 Task: Add an event  with title  Team Outing, date '2024/05/04' & Select Event type as  Group. Add location for the event as  654 Via Veneto, Rome, Italy and add a description: A team outing is a planned event or activity that takes employees out of the usual work environment to engage in recreational and team-building activities. It provides an opportunity for team members to bond, unwind, and strengthen their professional relationships in a more relaxed setting.Create an event link  http-teamoutingcom & Select the event color as  Red. , logged in from the account softage.1@softage.netand send the event invitation to softage.3@softage.net and softage.4@softage.net
Action: Mouse moved to (792, 106)
Screenshot: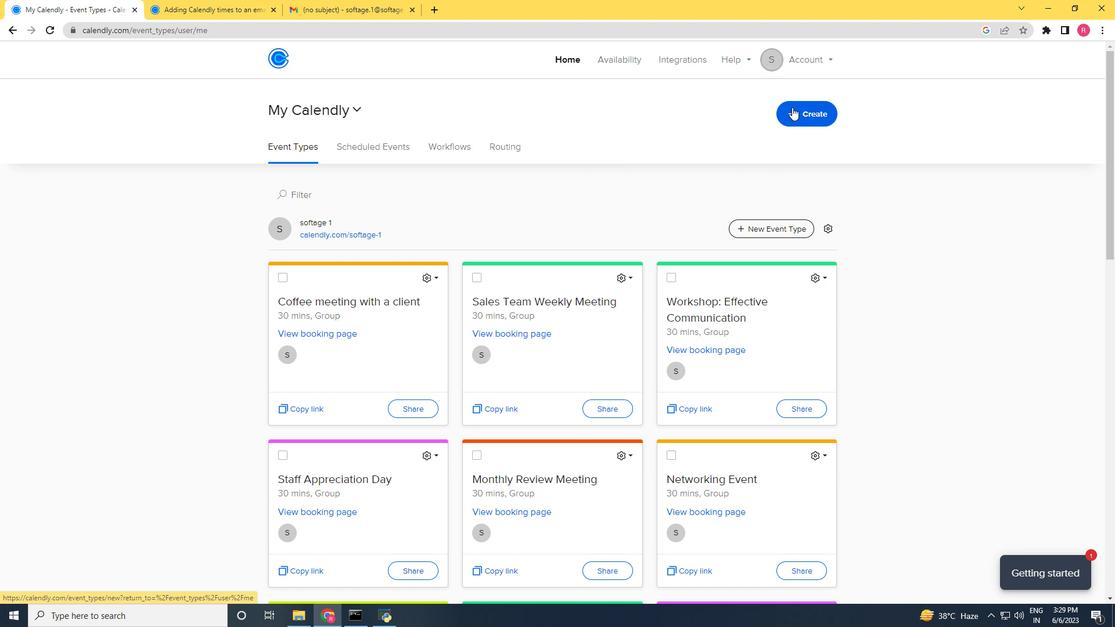 
Action: Mouse pressed left at (792, 106)
Screenshot: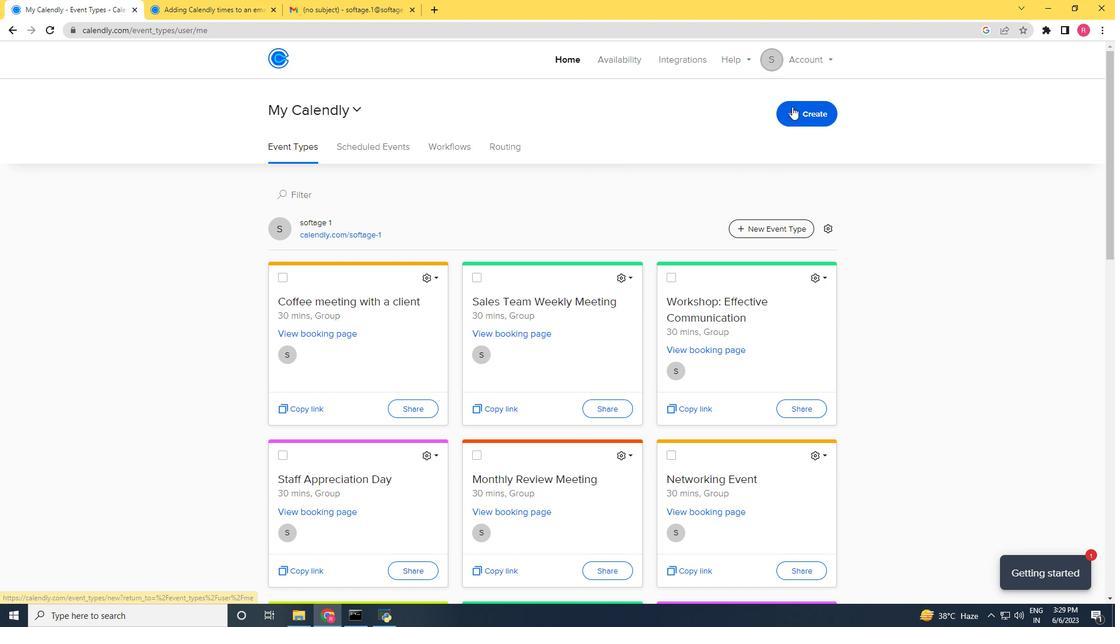 
Action: Mouse moved to (709, 160)
Screenshot: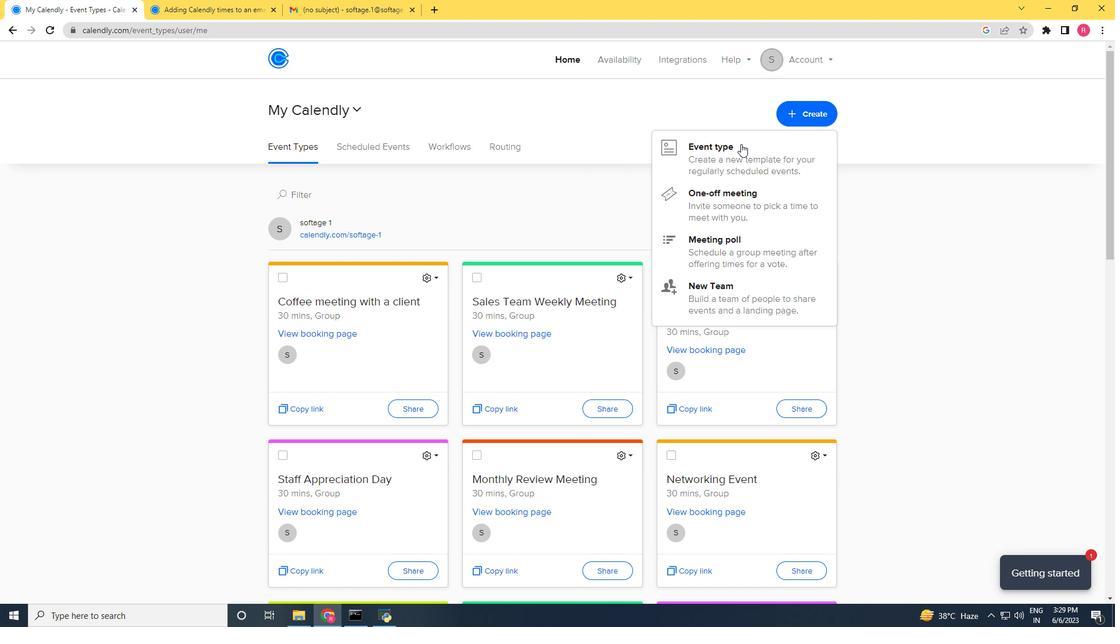 
Action: Mouse pressed left at (709, 160)
Screenshot: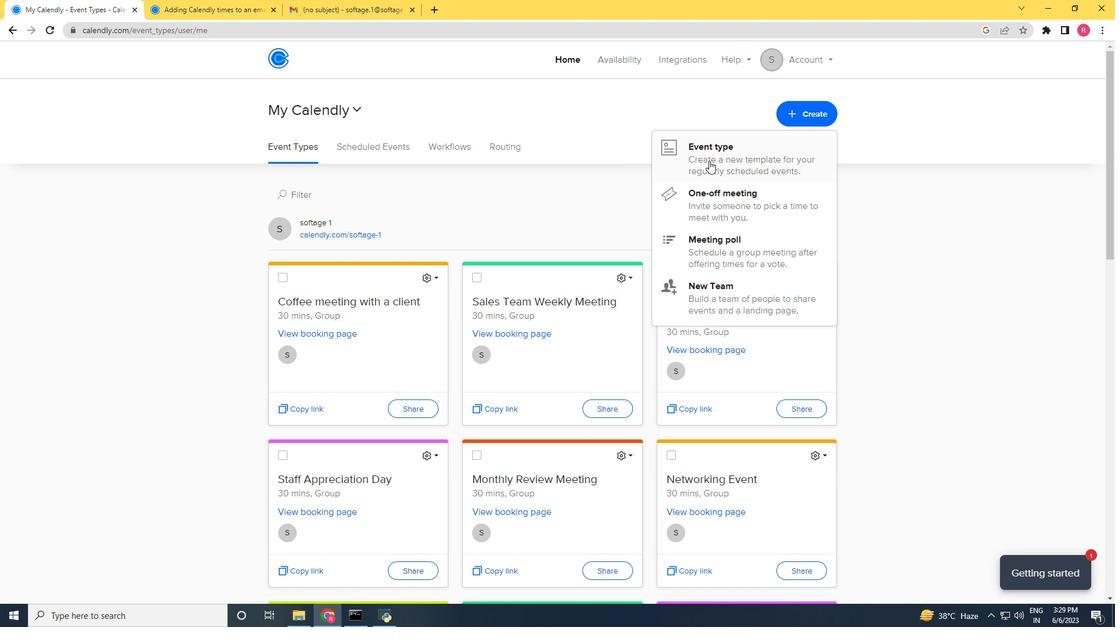 
Action: Mouse moved to (508, 280)
Screenshot: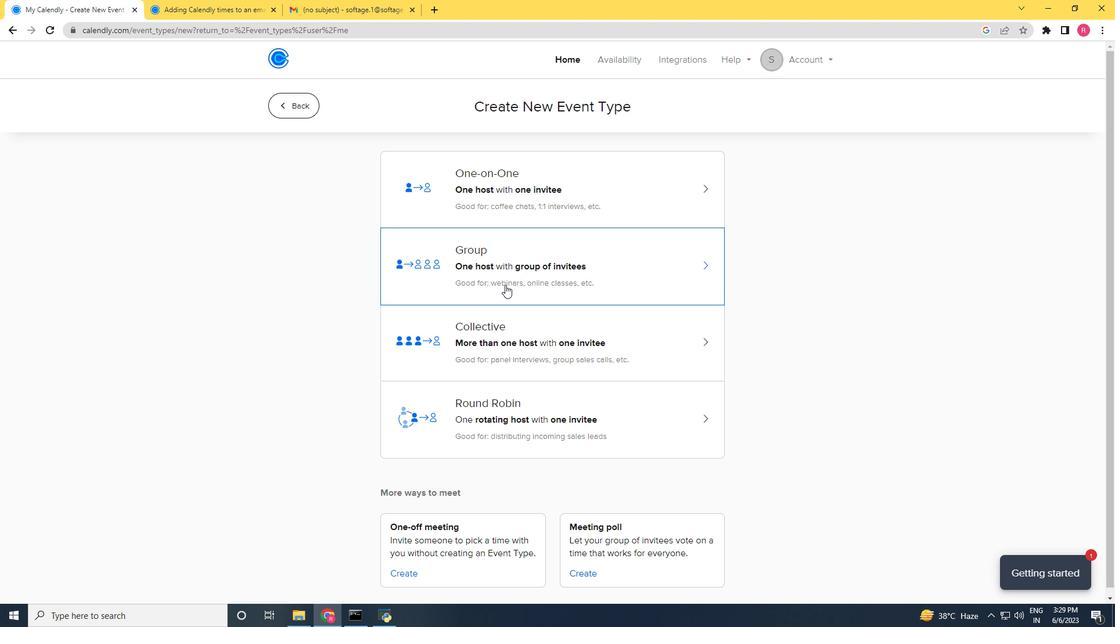 
Action: Mouse pressed left at (508, 280)
Screenshot: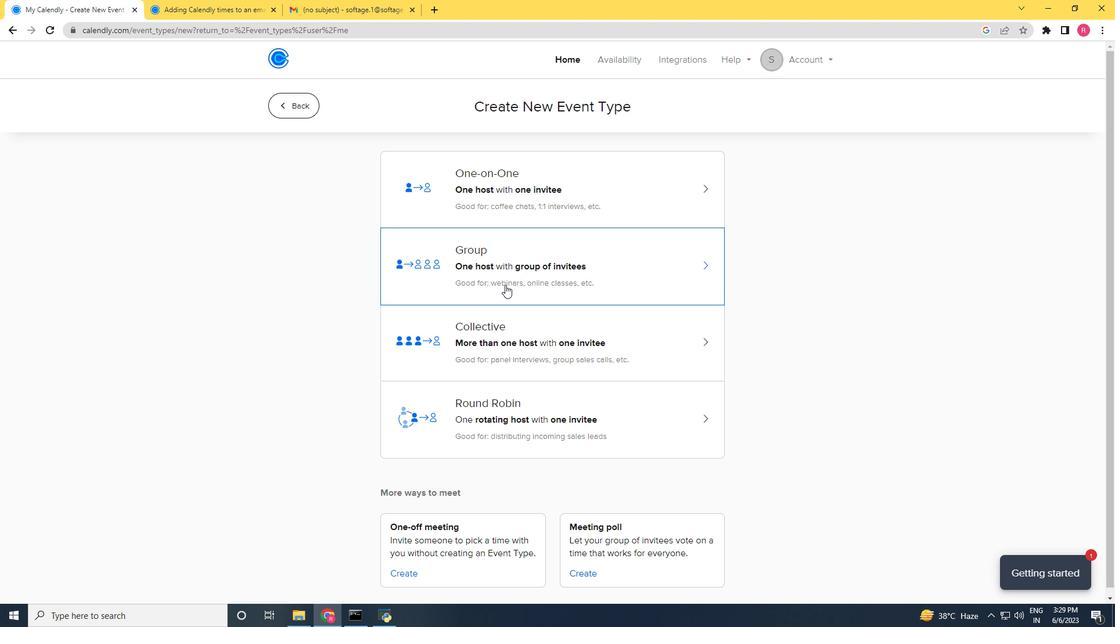 
Action: Mouse moved to (466, 312)
Screenshot: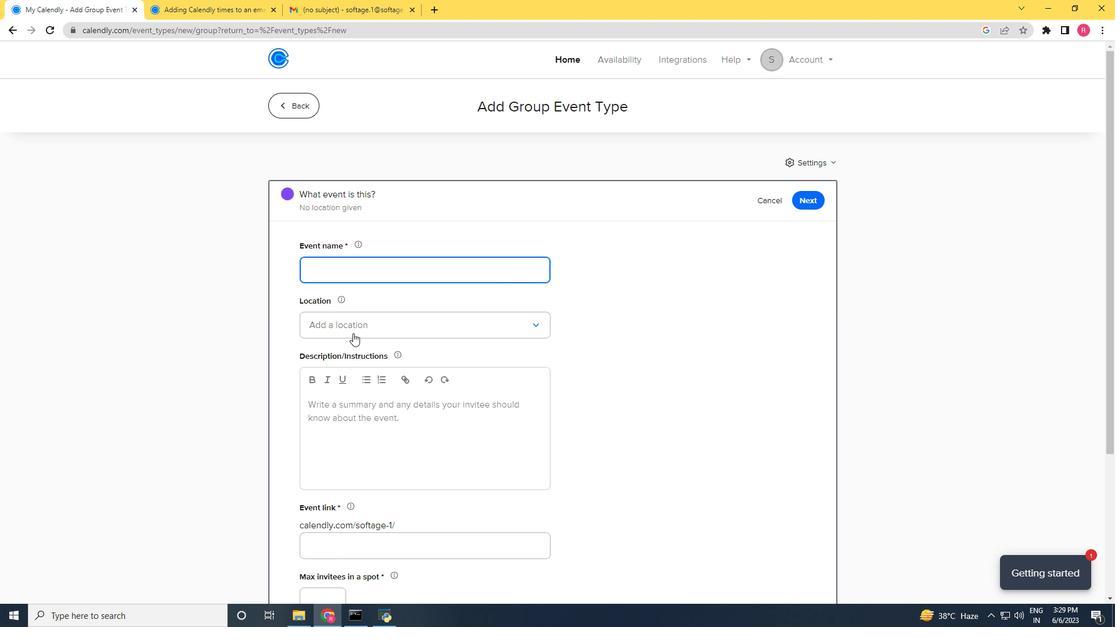 
Action: Key pressed <Key.shift>Teamm<Key.space><Key.backspace><Key.backspace><Key.space><Key.shift><Key.shift><Key.shift><Key.shift><Key.shift><Key.shift><Key.shift><Key.shift><Key.shift><Key.shift><Key.shift><Key.shift><Key.shift><Key.shift><Key.shift><Key.shift>Outing
Screenshot: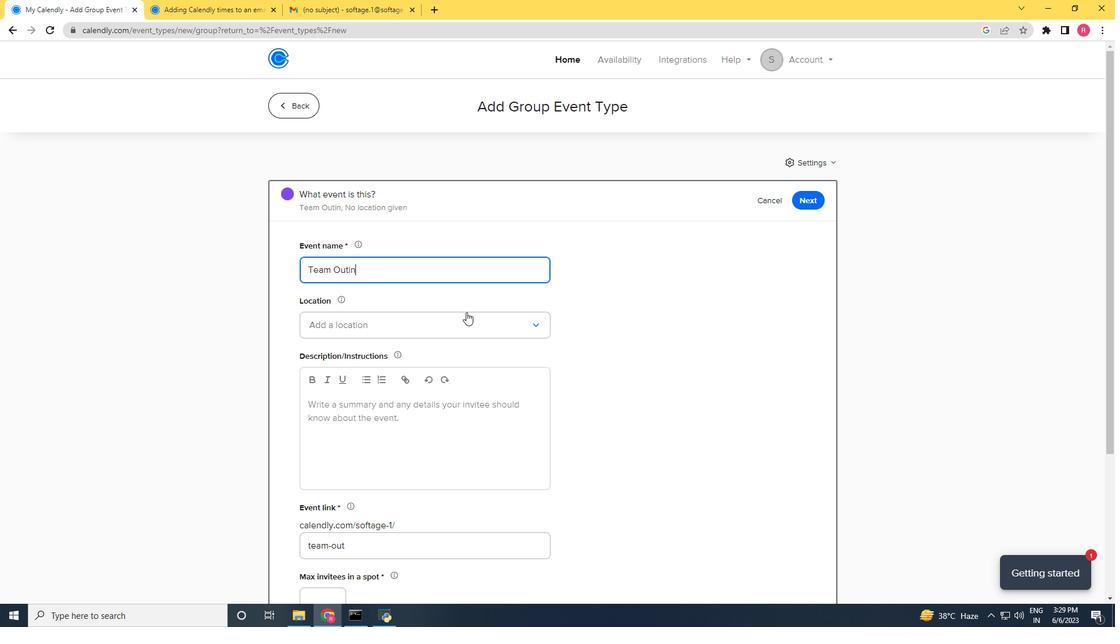 
Action: Mouse moved to (446, 318)
Screenshot: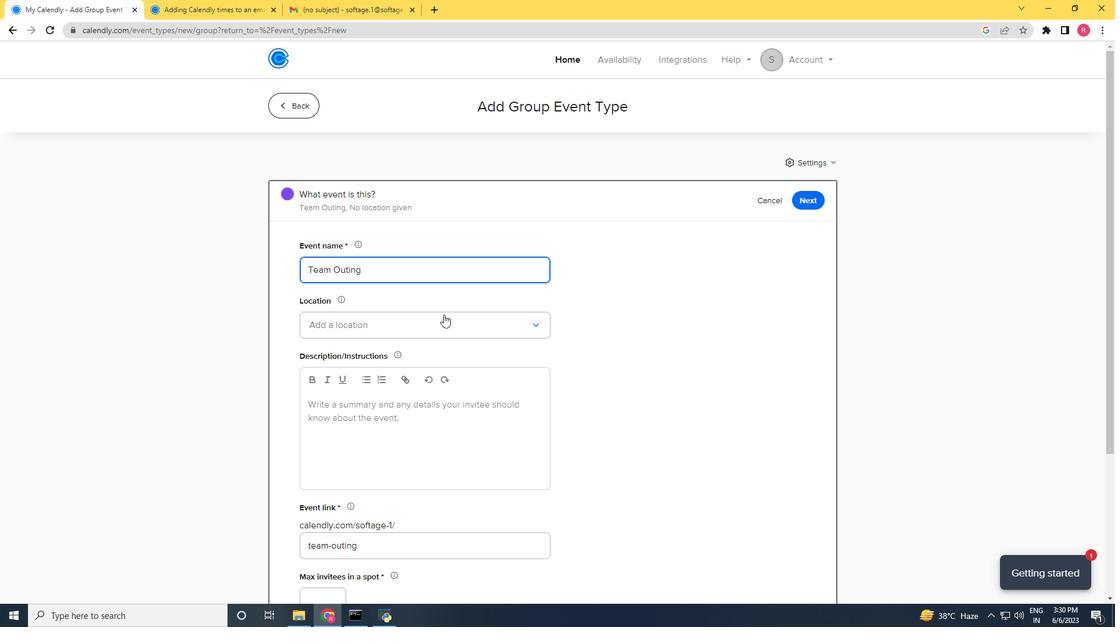 
Action: Mouse pressed left at (446, 318)
Screenshot: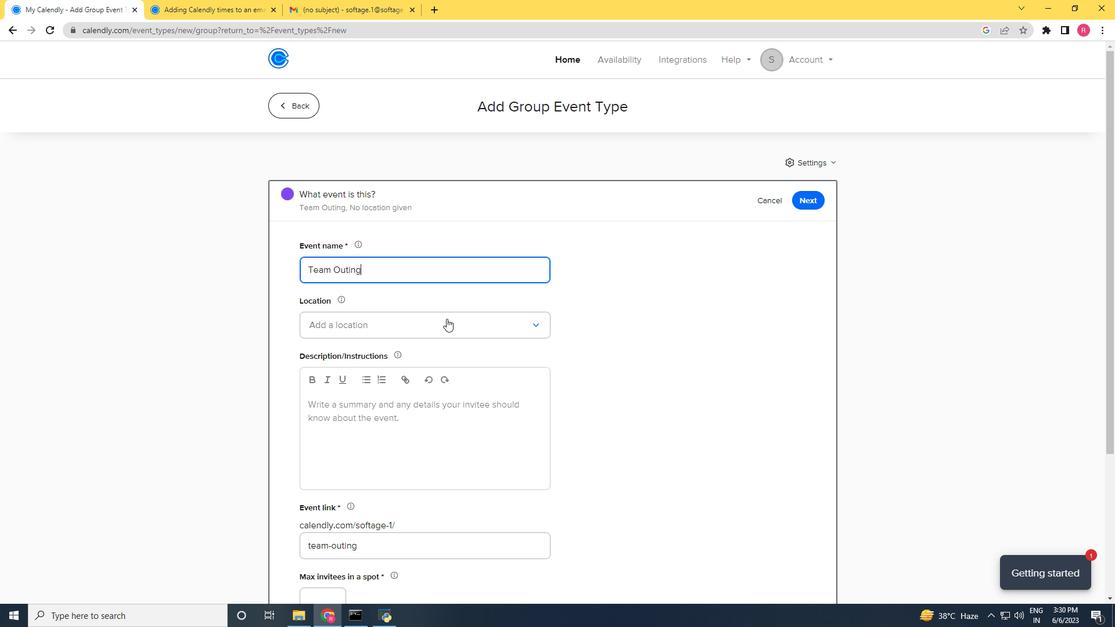 
Action: Mouse moved to (370, 361)
Screenshot: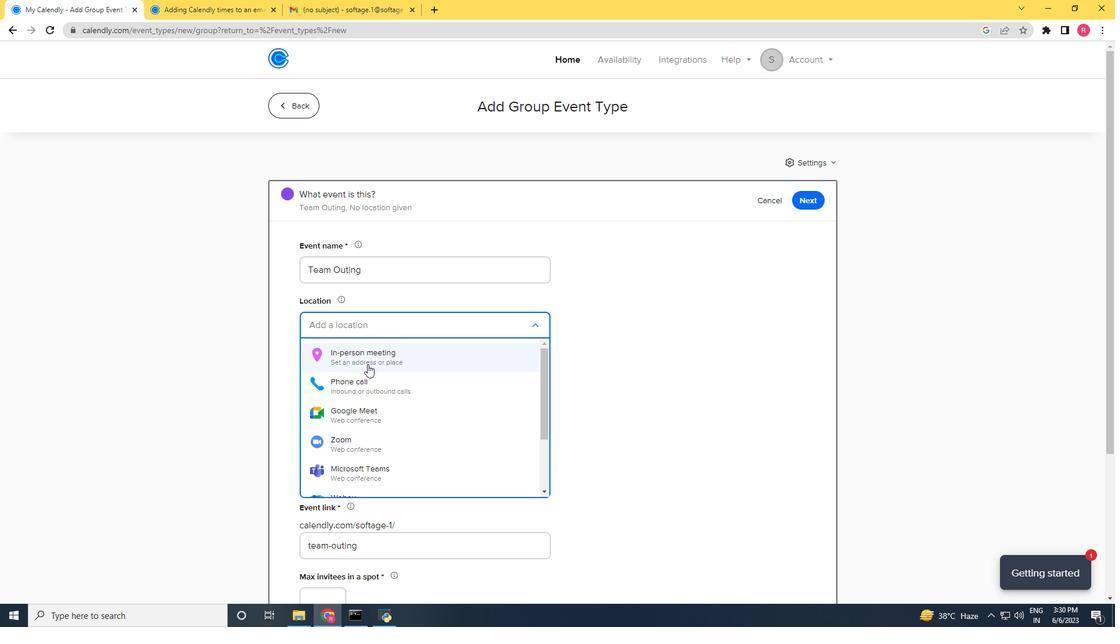 
Action: Mouse pressed left at (370, 361)
Screenshot: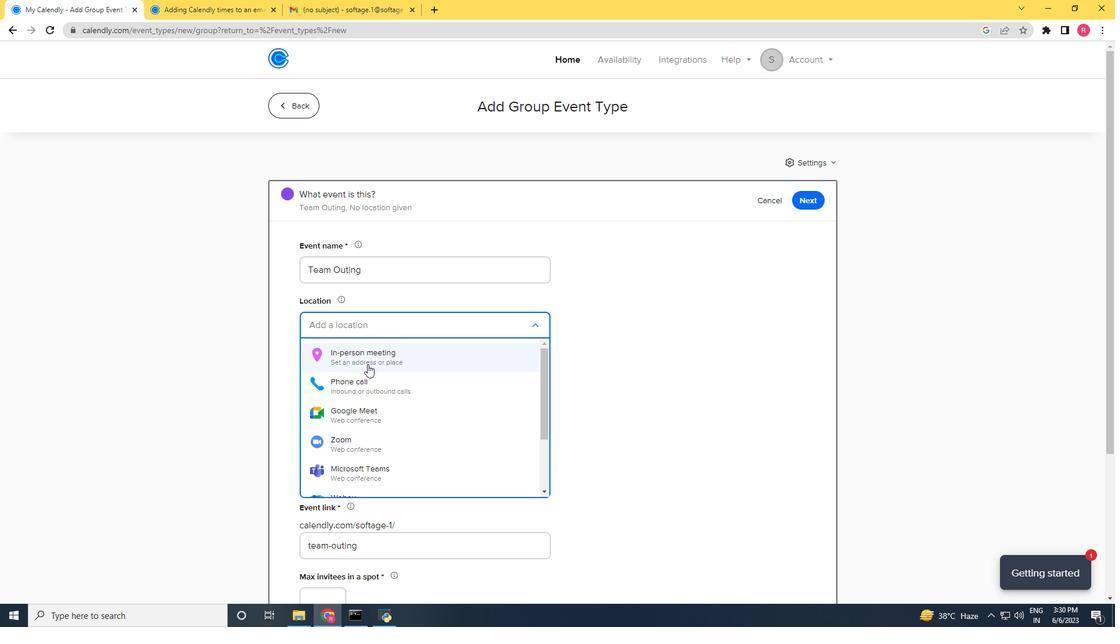 
Action: Mouse moved to (507, 188)
Screenshot: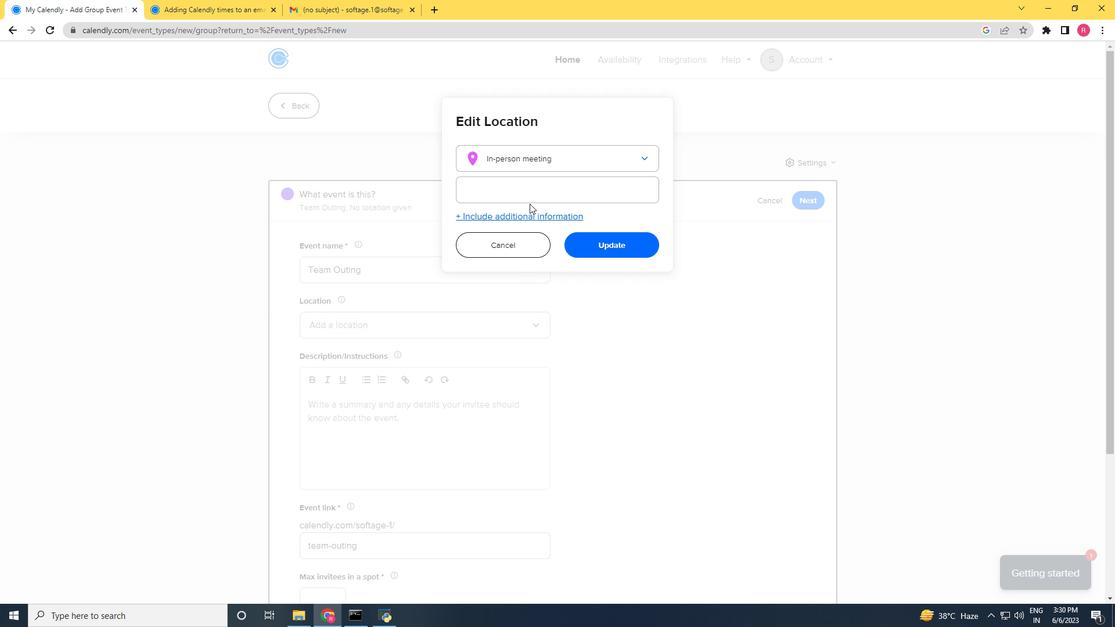 
Action: Mouse pressed left at (507, 188)
Screenshot: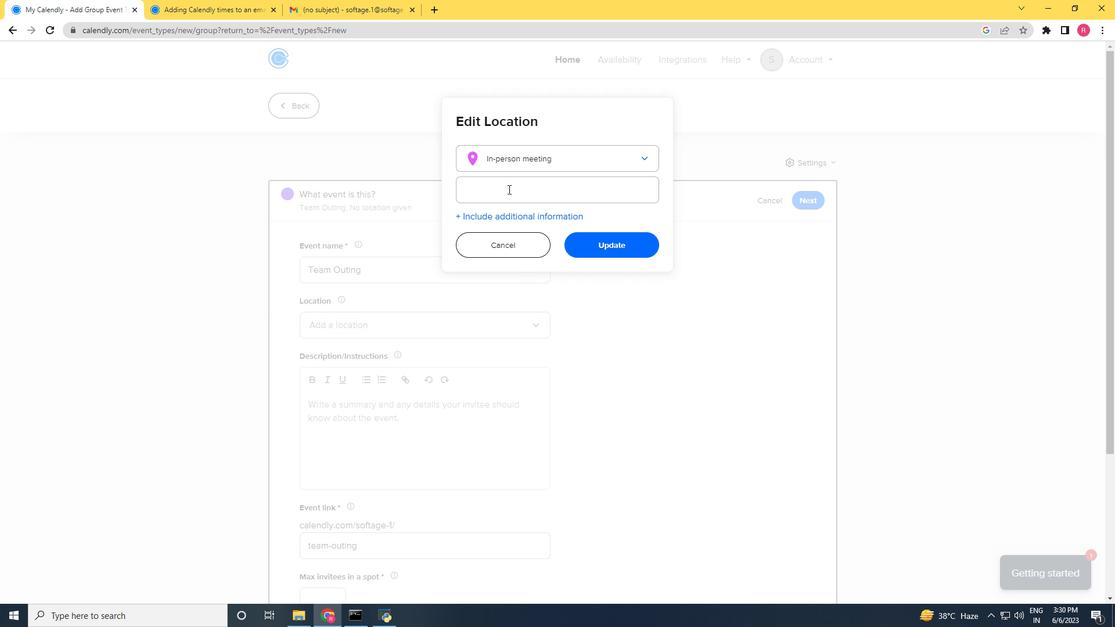 
Action: Key pressed 6554<Key.space><Key.space><Key.shift>Via<Key.space><Key.shift>Veneto<Key.space><Key.backspace>,<Key.space><Key.shift>Rome,<Key.space><Key.shift>Italy<Key.space>
Screenshot: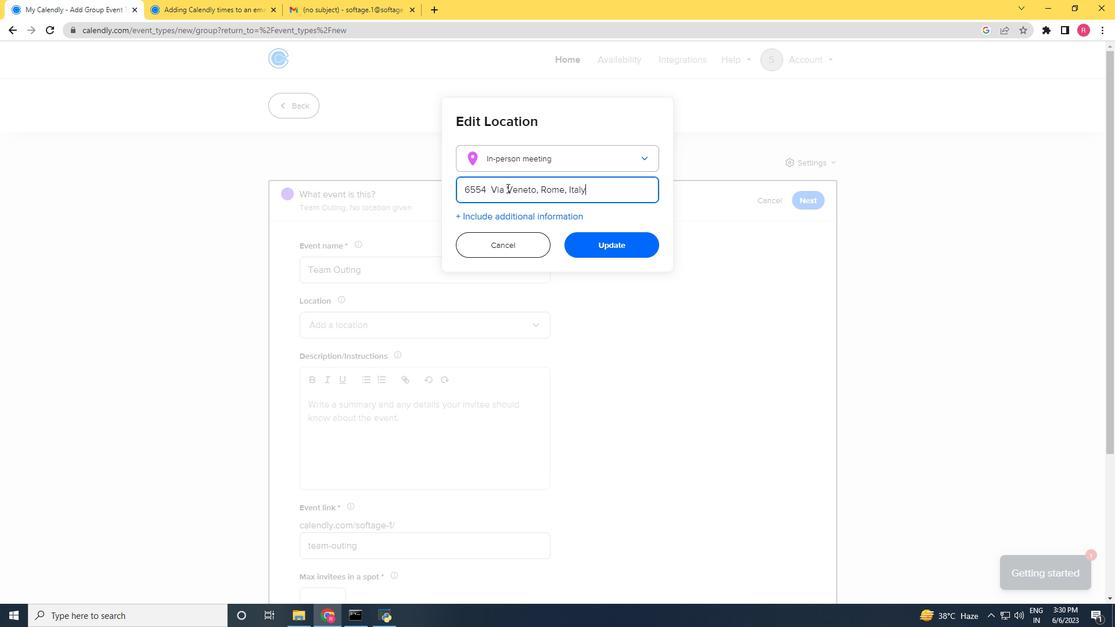 
Action: Mouse moved to (609, 243)
Screenshot: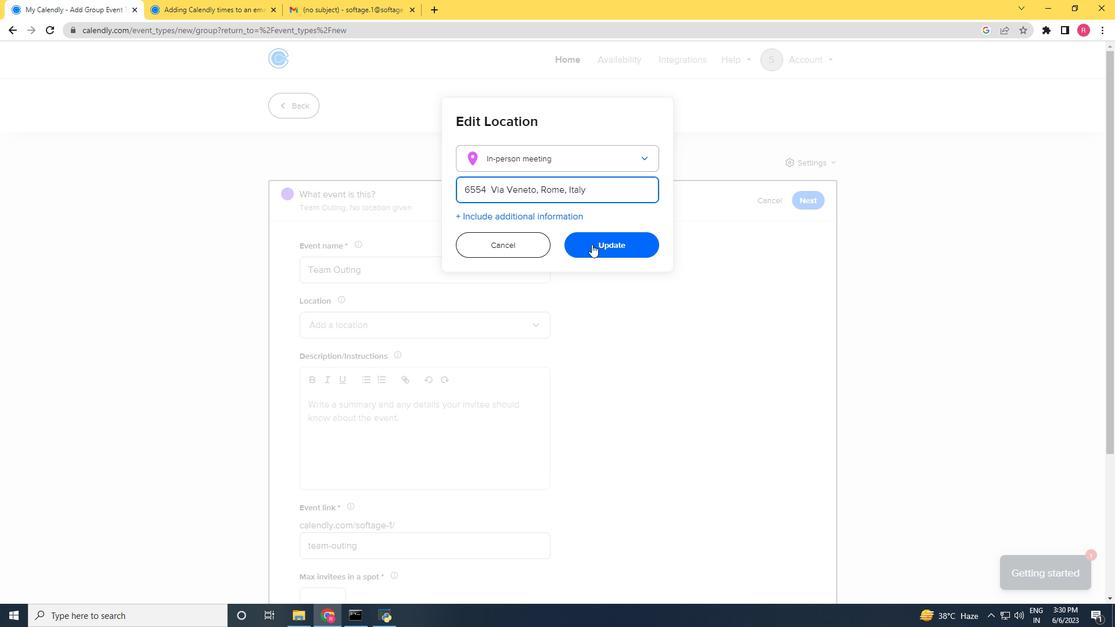 
Action: Mouse pressed left at (609, 243)
Screenshot: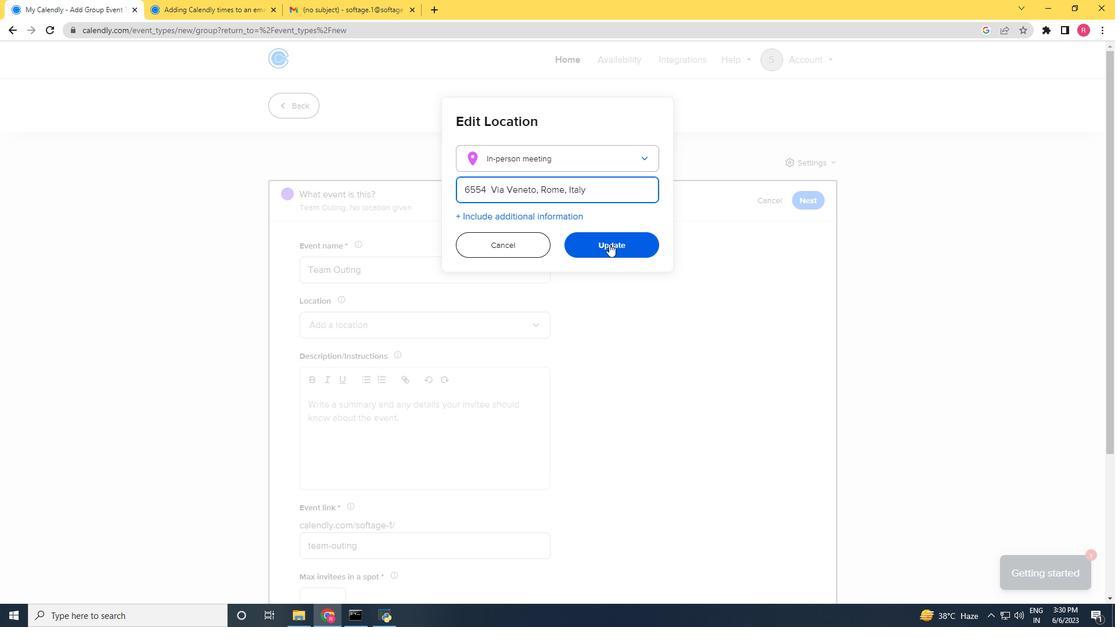 
Action: Mouse moved to (367, 439)
Screenshot: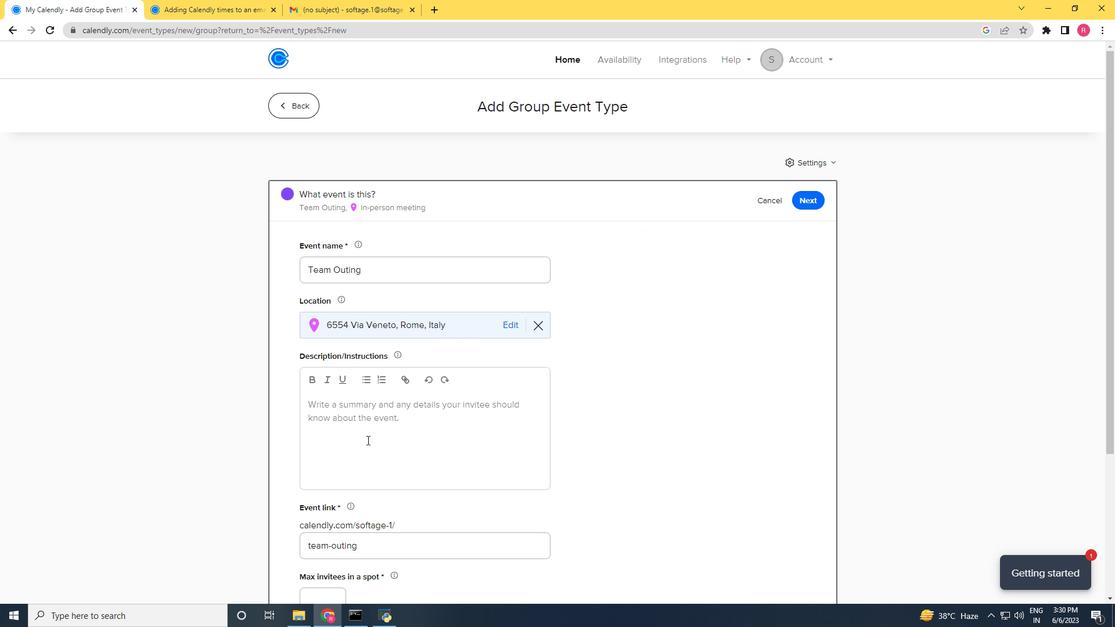 
Action: Mouse pressed left at (367, 439)
Screenshot: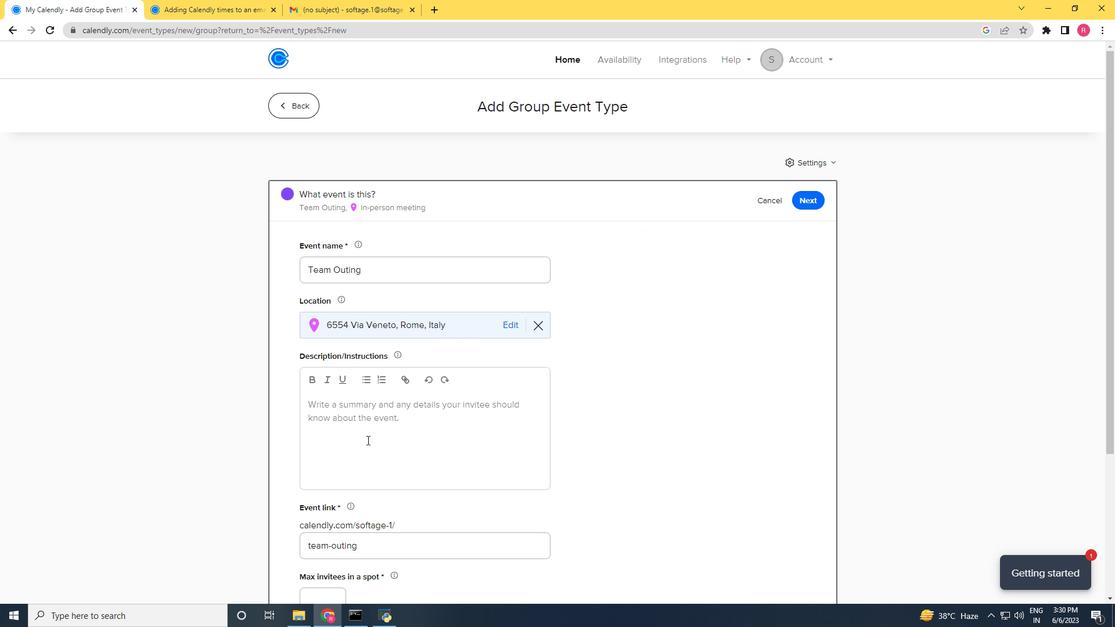 
Action: Key pressed <Key.shift>A<Key.space>team<Key.space>outing<Key.space>is<Key.space>a<Key.space>planned<Key.space>event<Key.space>or<Key.space>activity<Key.backspace><Key.backspace>ty<Key.space>thet<Key.backspace><Key.backspace>at<Key.space>takes<Key.space>en<Key.backspace>mployees<Key.space>u<Key.space><Key.backspace><Key.backspace>out<Key.space>of<Key.space>the<Key.space>usual<Key.space>work<Key.space>environments<Key.space>t<Key.space>engage<Key.space><Key.left><Key.left><Key.left><Key.left><Key.left><Key.left><Key.left><Key.left>o<Key.right><Key.right><Key.right><Key.right><Key.right><Key.right><Key.right><Key.right>in<Key.space>recreational<Key.space>and<Key.space>team-building<Key.space>activities<Key.space><Key.backspace>,<Key.space><Key.backspace><Key.backspace>.<Key.space><Key.shift>It<Key.space>provides<Key.space>an<Key.space>opptimi<Key.backspace><Key.backspace><Key.backspace><Key.backspace>ortunity<Key.space>for<Key.space>team<Key.space>memv<Key.backspace>ber<Key.space>to<Key.space>bond,<Key.space>unwind<Key.space><Key.backspace>,<Key.space>and<Key.space>strengh<Key.backspace>thrn<Key.backspace><Key.backspace>en<Key.space>their<Key.space>profssional<Key.space><Key.backspace><Key.backspace><Key.backspace><Key.backspace><Key.backspace><Key.backspace><Key.backspace><Key.backspace>essional<Key.space>relationships<Key.space>in<Key.space>a<Key.space>more<Key.space>relaxed<Key.backspace><Key.backspace>ed<Key.space>d<Key.backspace>setting.
Screenshot: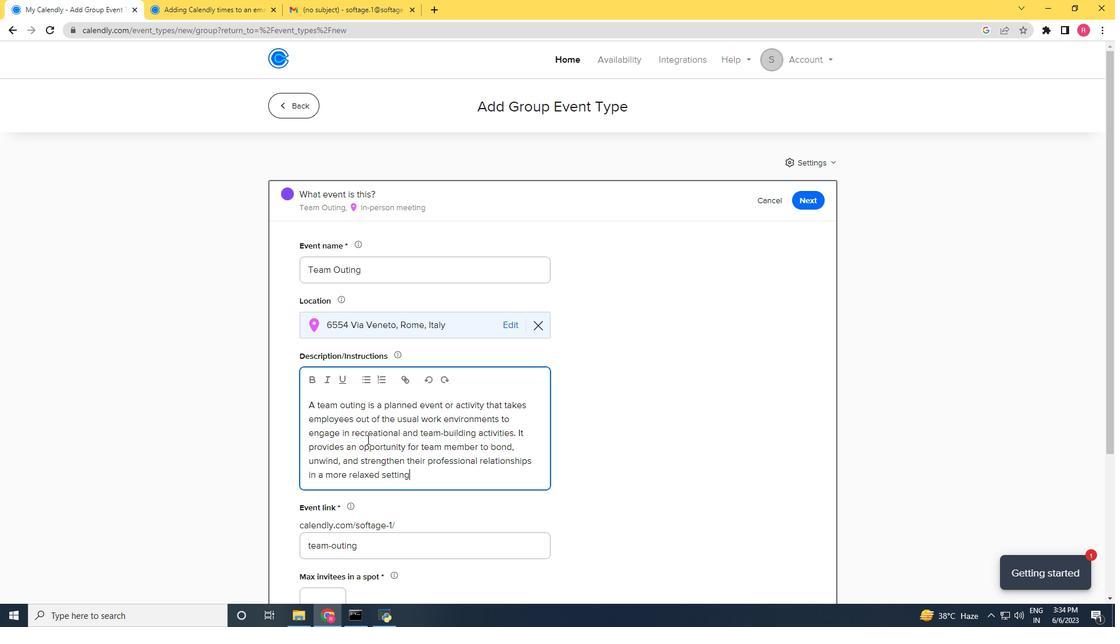 
Action: Mouse moved to (396, 461)
Screenshot: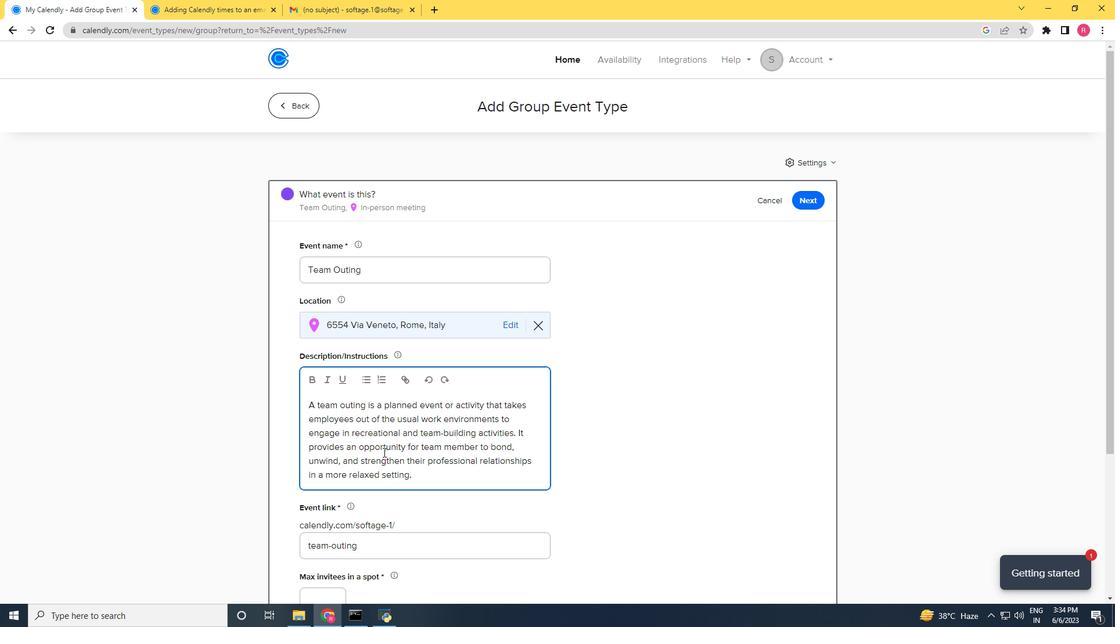 
Action: Mouse scrolled (396, 461) with delta (0, 0)
Screenshot: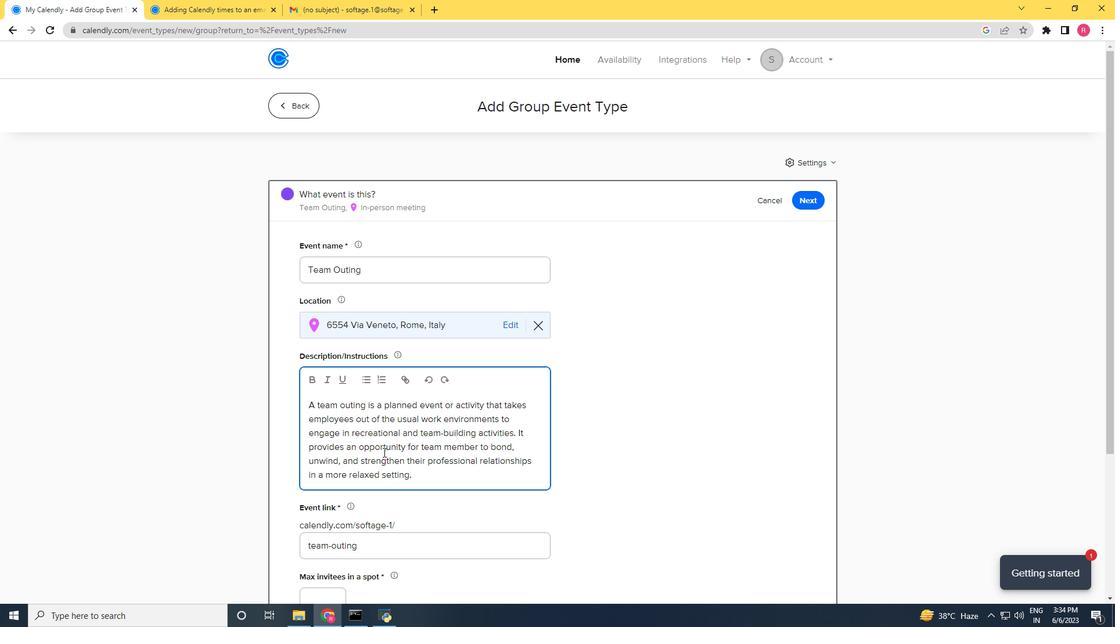 
Action: Mouse moved to (397, 464)
Screenshot: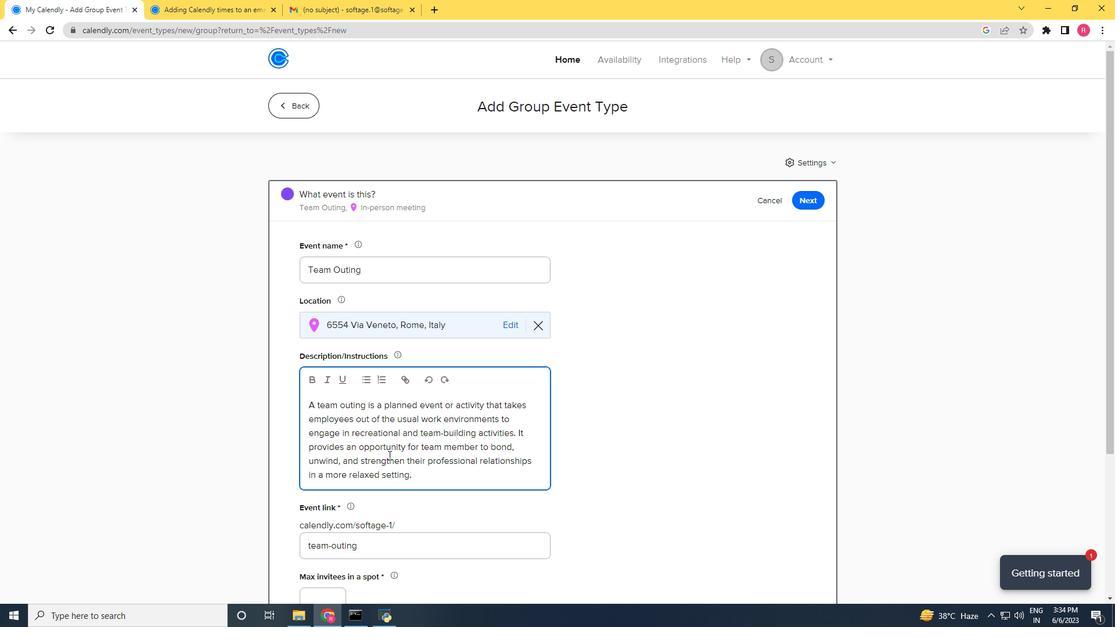 
Action: Mouse scrolled (397, 463) with delta (0, 0)
Screenshot: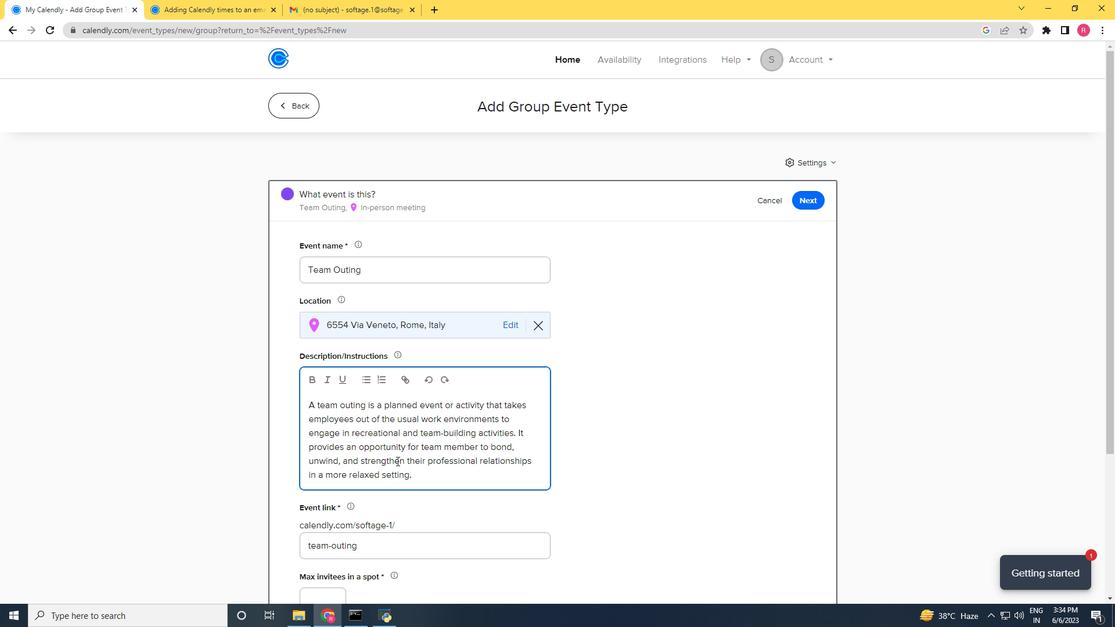 
Action: Mouse moved to (381, 432)
Screenshot: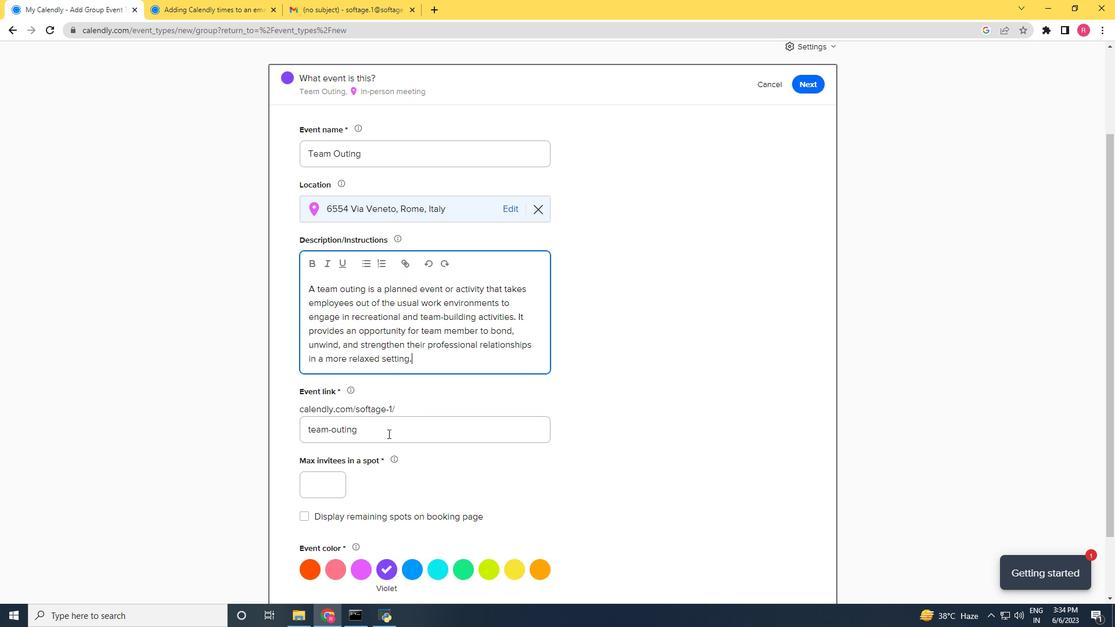 
Action: Mouse pressed left at (381, 432)
Screenshot: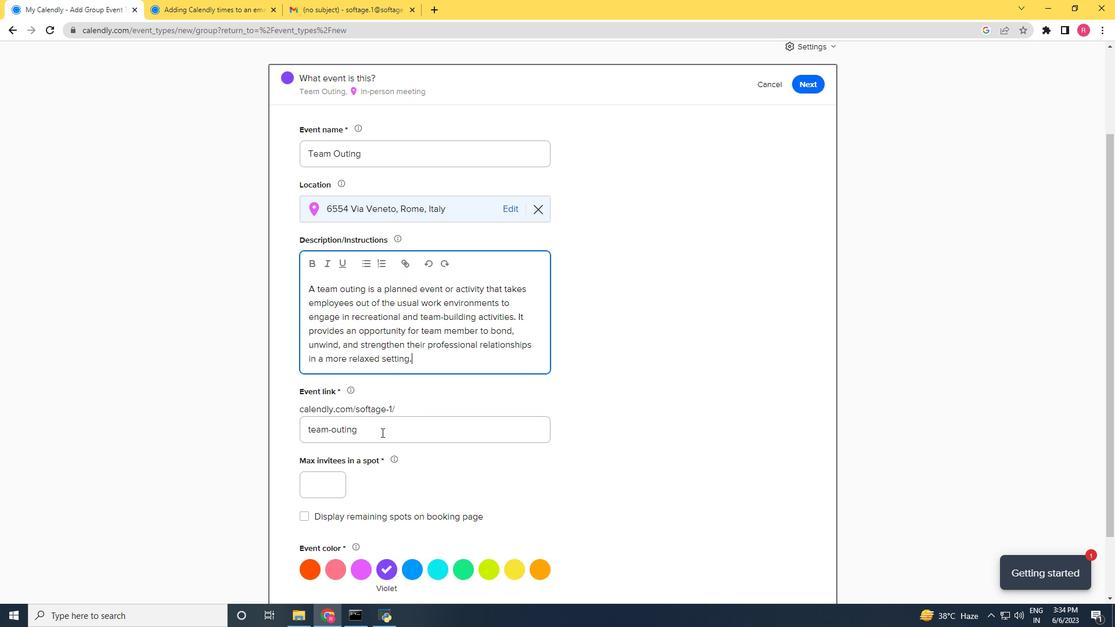 
Action: Mouse moved to (368, 399)
Screenshot: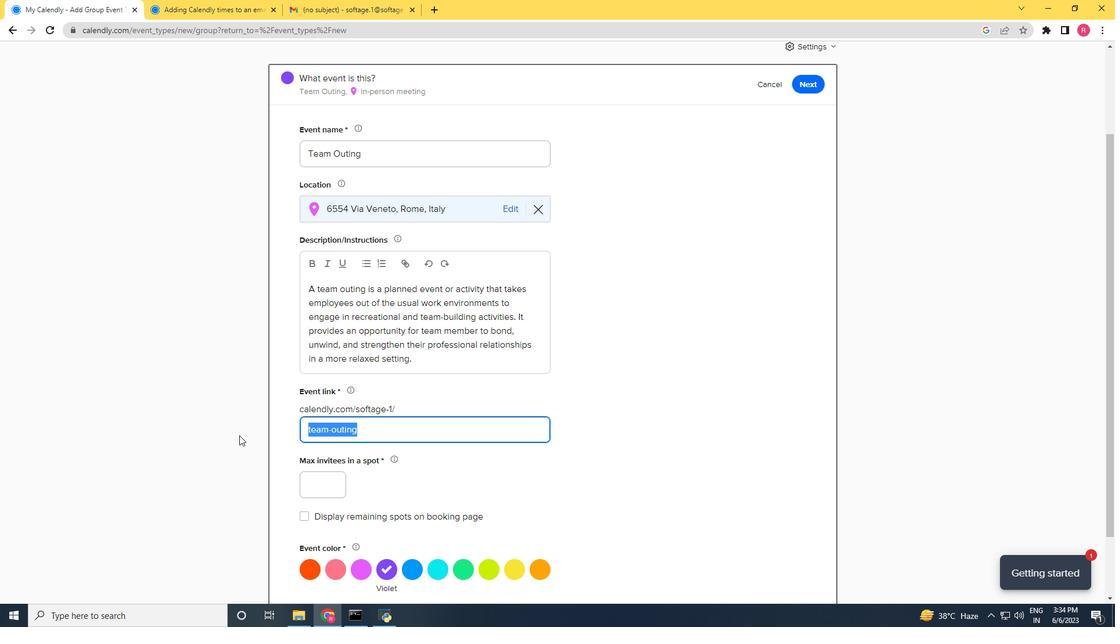 
Action: Key pressed http-teamout
Screenshot: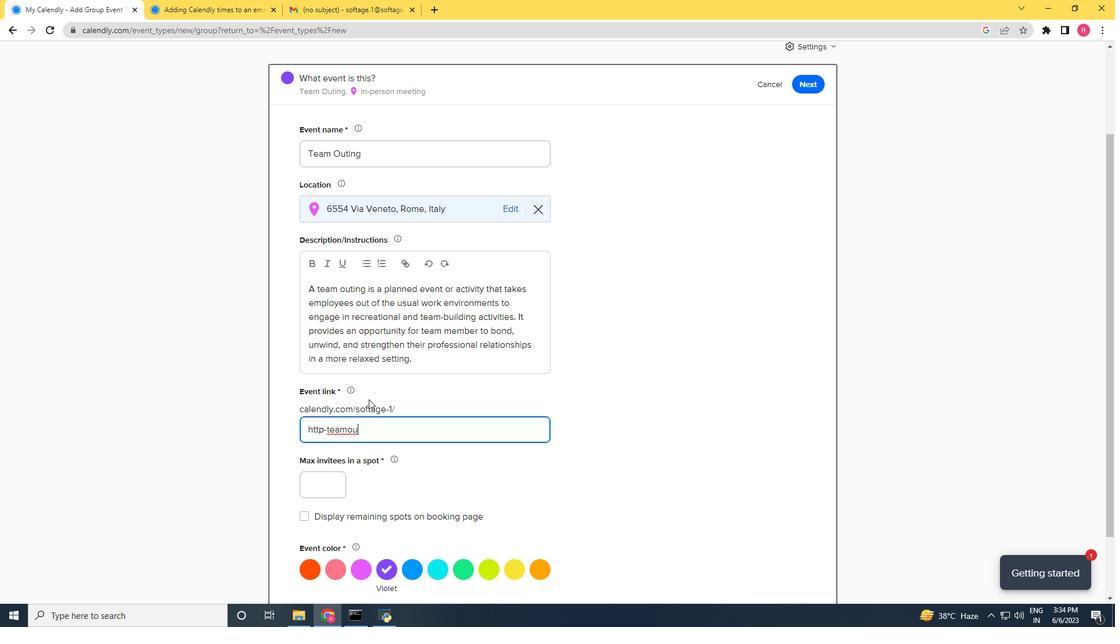 
Action: Mouse moved to (433, 372)
Screenshot: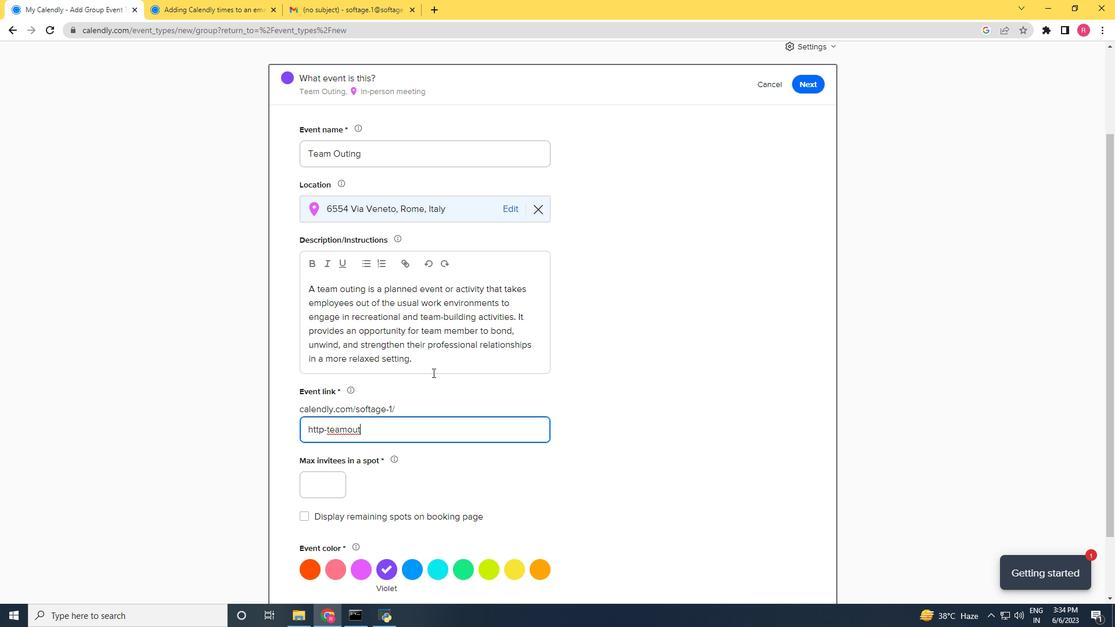 
Action: Key pressed i
Screenshot: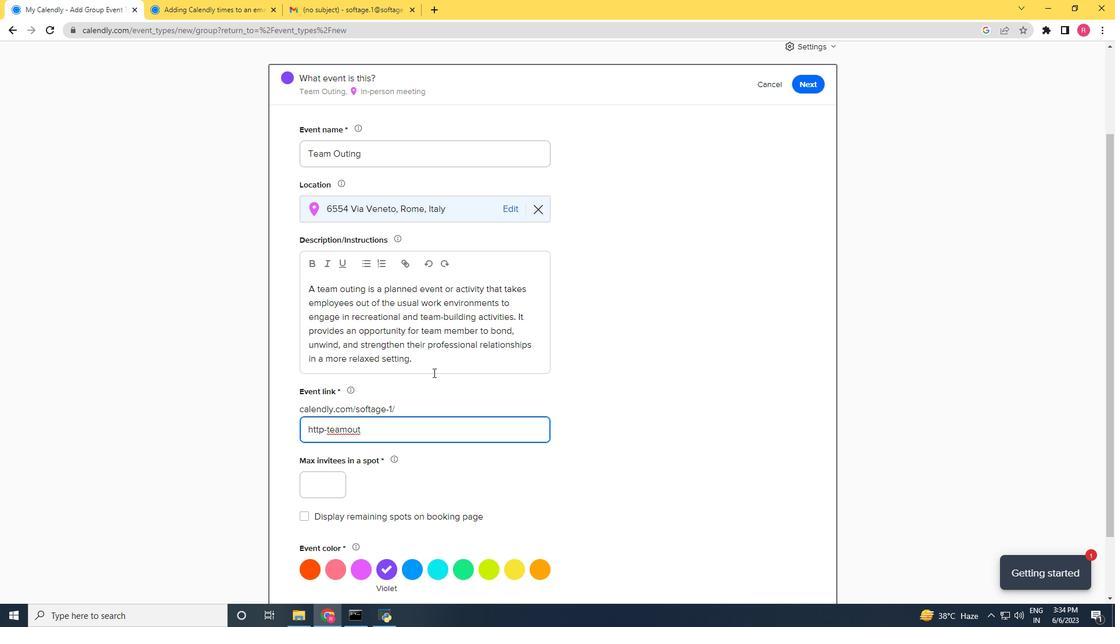 
Action: Mouse moved to (433, 372)
Screenshot: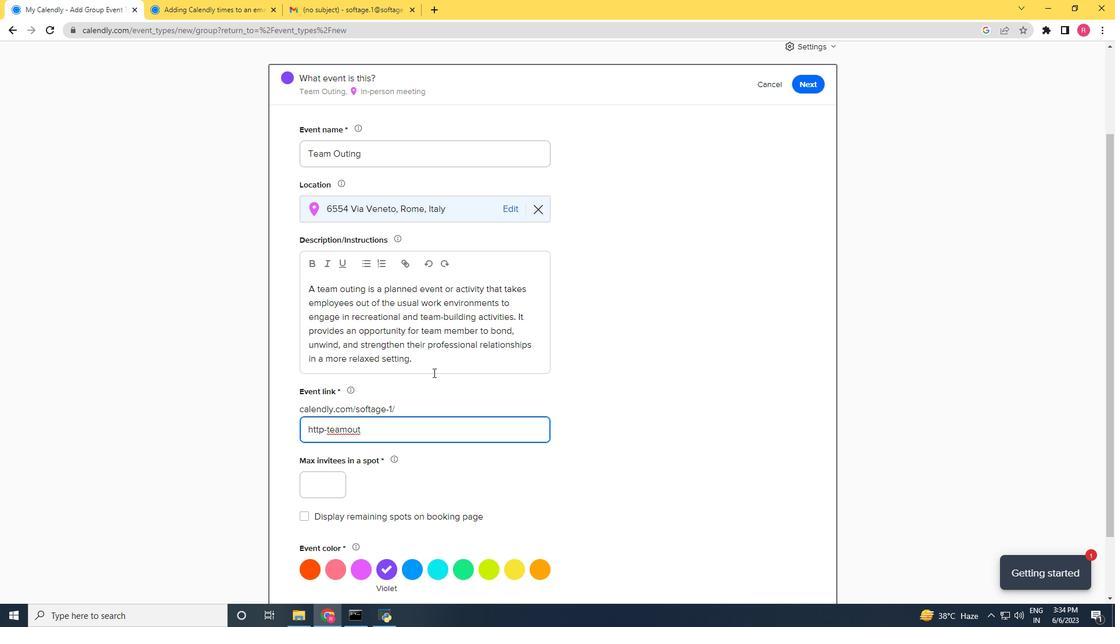 
Action: Key pressed ngcom
Screenshot: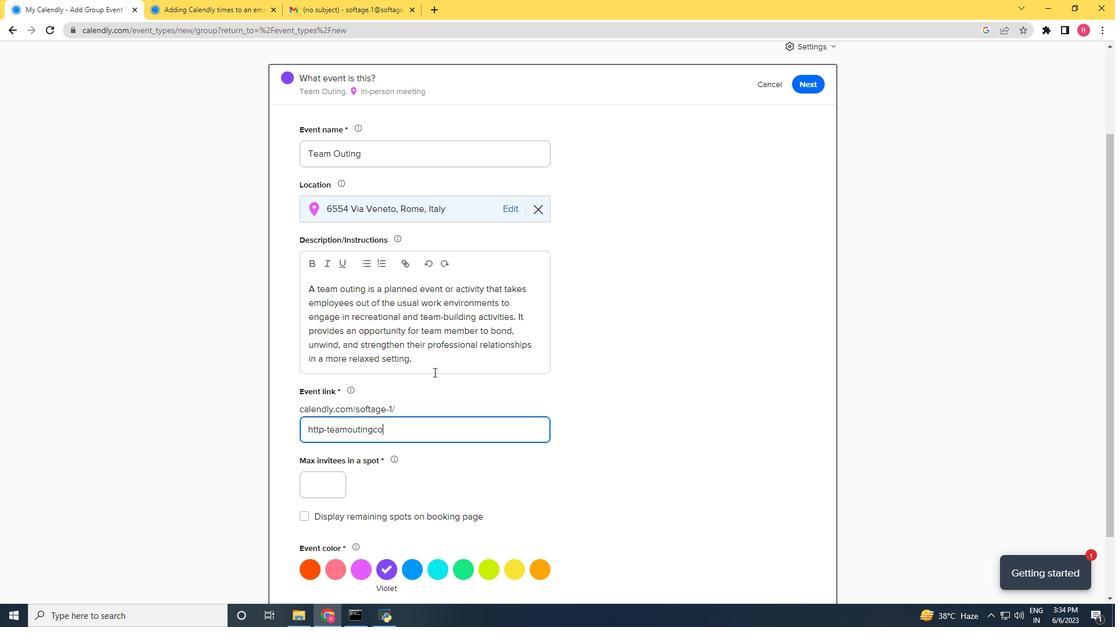 
Action: Mouse moved to (321, 480)
Screenshot: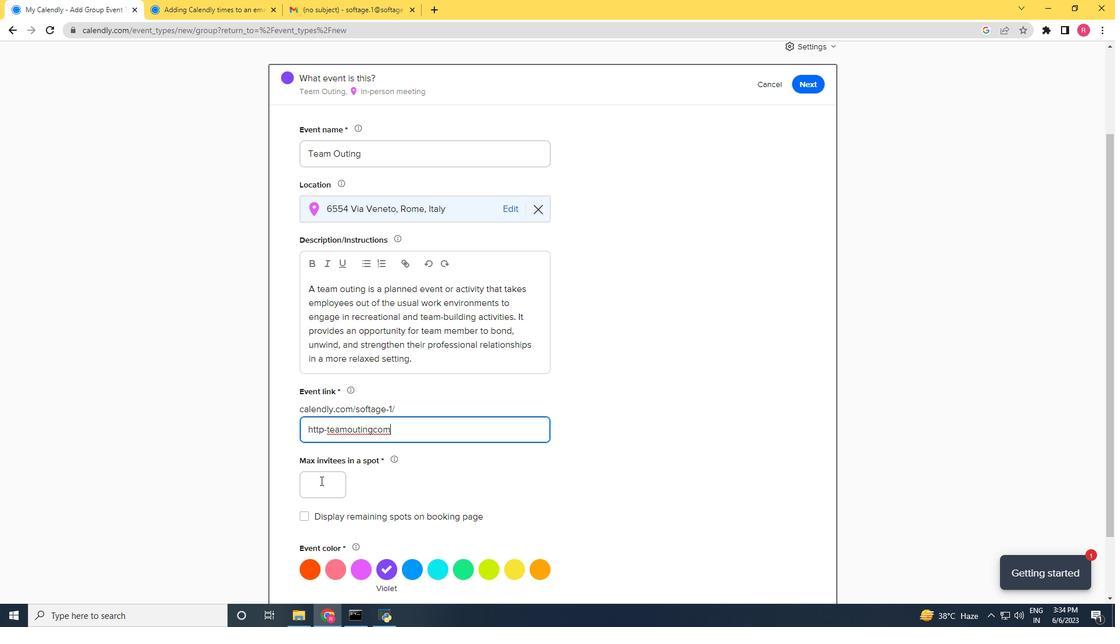 
Action: Mouse pressed left at (321, 480)
Screenshot: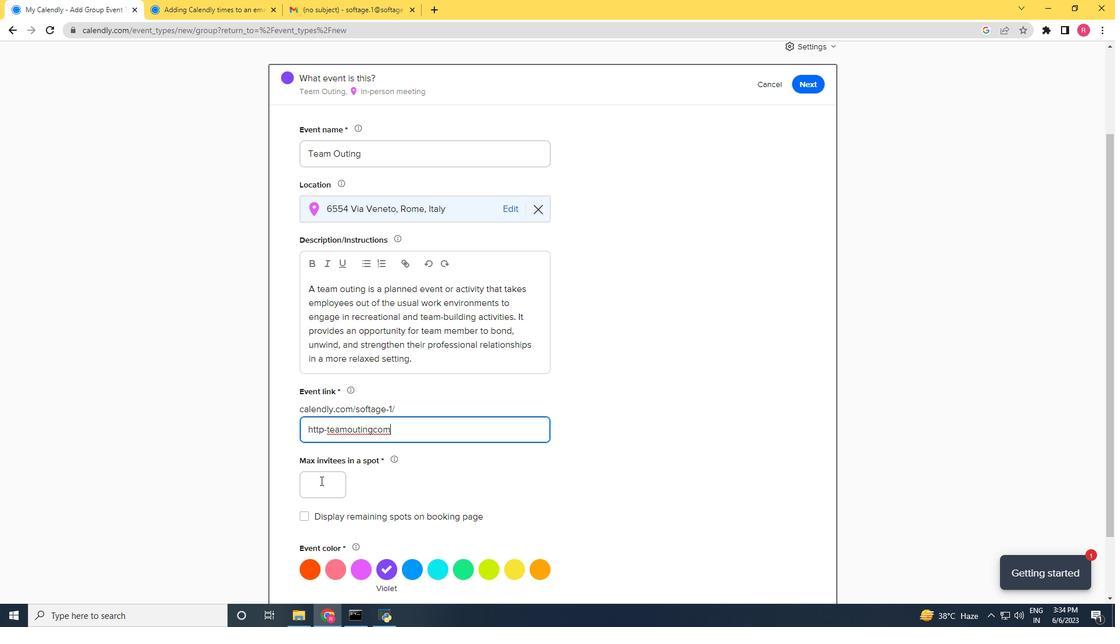 
Action: Mouse moved to (321, 486)
Screenshot: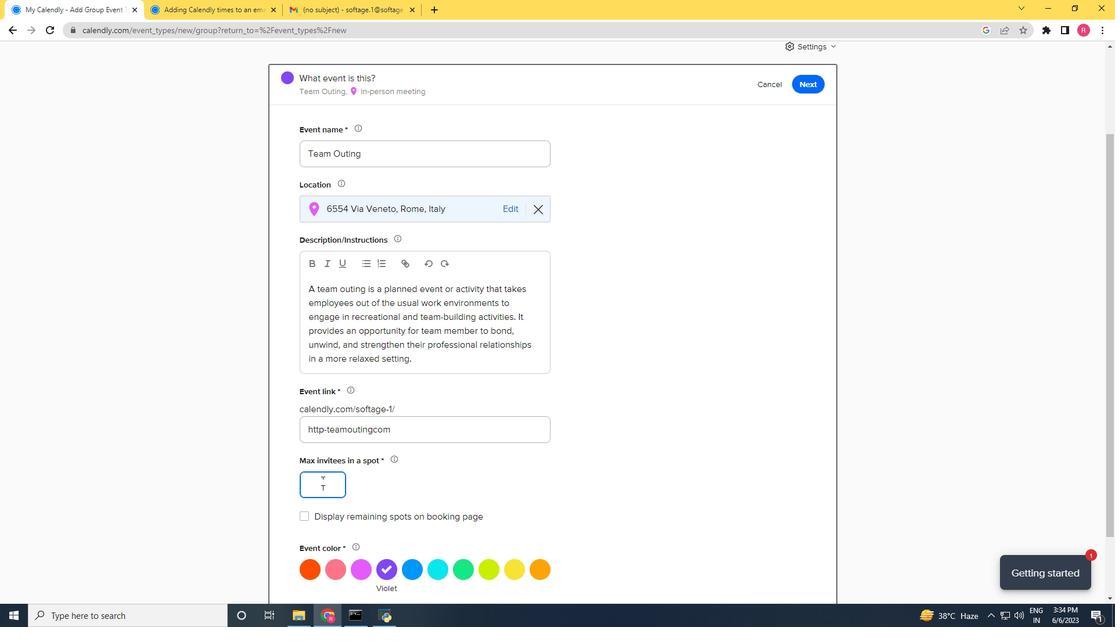 
Action: Key pressed 2
Screenshot: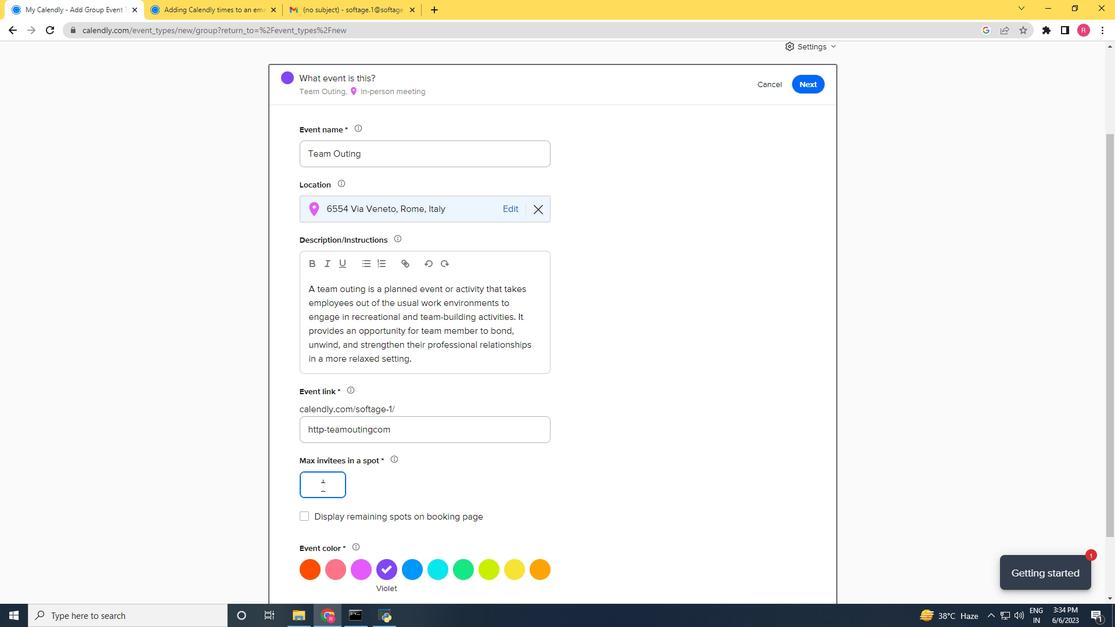 
Action: Mouse moved to (432, 476)
Screenshot: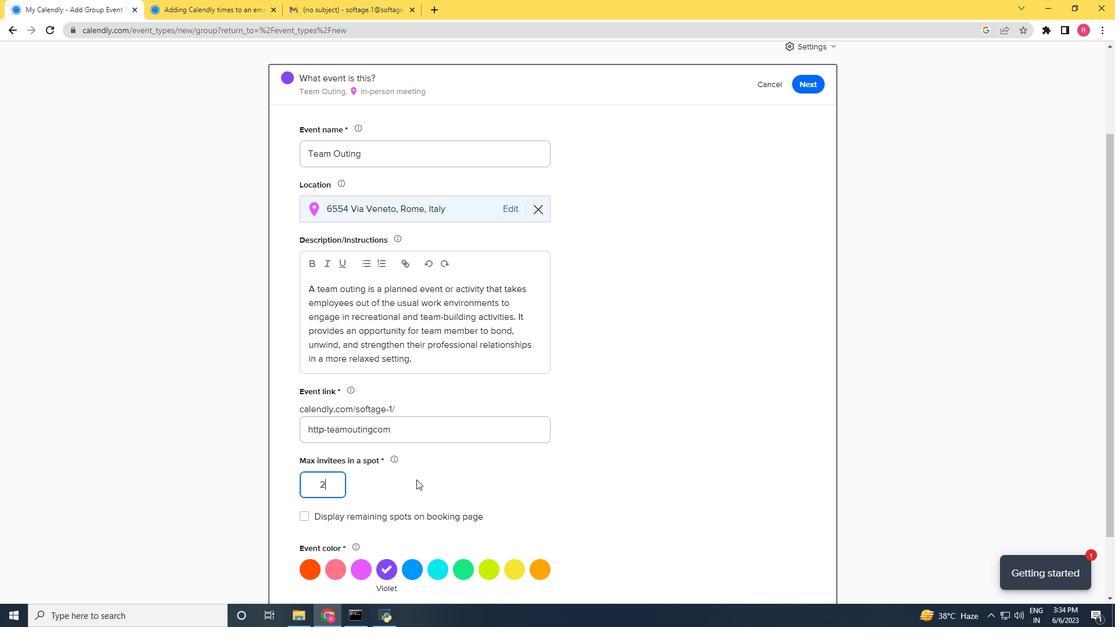 
Action: Mouse scrolled (432, 475) with delta (0, 0)
Screenshot: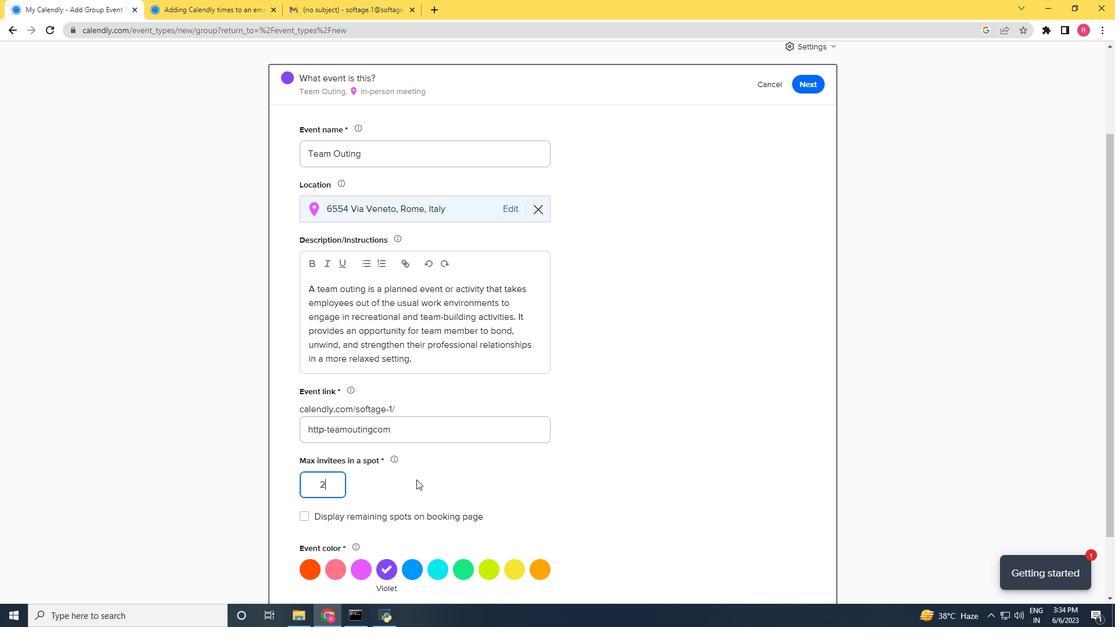 
Action: Mouse moved to (432, 476)
Screenshot: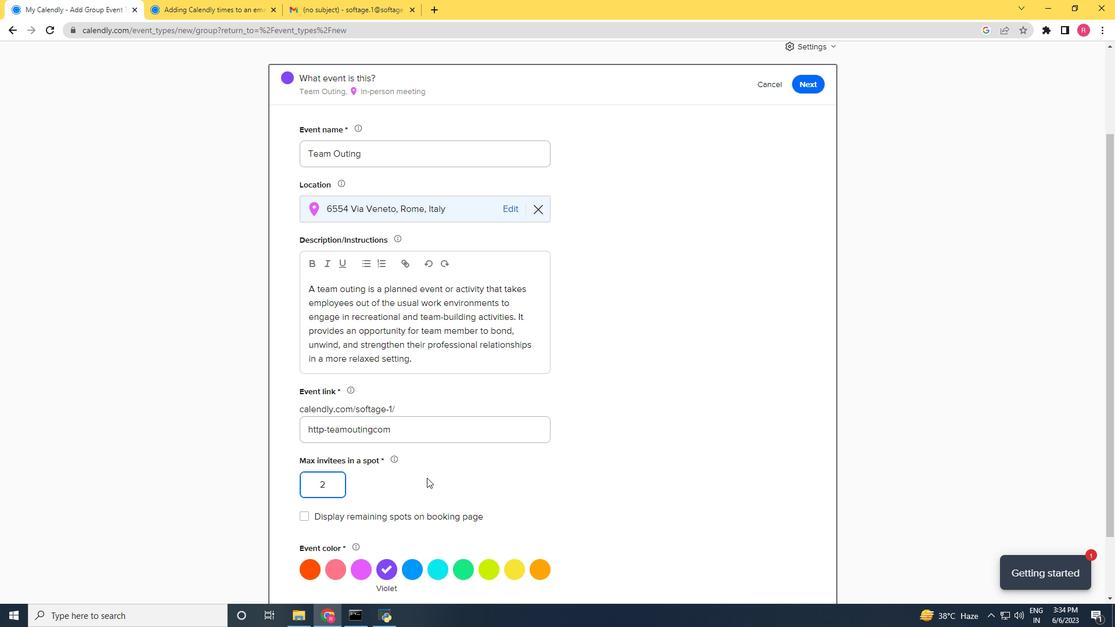
Action: Mouse scrolled (432, 475) with delta (0, 0)
Screenshot: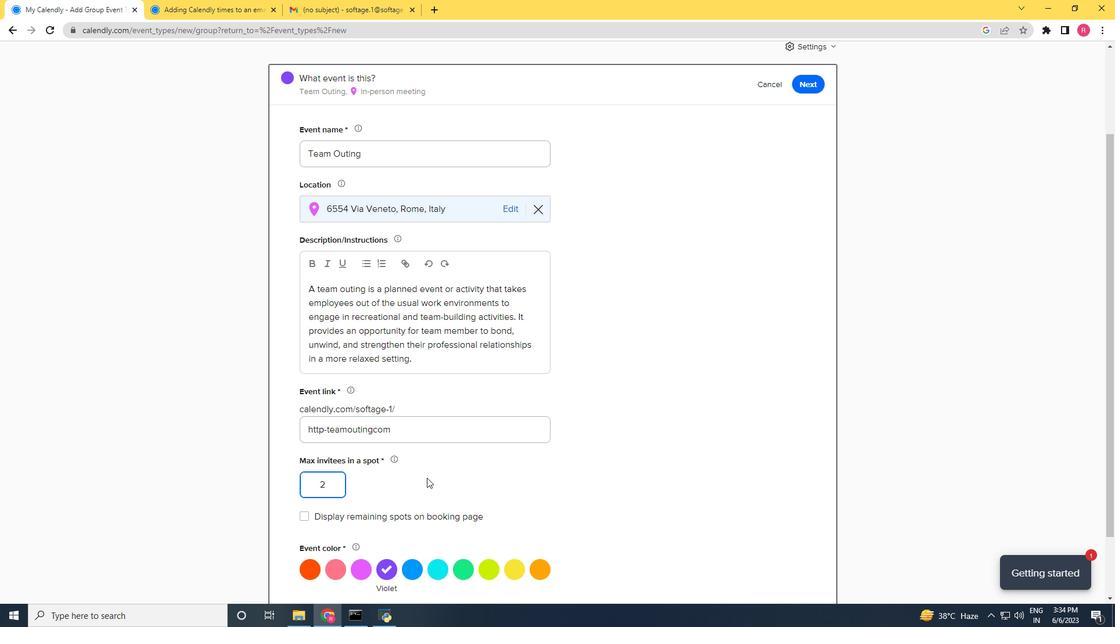 
Action: Mouse scrolled (432, 475) with delta (0, 0)
Screenshot: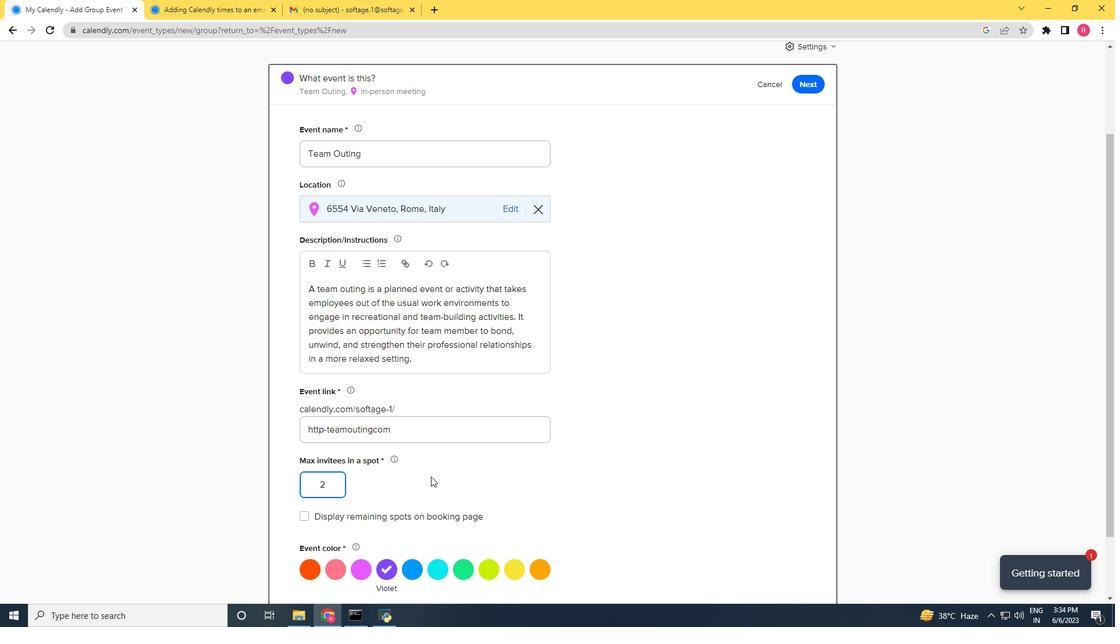 
Action: Mouse moved to (433, 476)
Screenshot: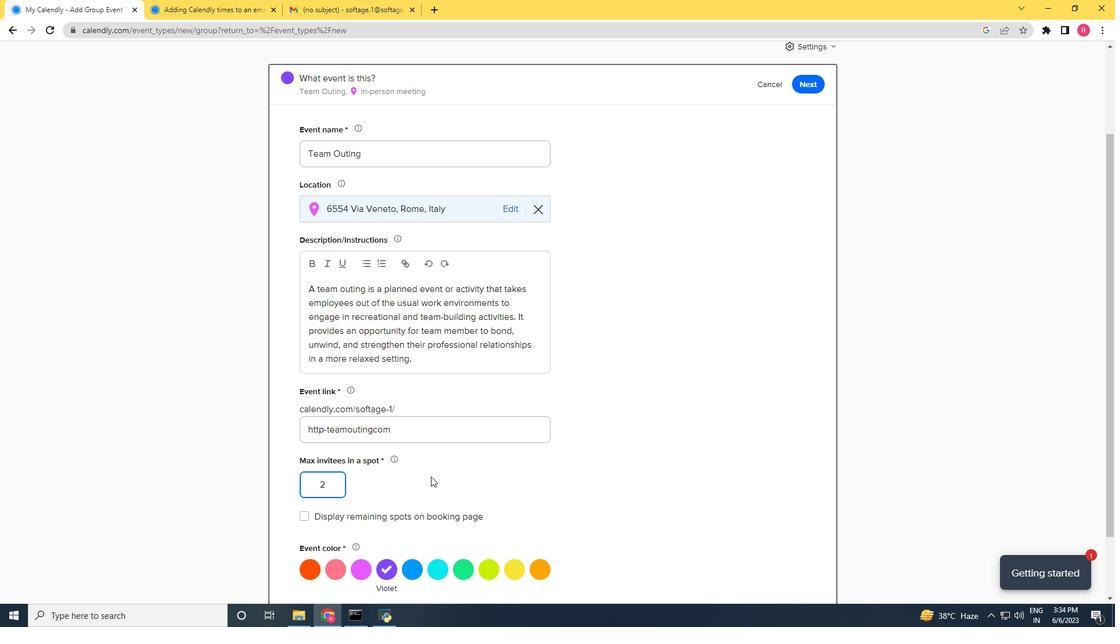 
Action: Mouse scrolled (433, 475) with delta (0, 0)
Screenshot: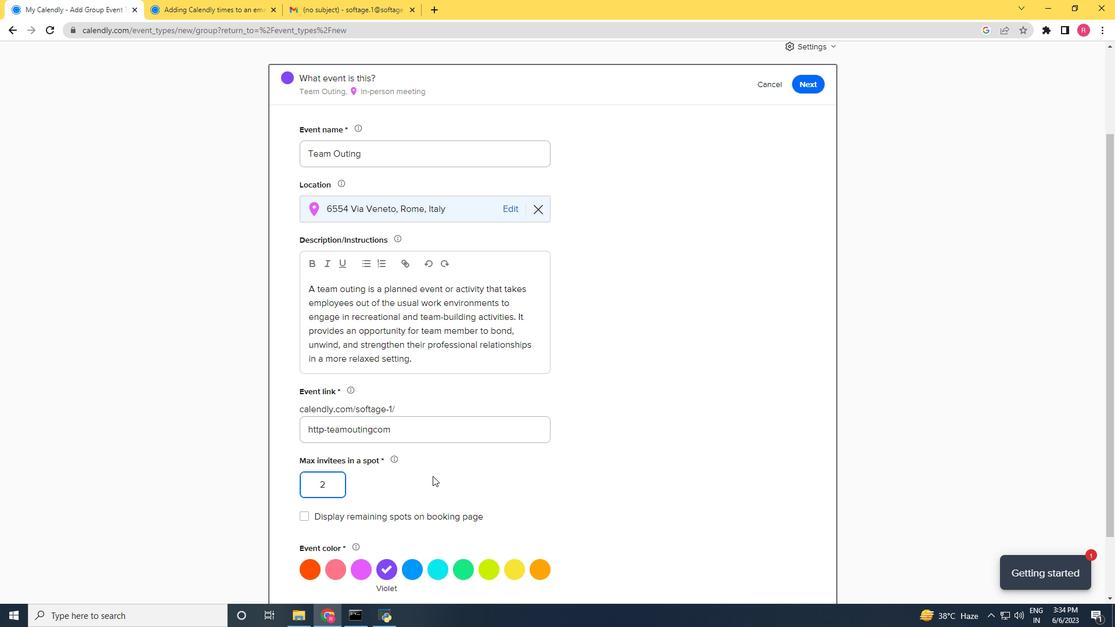 
Action: Mouse moved to (312, 494)
Screenshot: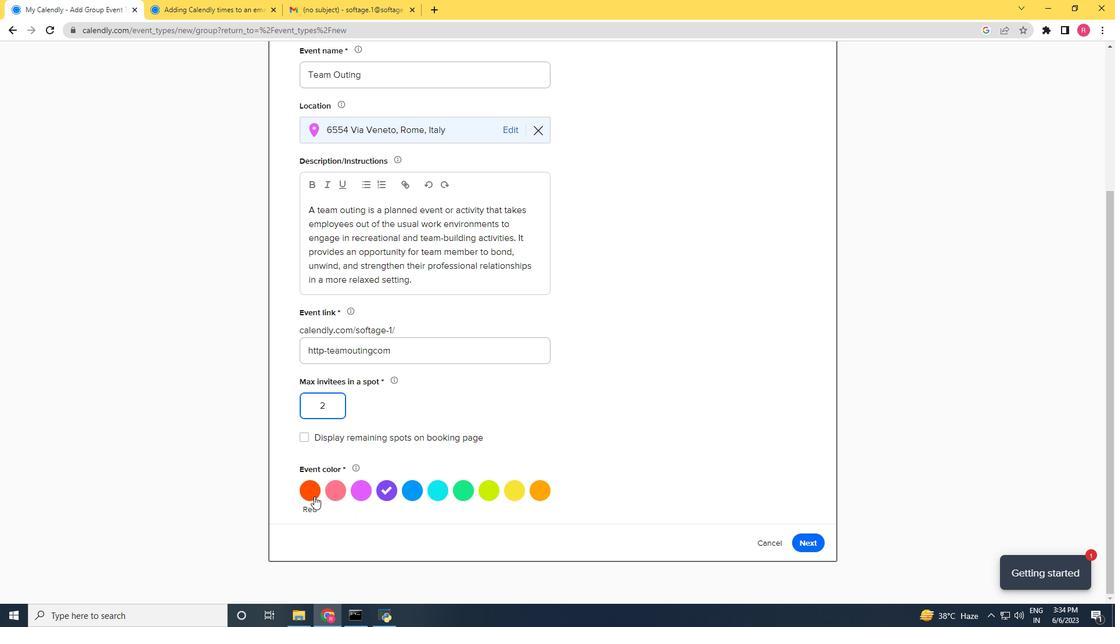 
Action: Mouse pressed left at (312, 494)
Screenshot: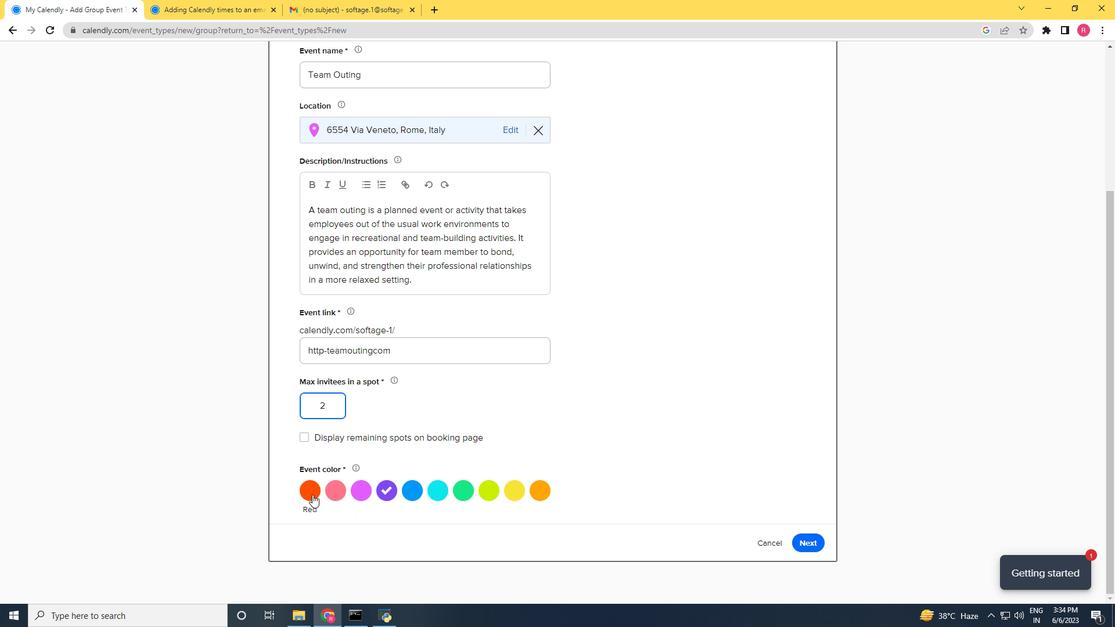 
Action: Mouse moved to (798, 543)
Screenshot: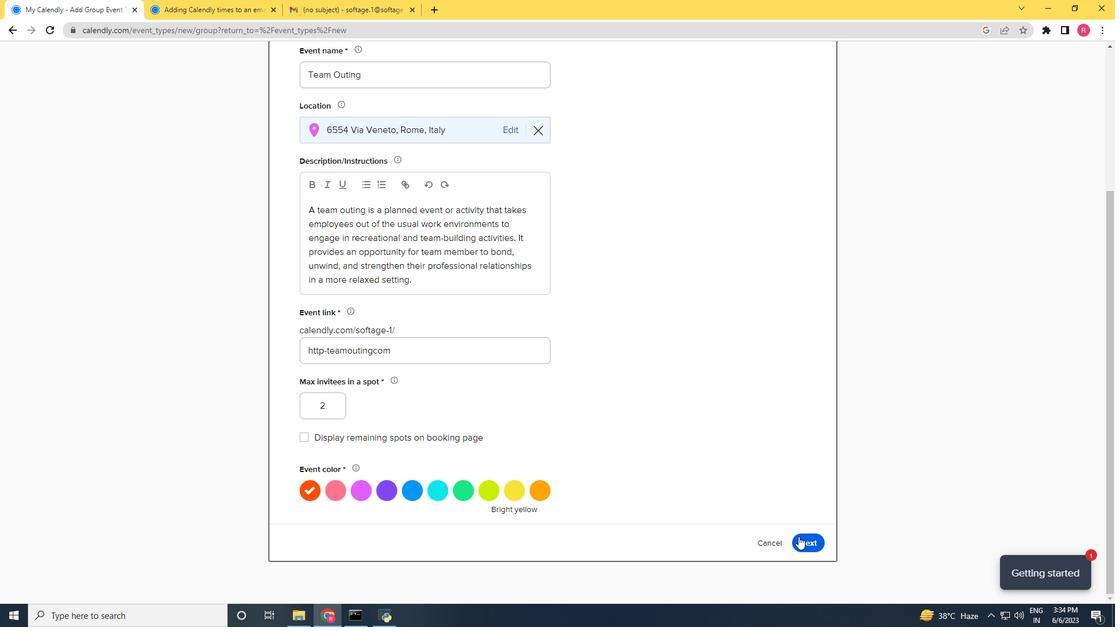
Action: Mouse pressed left at (798, 543)
Screenshot: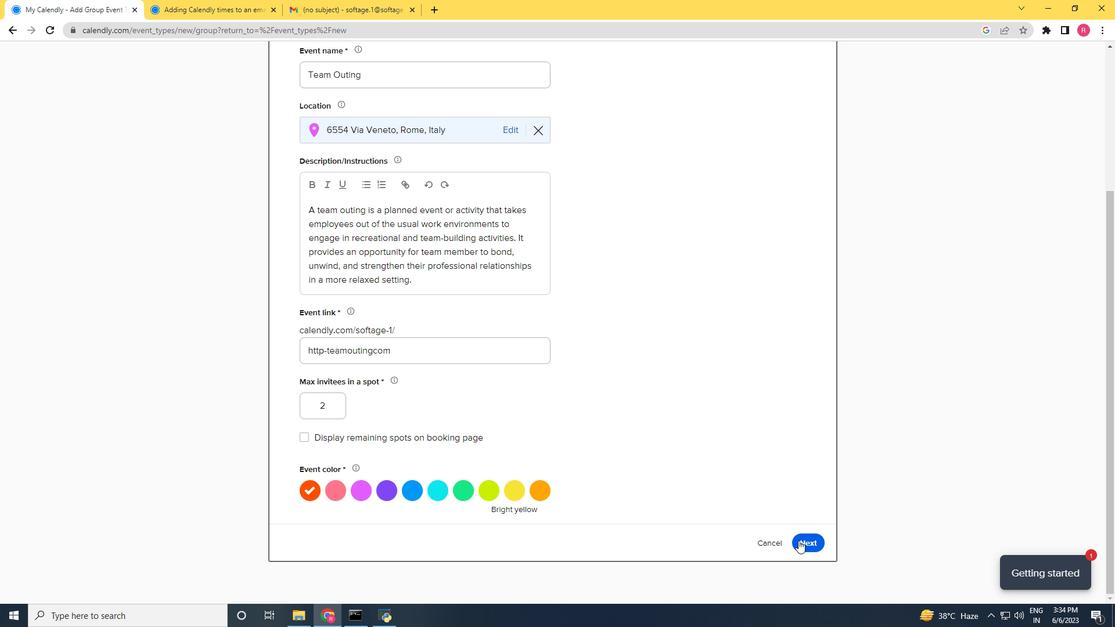
Action: Mouse moved to (304, 178)
Screenshot: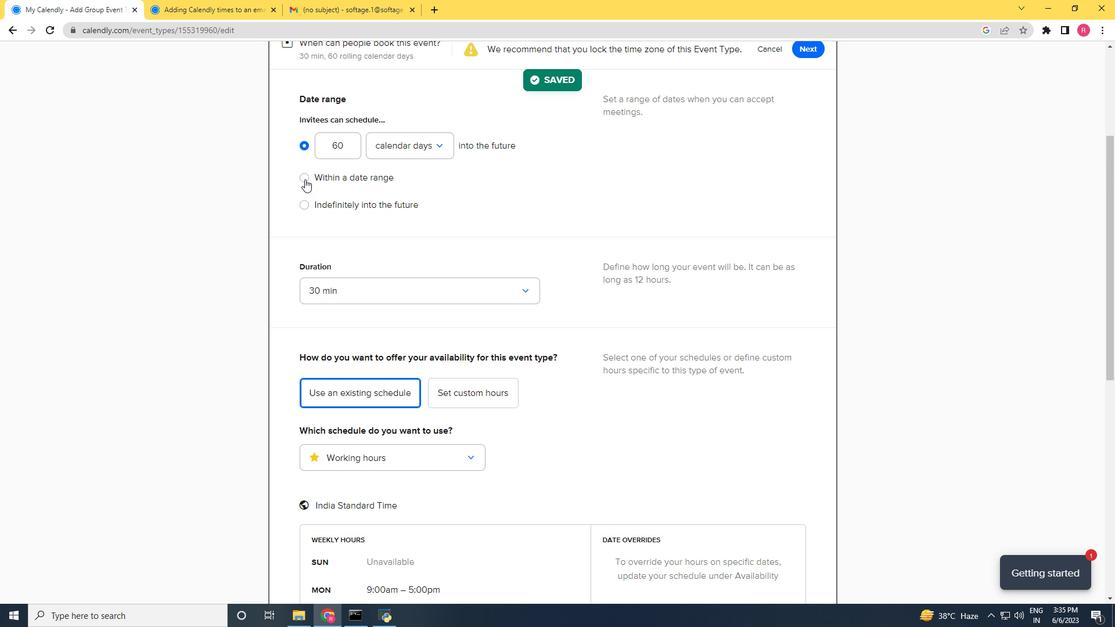 
Action: Mouse pressed left at (304, 178)
Screenshot: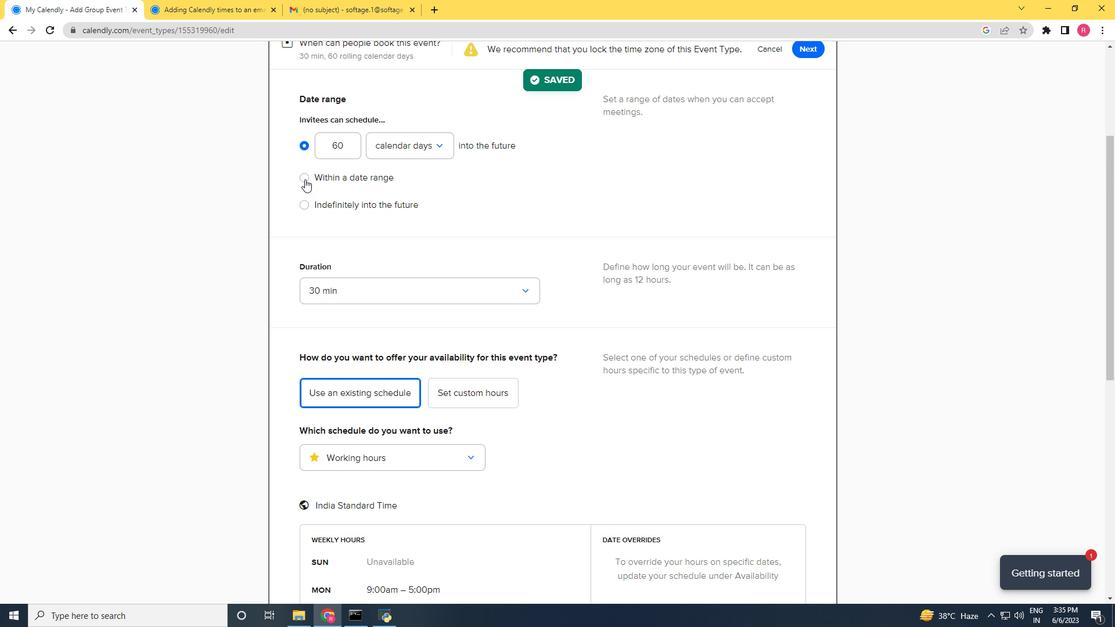 
Action: Mouse moved to (415, 180)
Screenshot: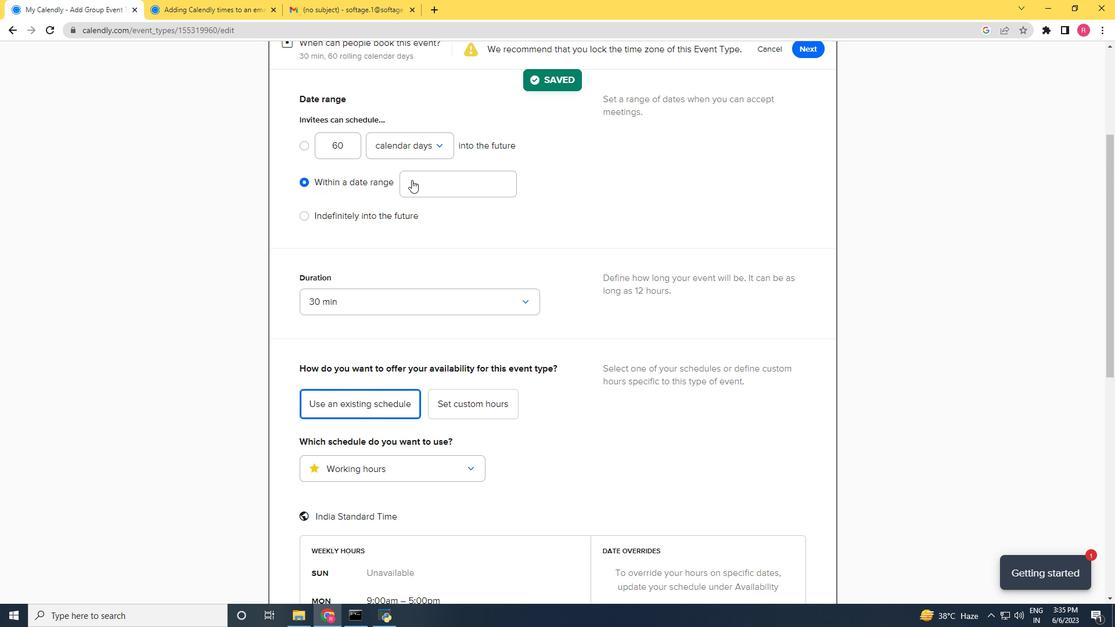 
Action: Mouse pressed left at (415, 180)
Screenshot: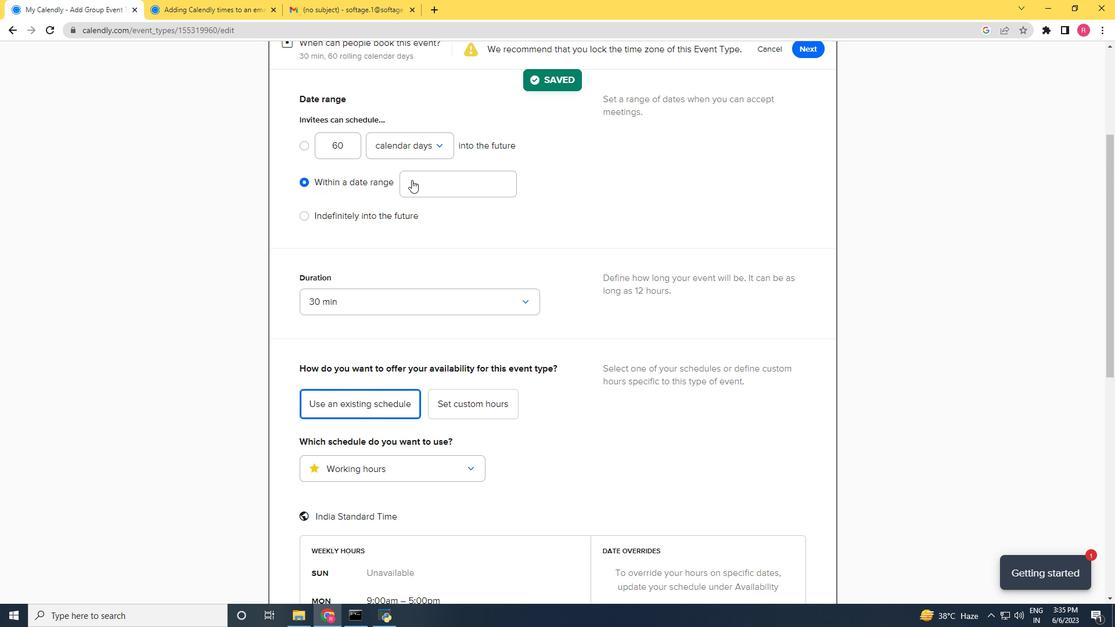 
Action: Mouse moved to (496, 226)
Screenshot: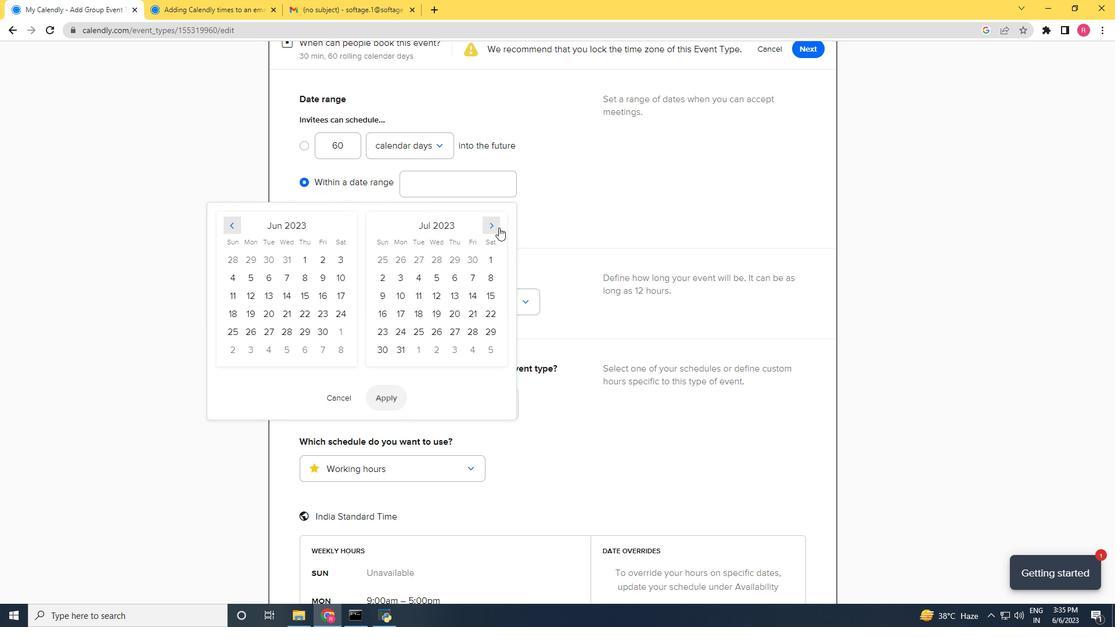 
Action: Mouse pressed left at (496, 226)
Screenshot: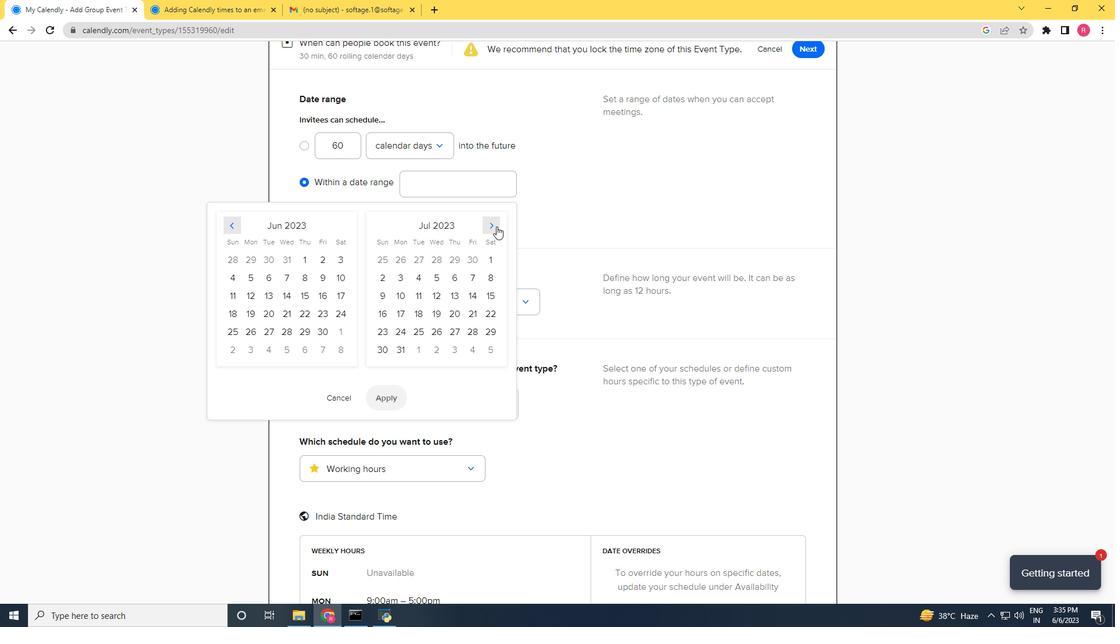
Action: Mouse pressed left at (496, 226)
Screenshot: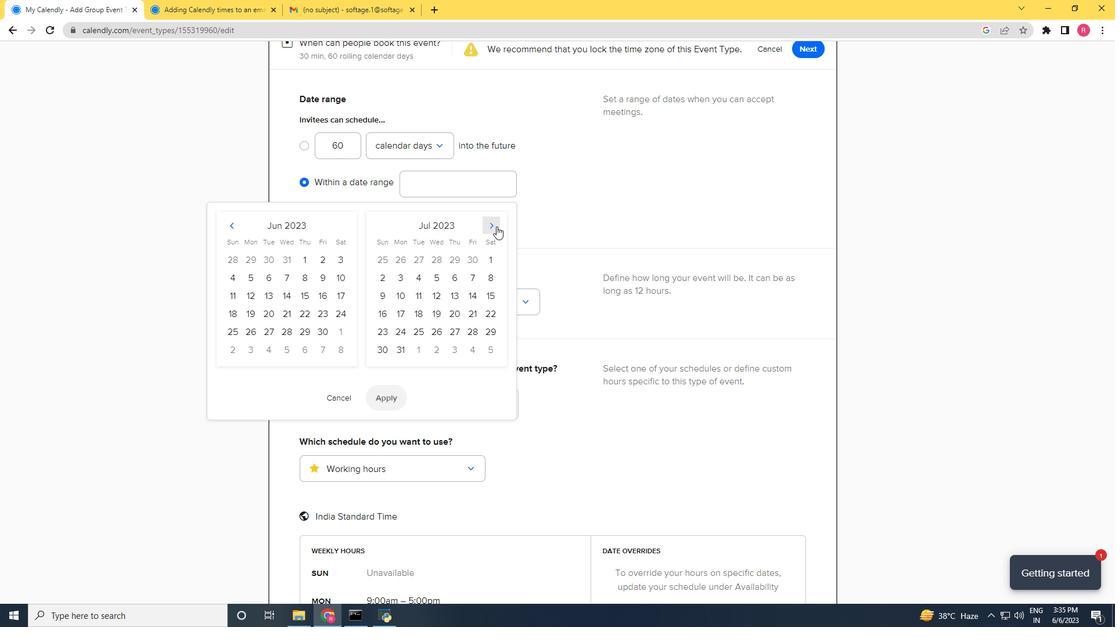 
Action: Mouse pressed left at (496, 226)
Screenshot: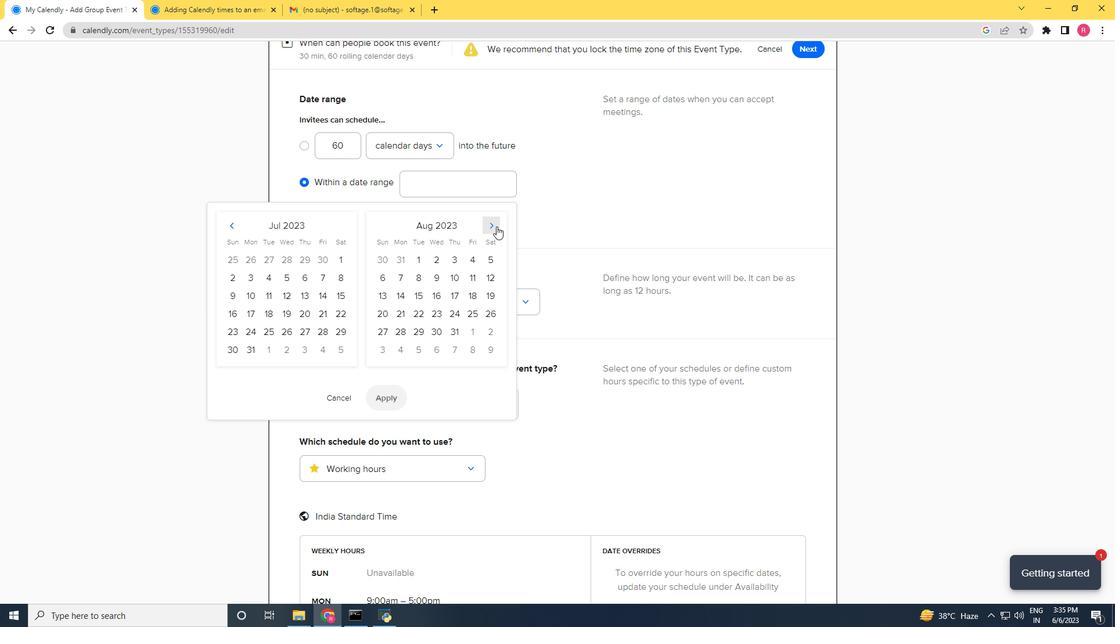 
Action: Mouse pressed left at (496, 226)
Screenshot: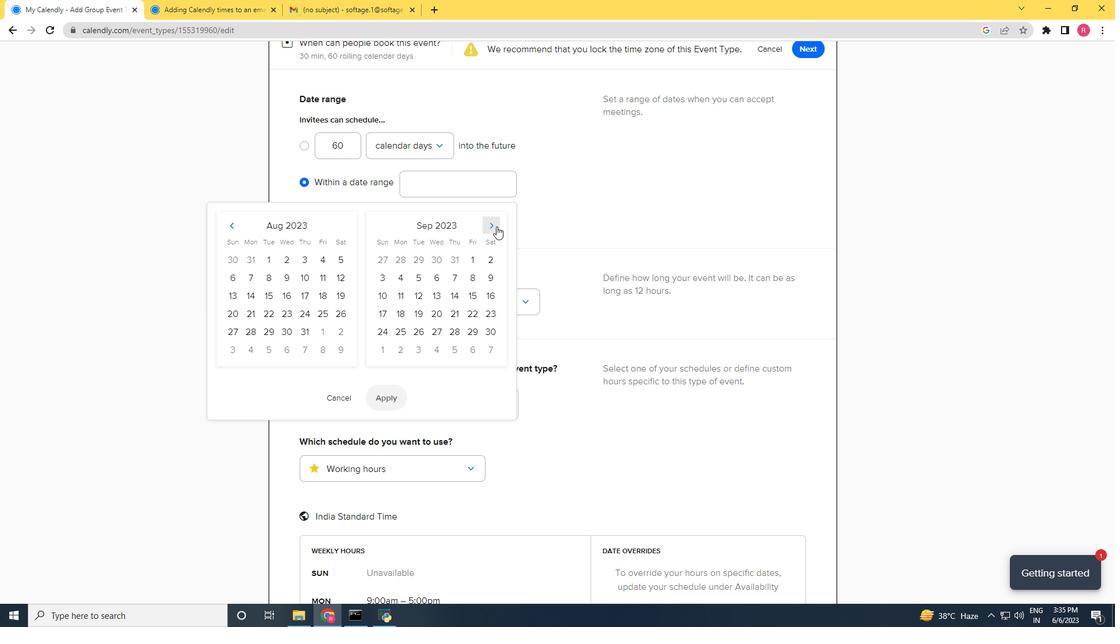 
Action: Mouse pressed left at (496, 226)
Screenshot: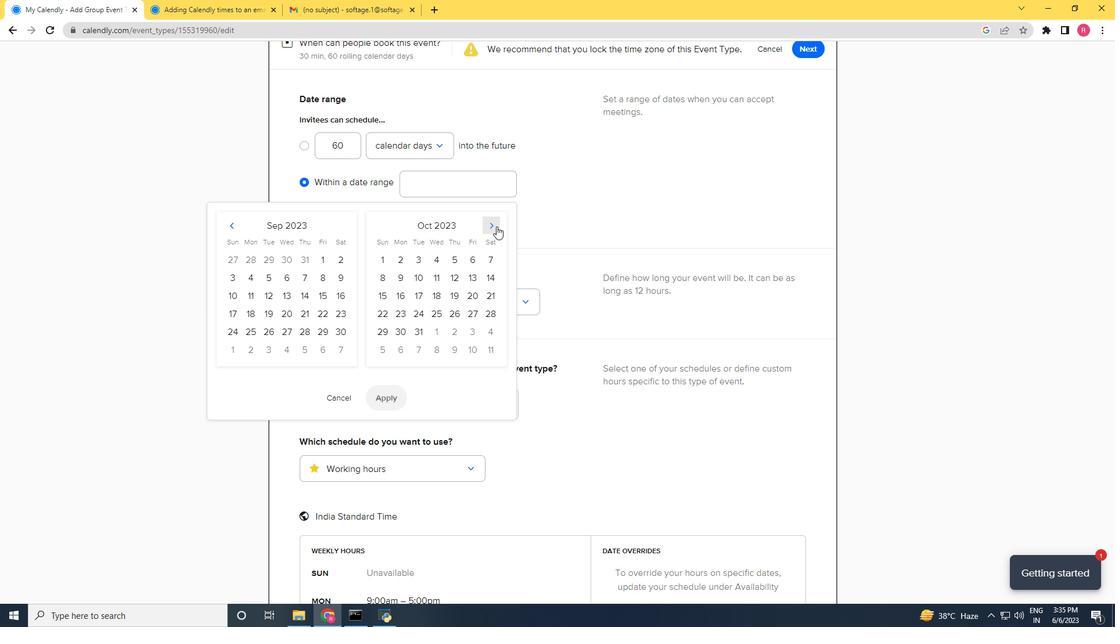 
Action: Mouse pressed left at (496, 226)
Screenshot: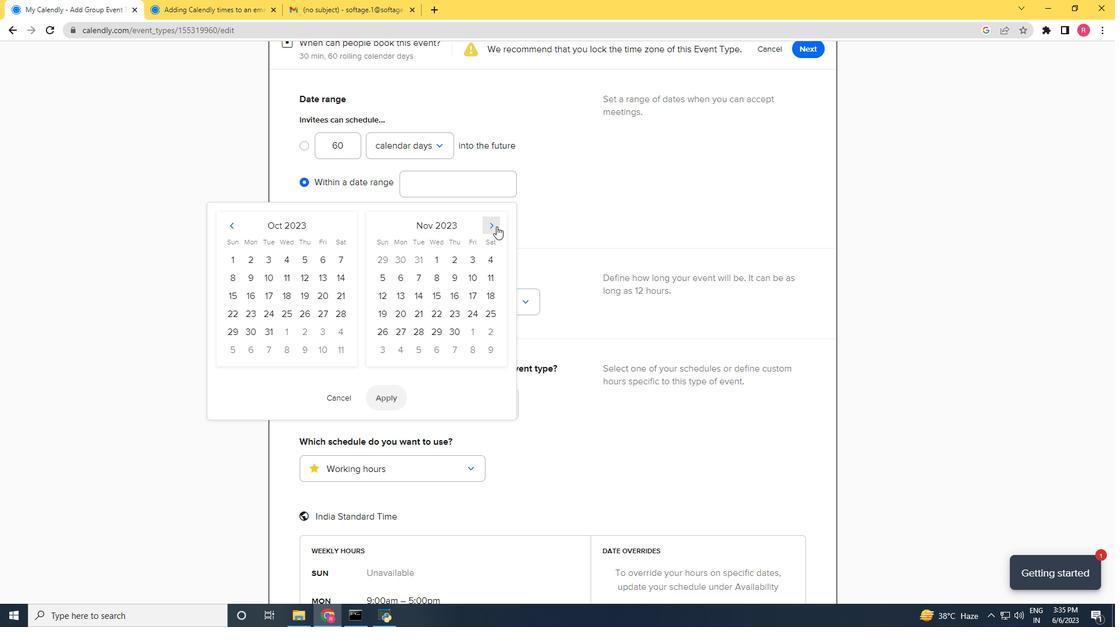 
Action: Mouse pressed left at (496, 226)
Screenshot: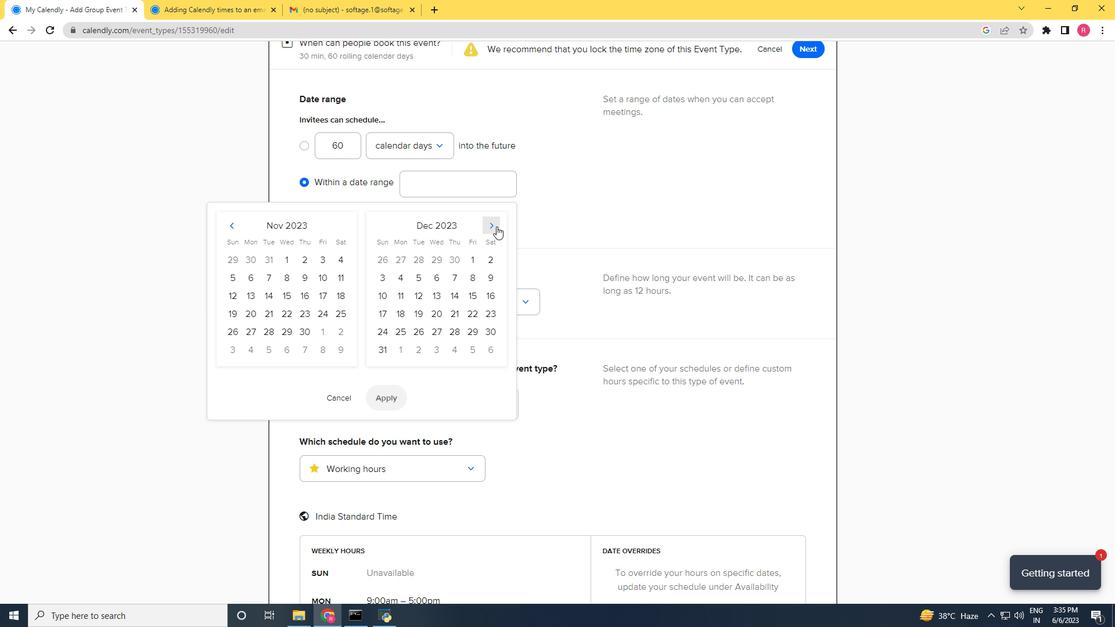 
Action: Mouse pressed left at (496, 226)
Screenshot: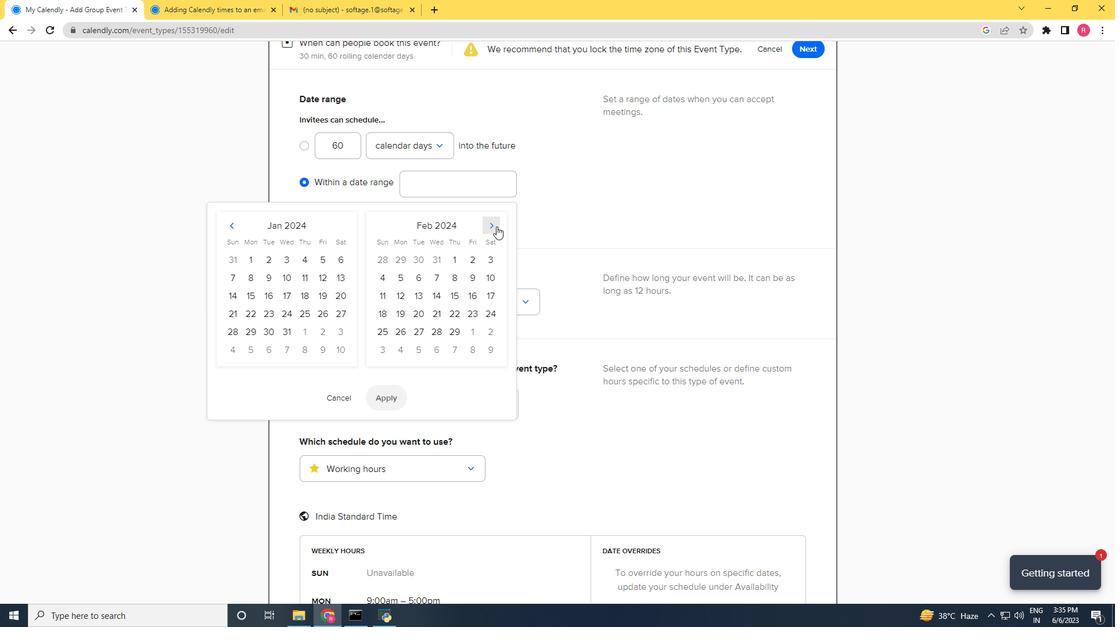 
Action: Mouse moved to (498, 226)
Screenshot: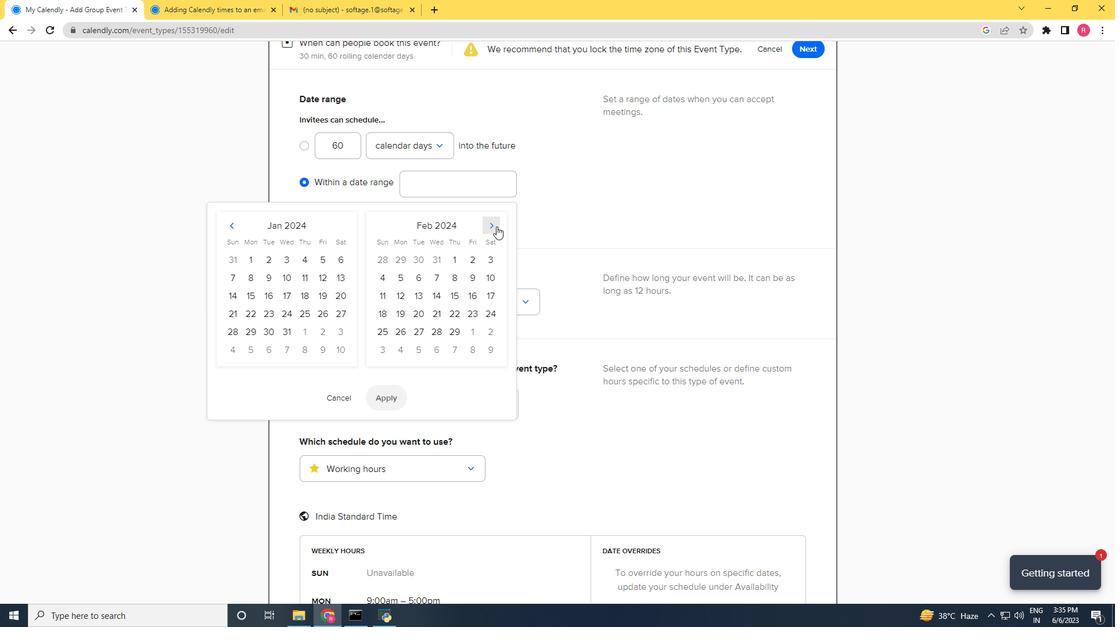 
Action: Mouse pressed left at (498, 226)
Screenshot: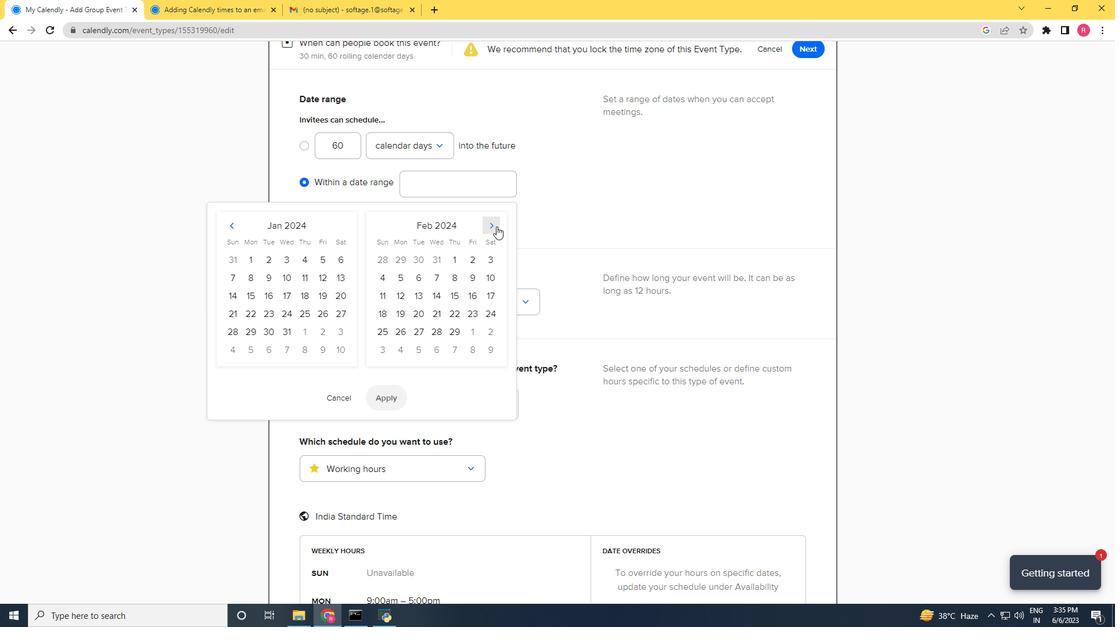 
Action: Mouse moved to (496, 227)
Screenshot: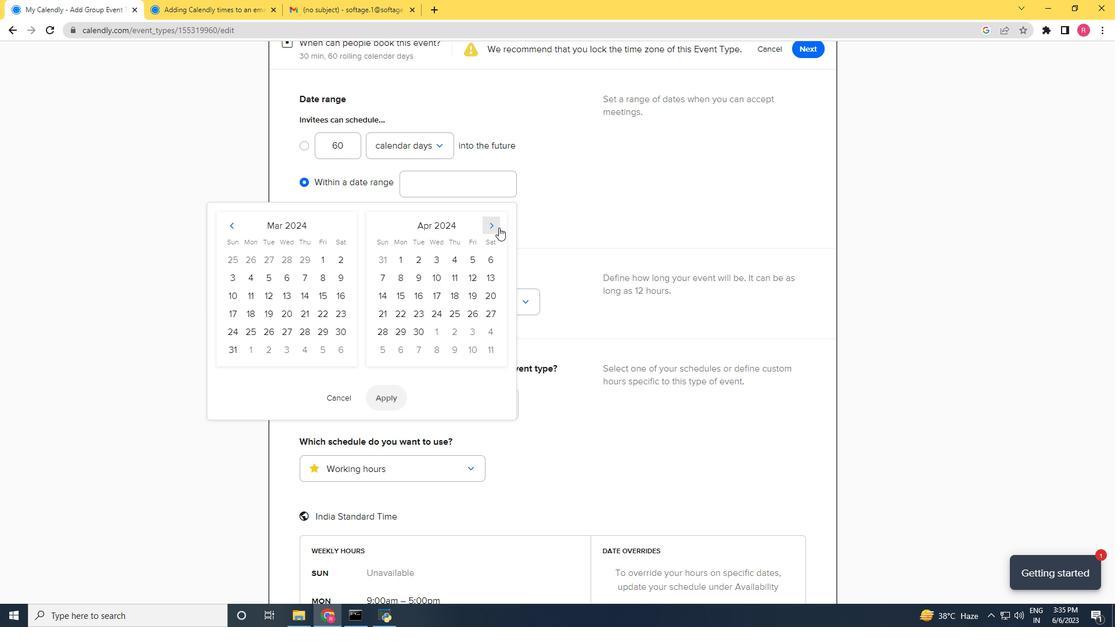
Action: Mouse pressed left at (496, 227)
Screenshot: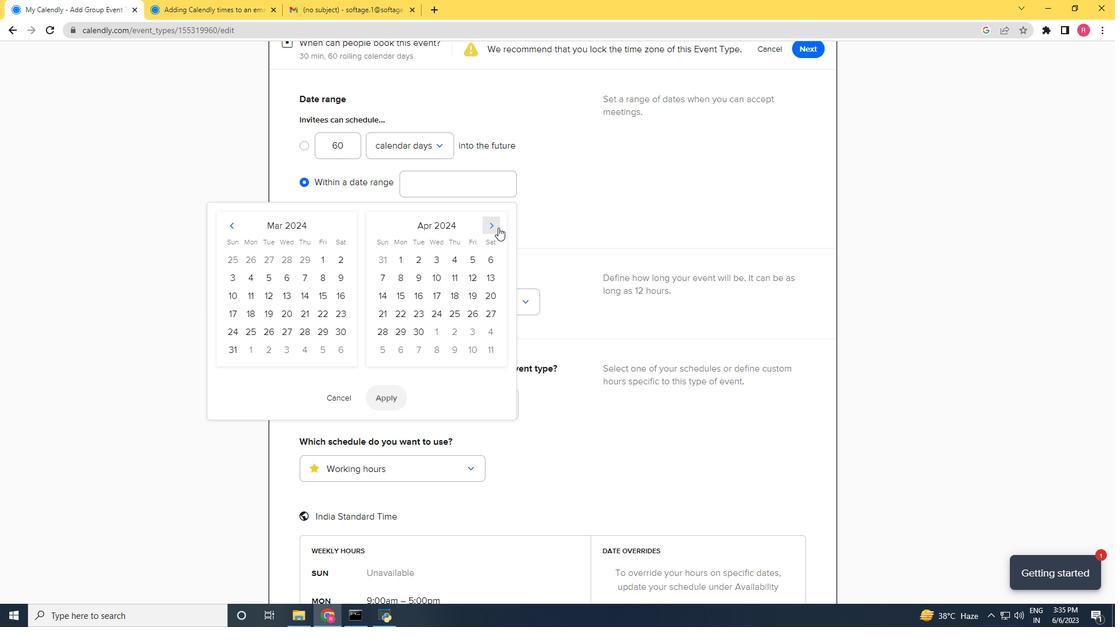 
Action: Mouse moved to (486, 260)
Screenshot: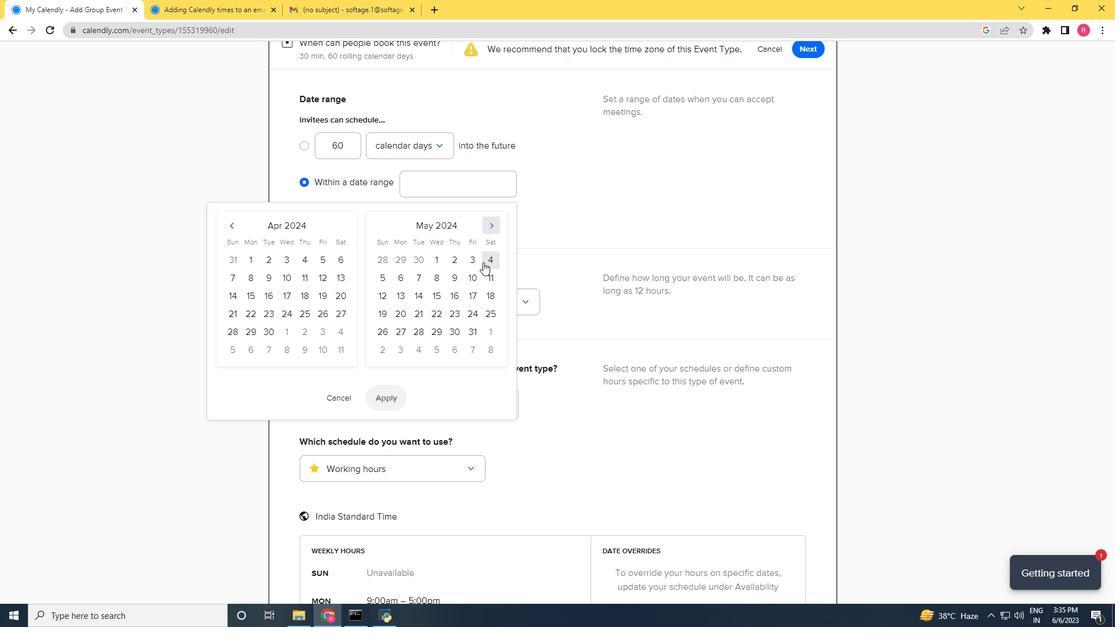 
Action: Mouse pressed left at (486, 260)
Screenshot: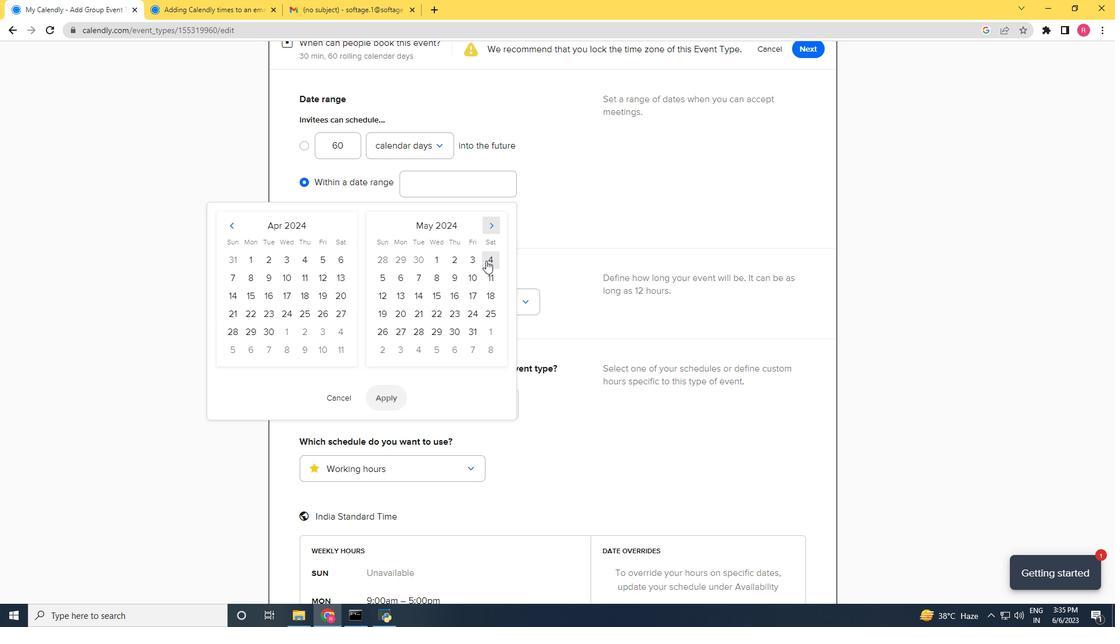 
Action: Mouse moved to (469, 275)
Screenshot: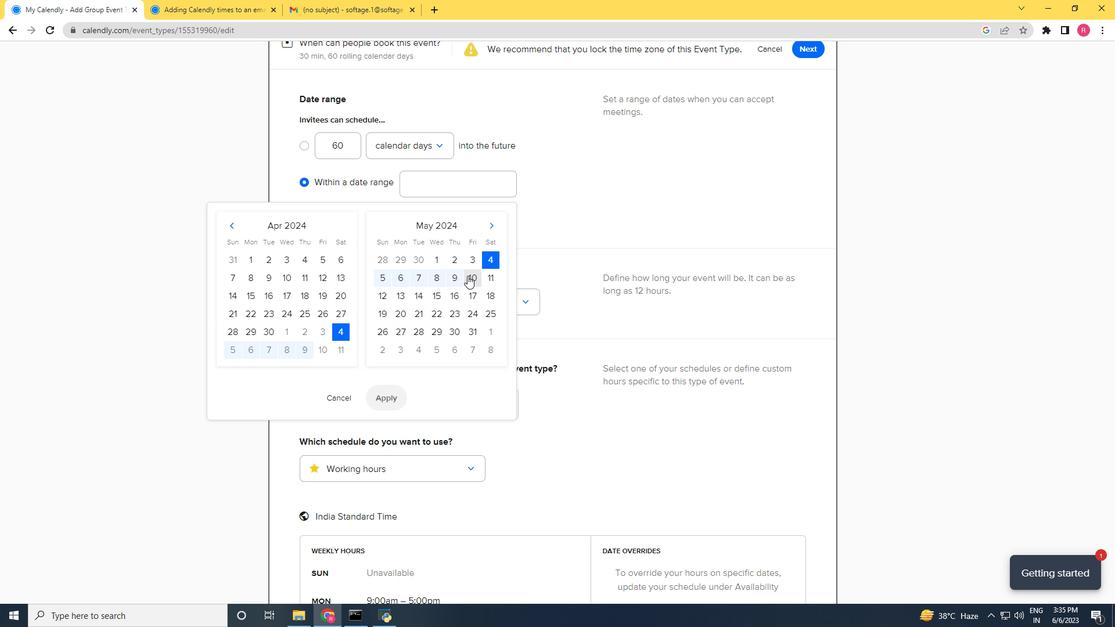 
Action: Mouse pressed left at (469, 275)
Screenshot: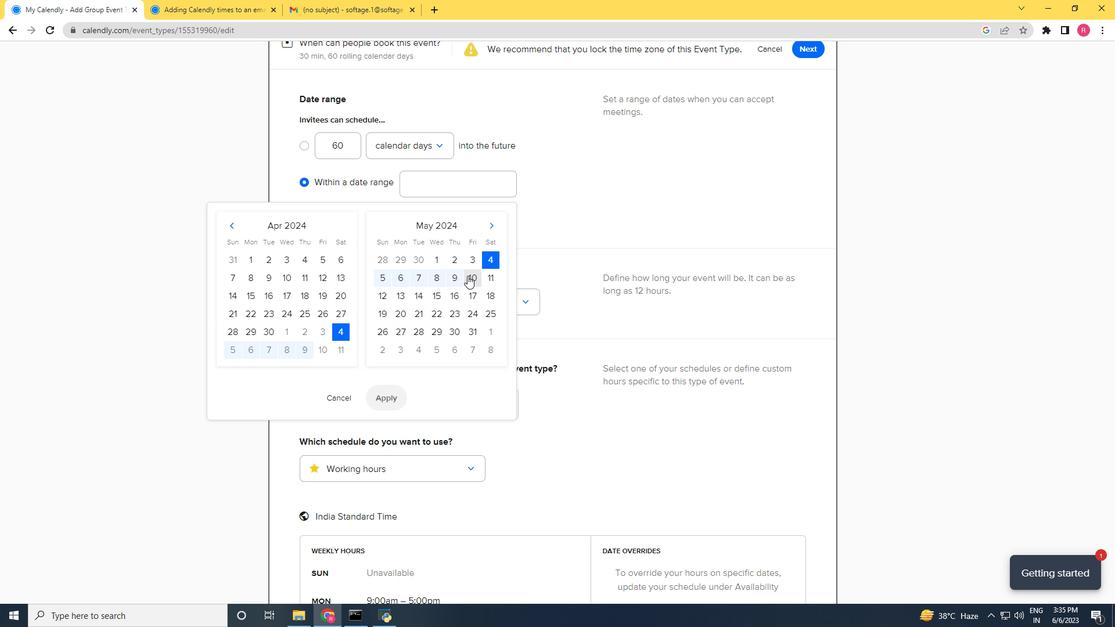 
Action: Mouse moved to (386, 399)
Screenshot: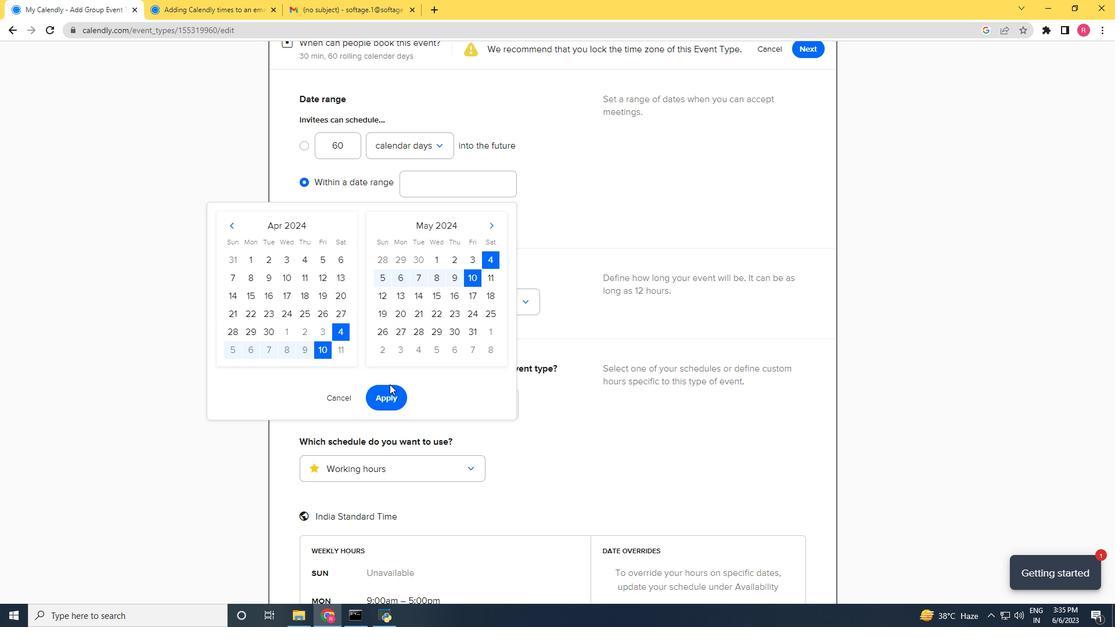
Action: Mouse pressed left at (386, 399)
Screenshot: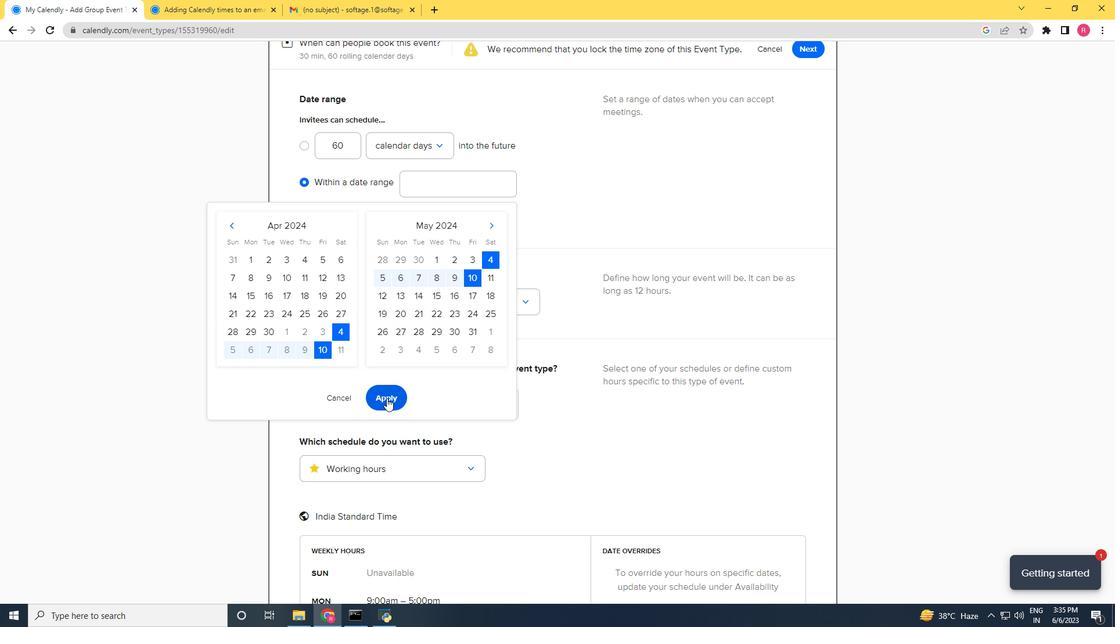 
Action: Mouse moved to (590, 366)
Screenshot: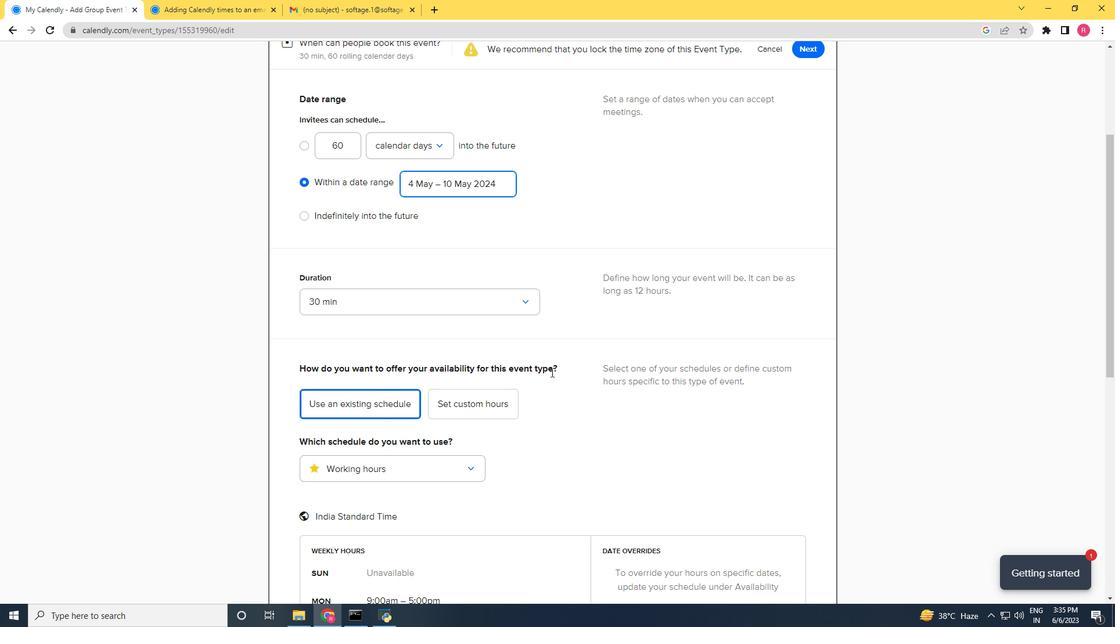 
Action: Mouse scrolled (590, 365) with delta (0, 0)
Screenshot: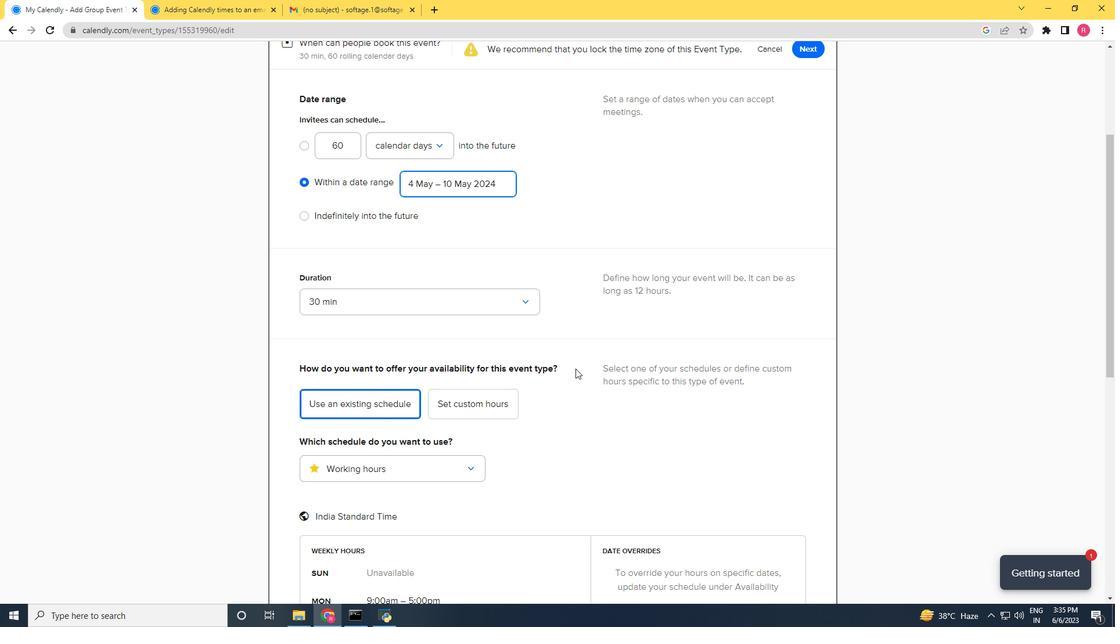
Action: Mouse scrolled (590, 365) with delta (0, 0)
Screenshot: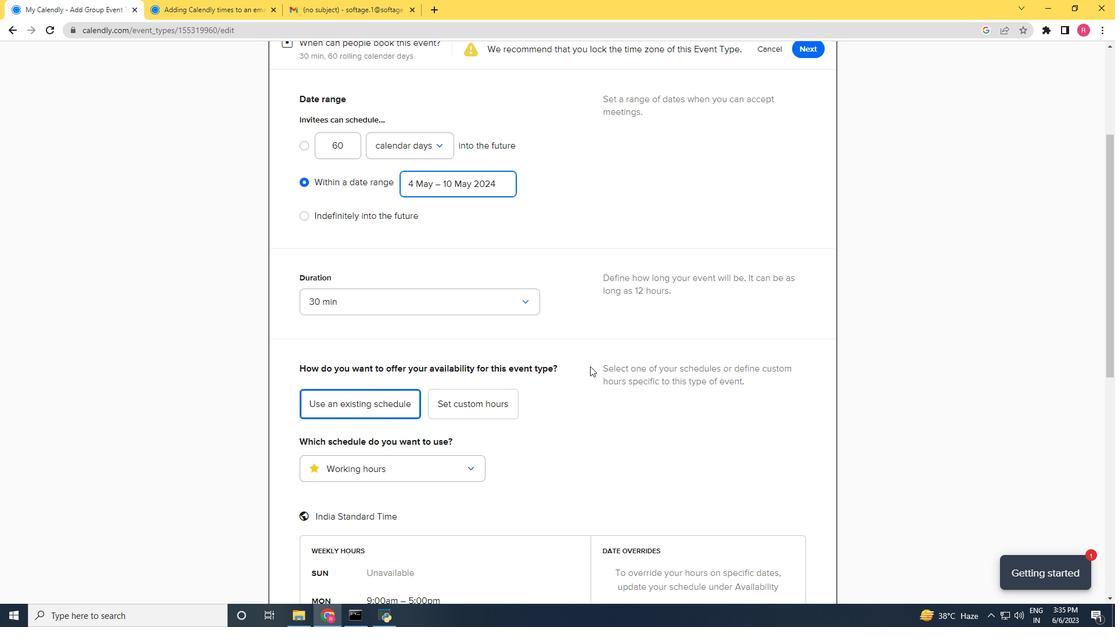 
Action: Mouse moved to (590, 366)
Screenshot: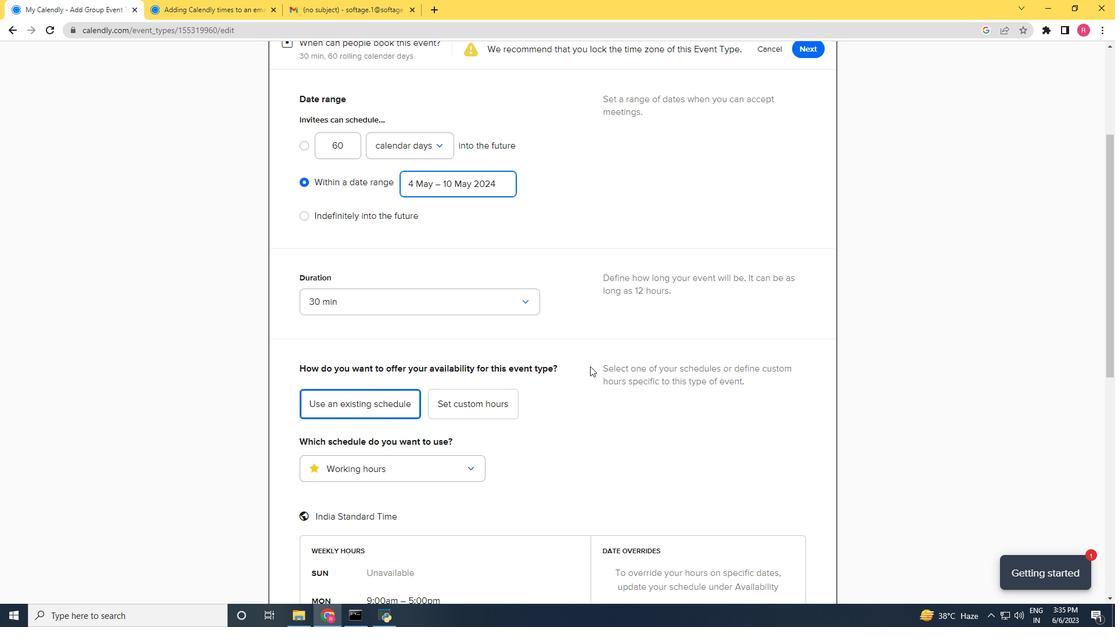 
Action: Mouse scrolled (590, 365) with delta (0, 0)
Screenshot: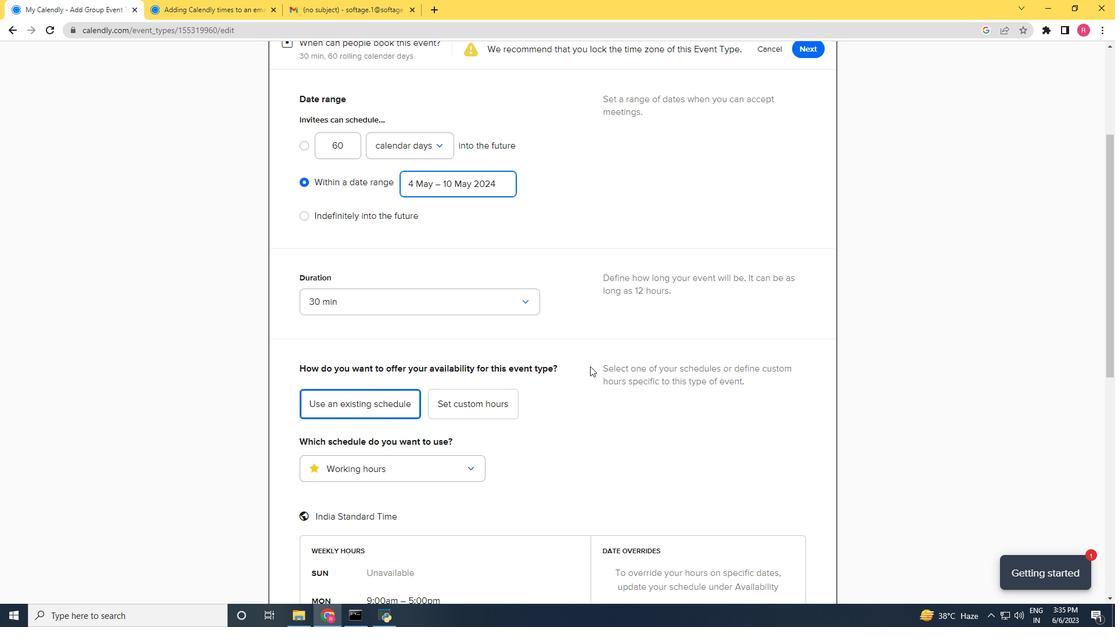 
Action: Mouse scrolled (590, 365) with delta (0, 0)
Screenshot: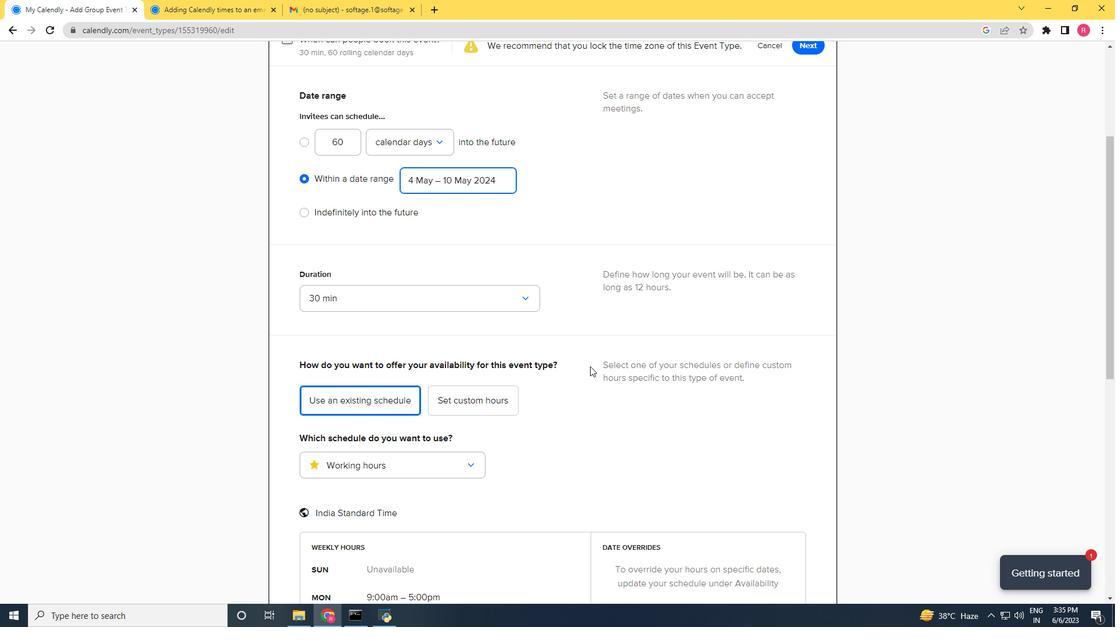 
Action: Mouse scrolled (590, 365) with delta (0, 0)
Screenshot: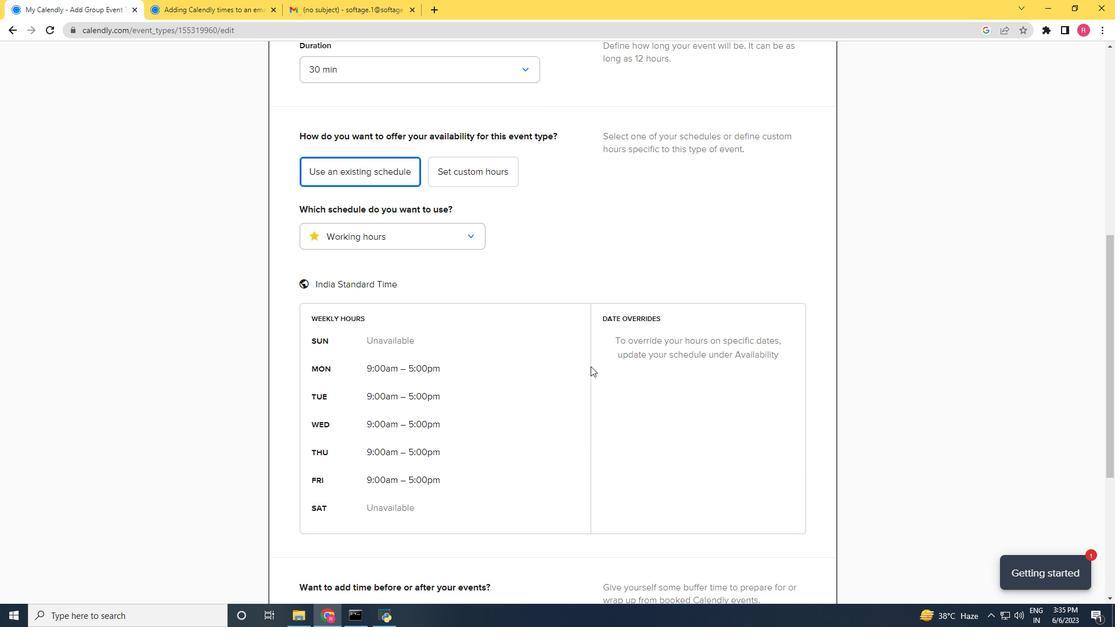 
Action: Mouse scrolled (590, 365) with delta (0, 0)
Screenshot: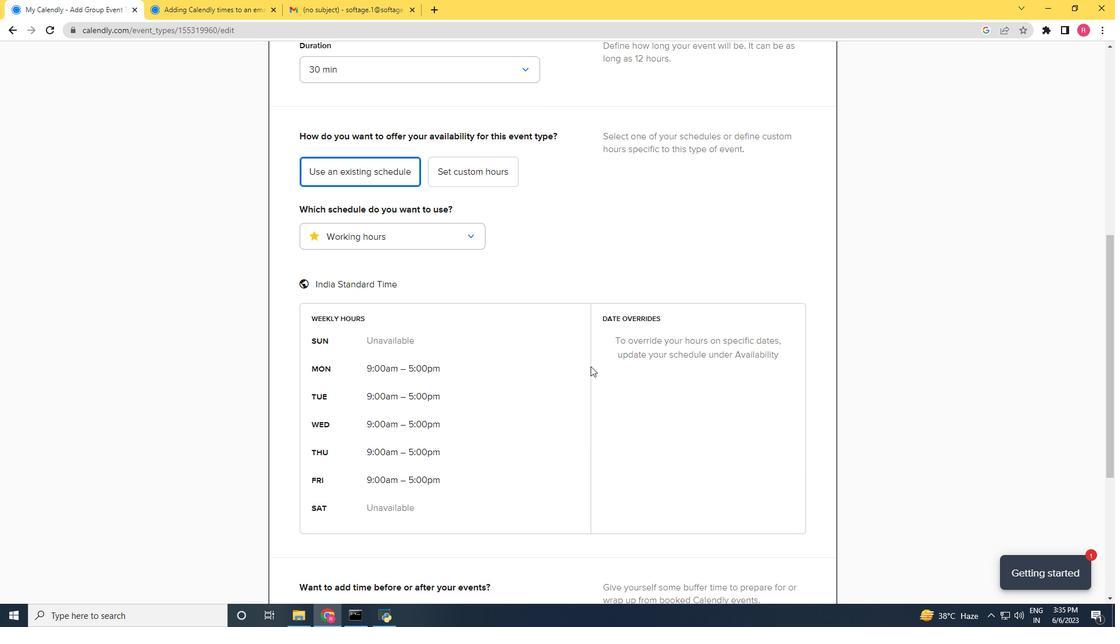 
Action: Mouse scrolled (590, 365) with delta (0, 0)
Screenshot: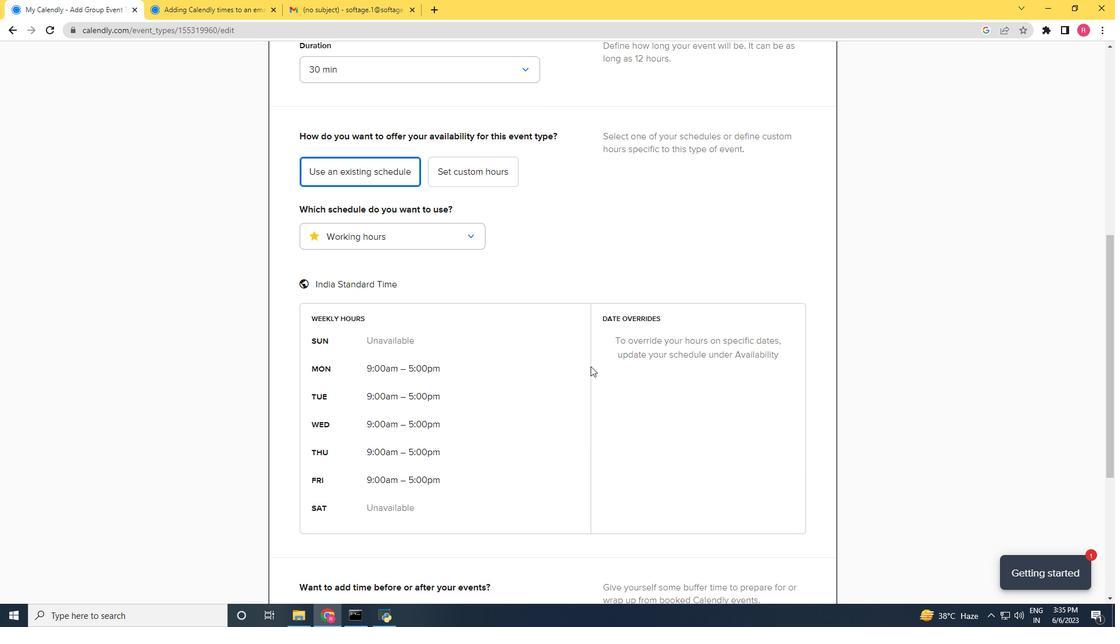 
Action: Mouse scrolled (590, 365) with delta (0, 0)
Screenshot: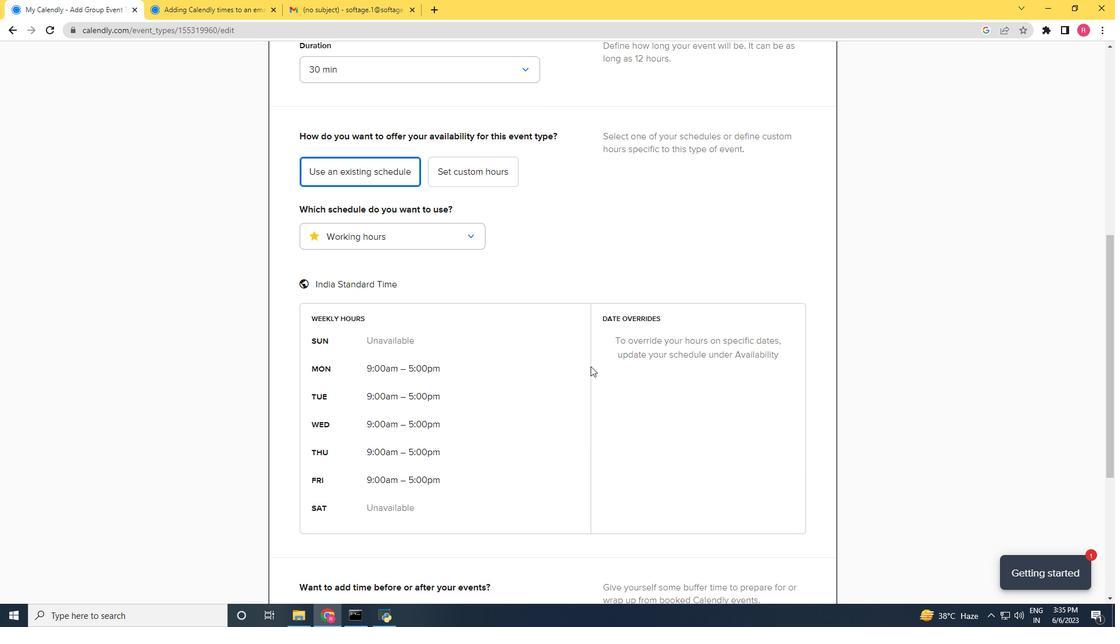 
Action: Mouse scrolled (590, 365) with delta (0, 0)
Screenshot: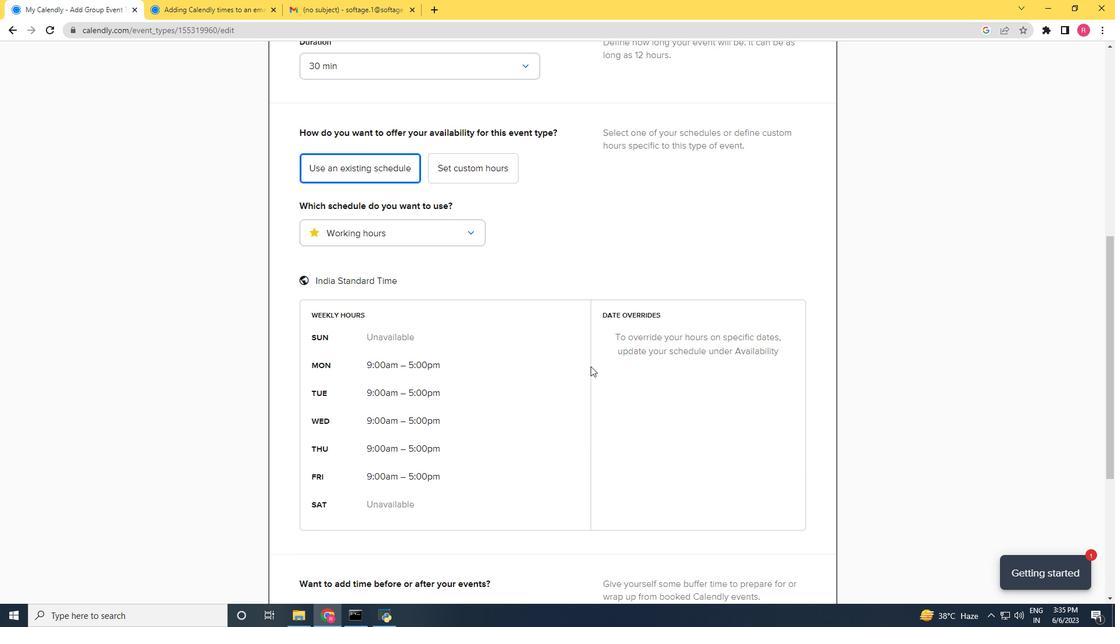 
Action: Mouse moved to (811, 546)
Screenshot: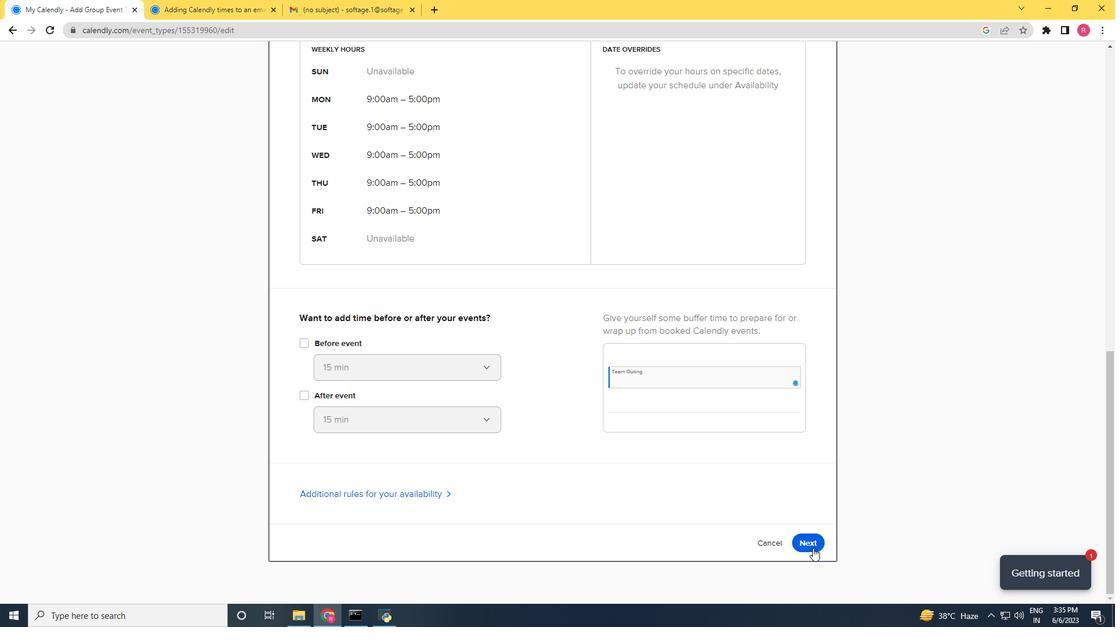 
Action: Mouse pressed left at (811, 546)
Screenshot: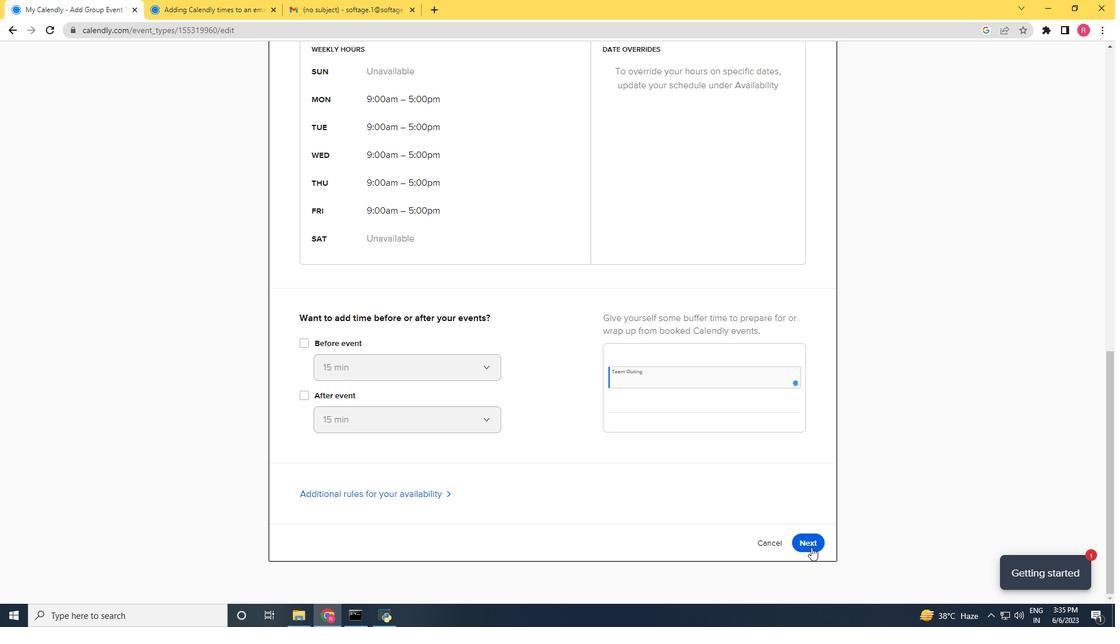 
Action: Mouse moved to (579, 291)
Screenshot: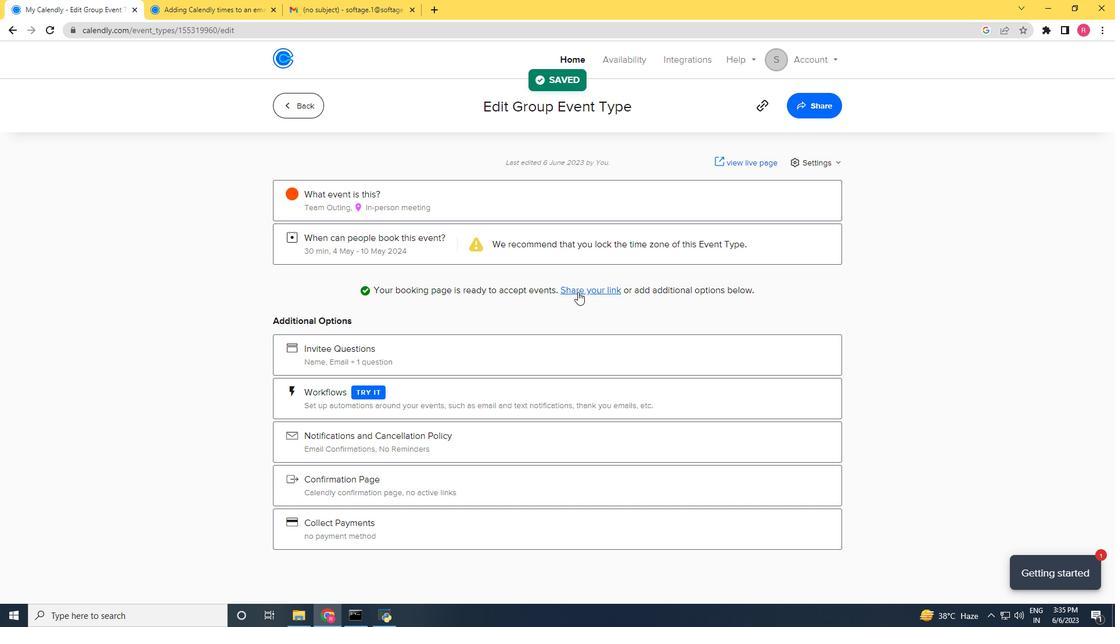 
Action: Mouse pressed left at (579, 291)
Screenshot: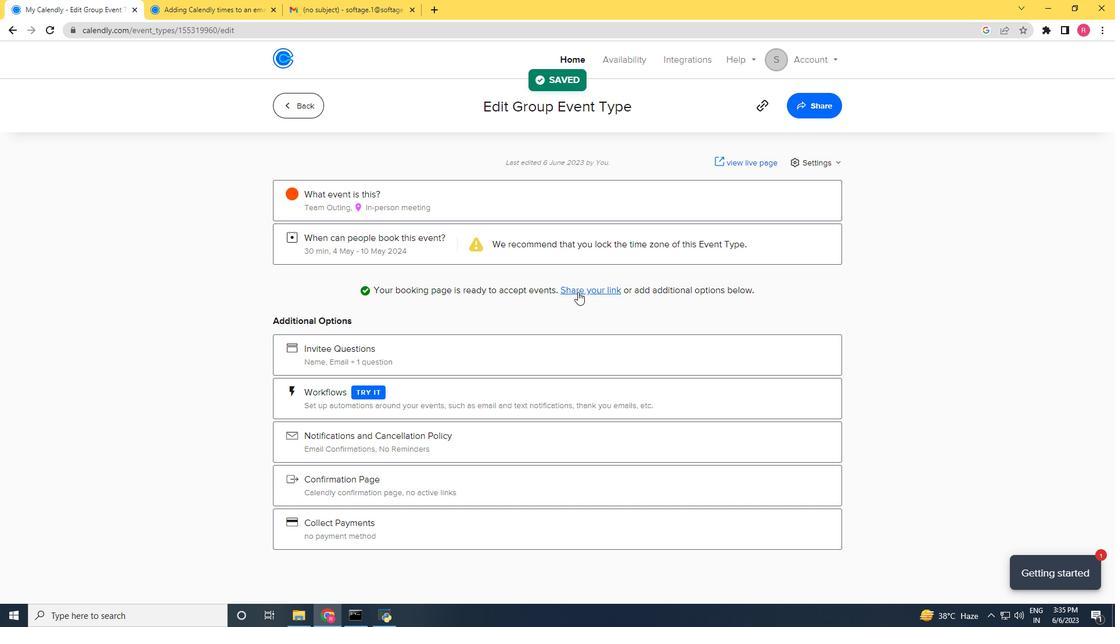 
Action: Mouse moved to (680, 218)
Screenshot: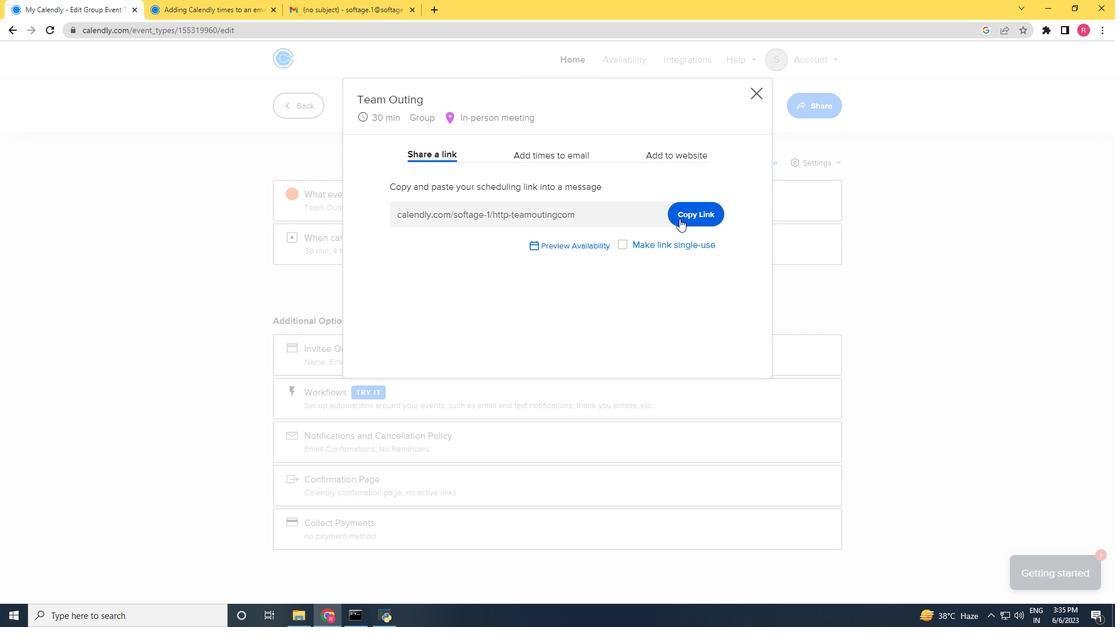
Action: Mouse pressed left at (680, 218)
Screenshot: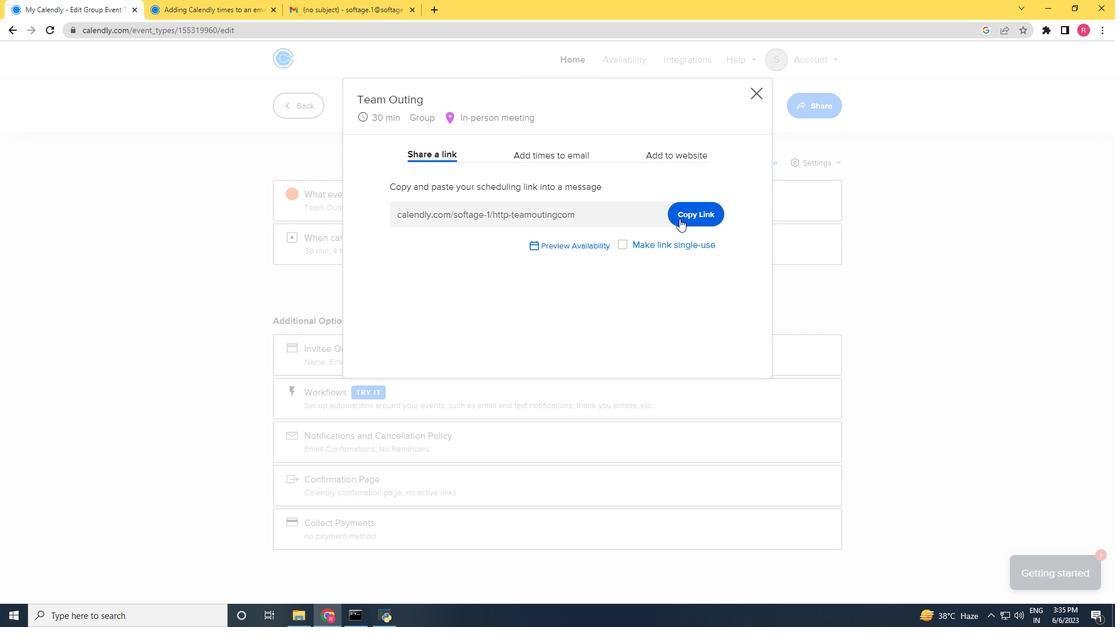 
Action: Mouse moved to (339, 6)
Screenshot: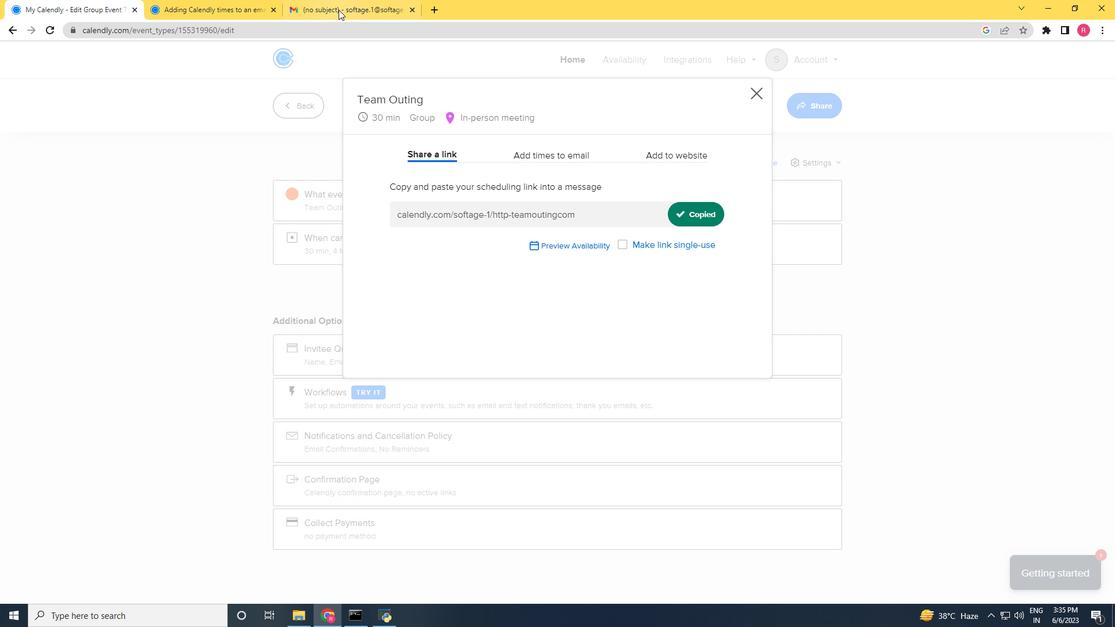 
Action: Mouse pressed left at (339, 6)
Screenshot: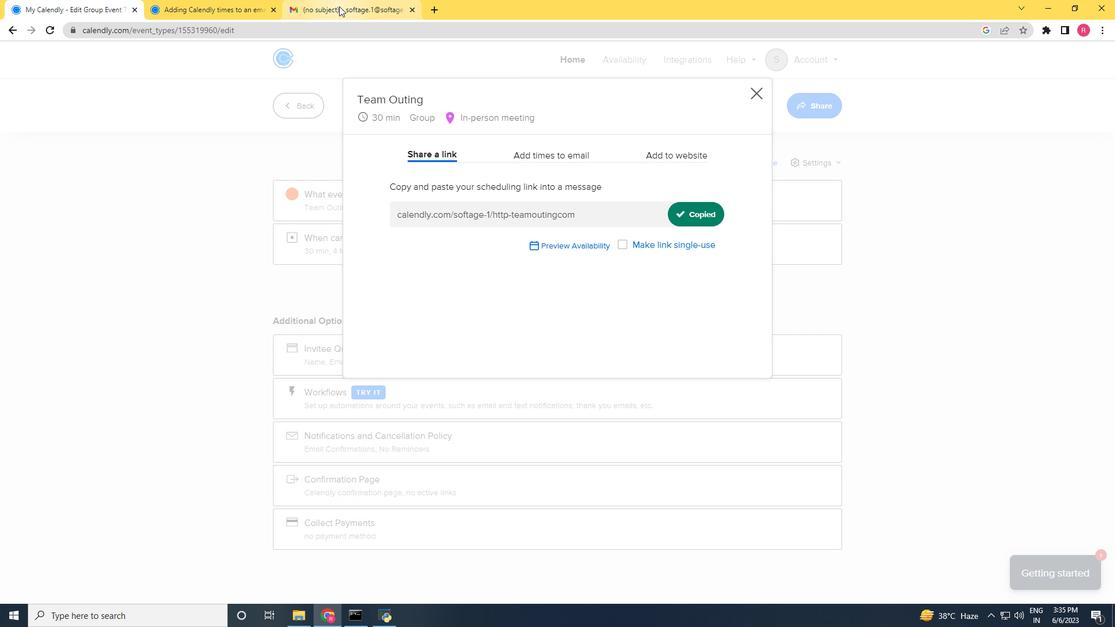 
Action: Mouse moved to (207, 566)
Screenshot: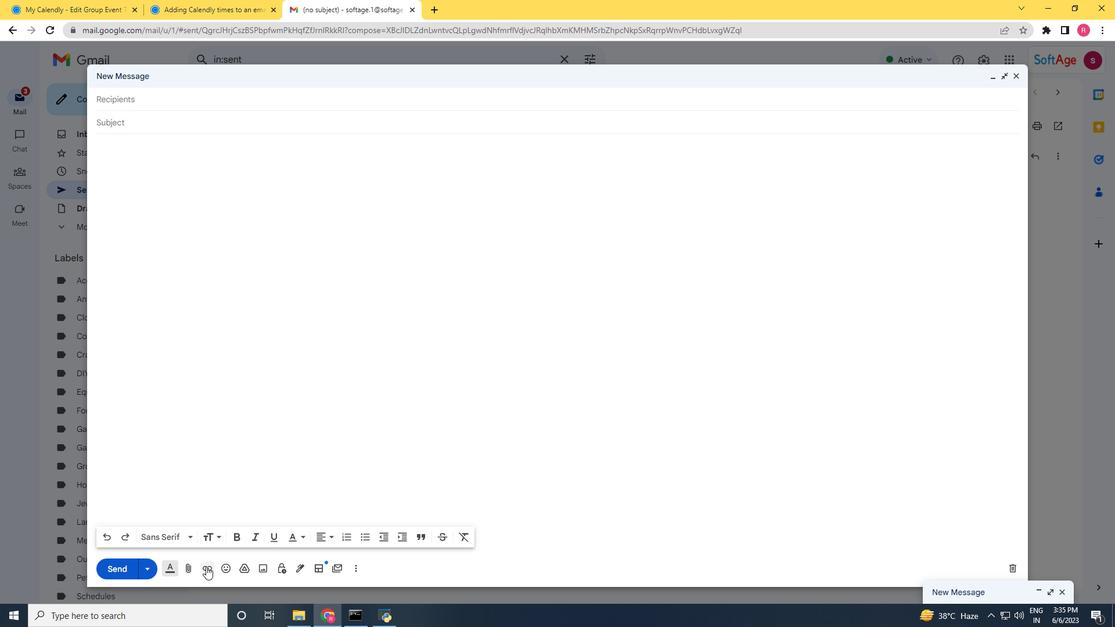 
Action: Mouse pressed left at (207, 566)
Screenshot: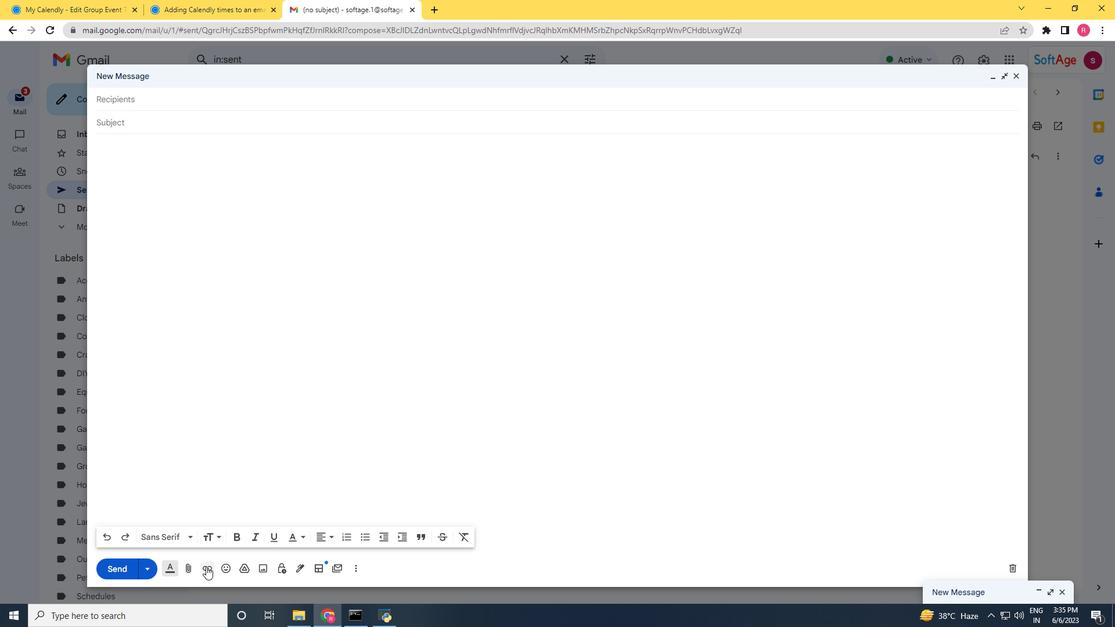 
Action: Mouse moved to (518, 318)
Screenshot: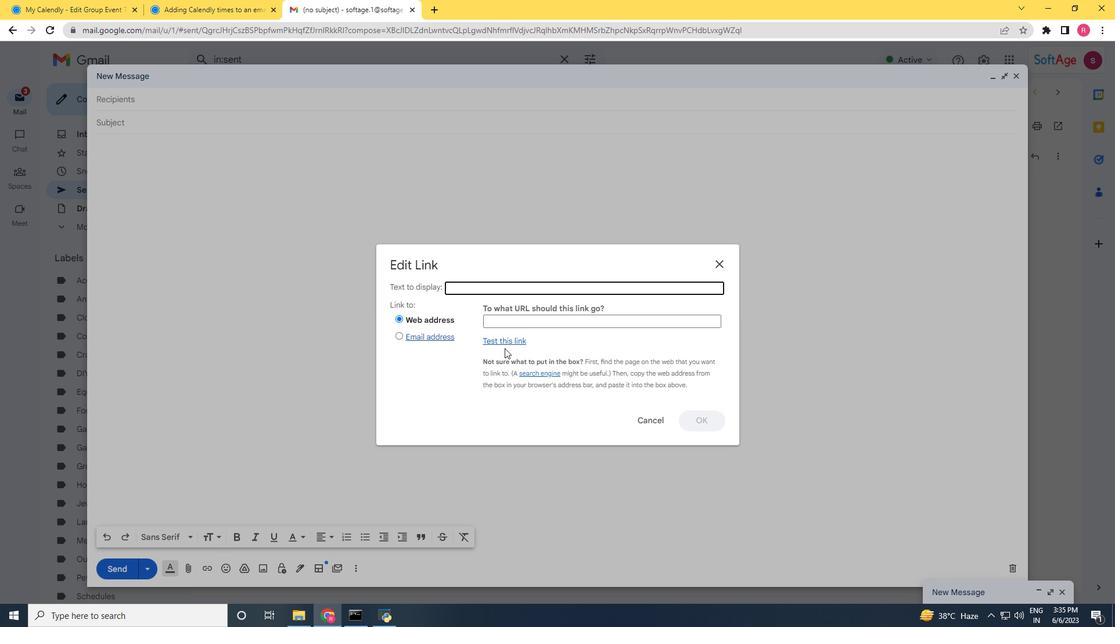 
Action: Mouse pressed left at (518, 318)
Screenshot: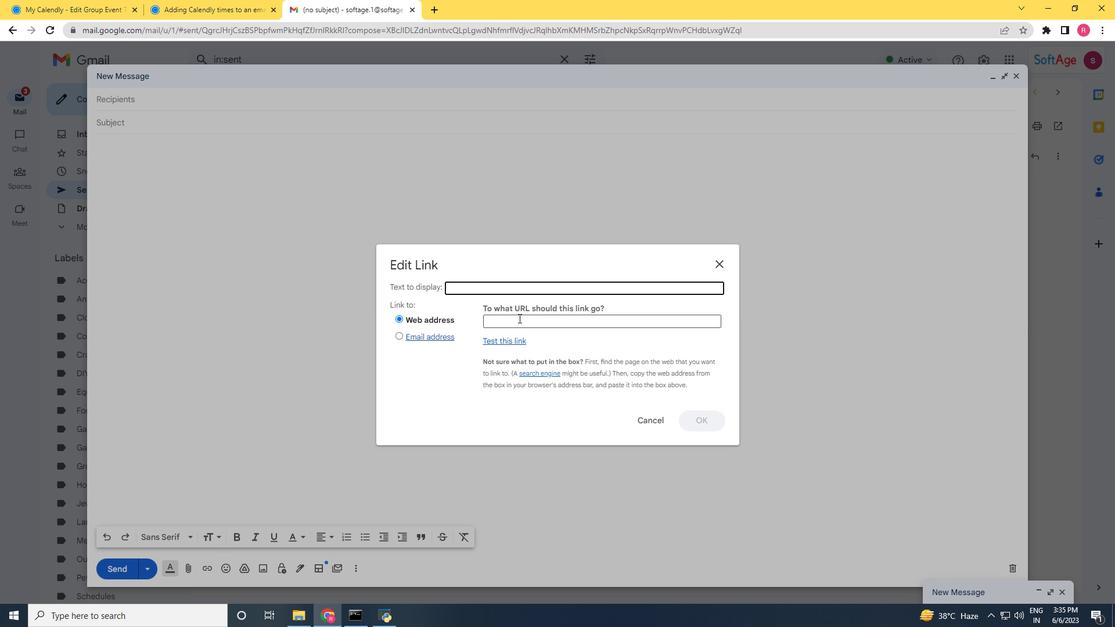 
Action: Mouse moved to (519, 318)
Screenshot: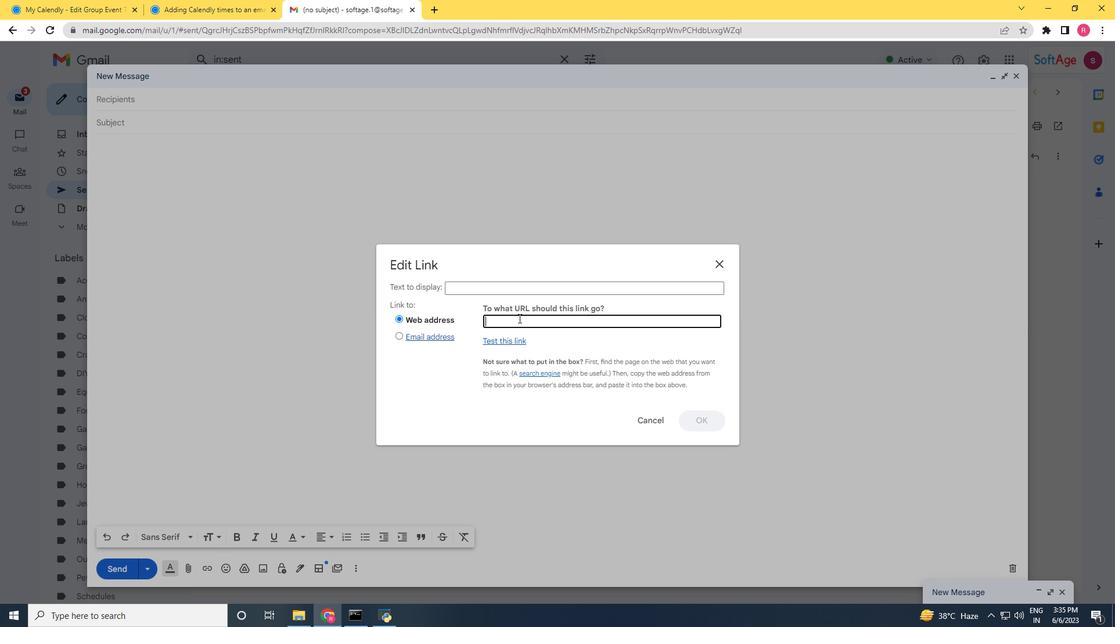 
Action: Mouse pressed right at (519, 318)
Screenshot: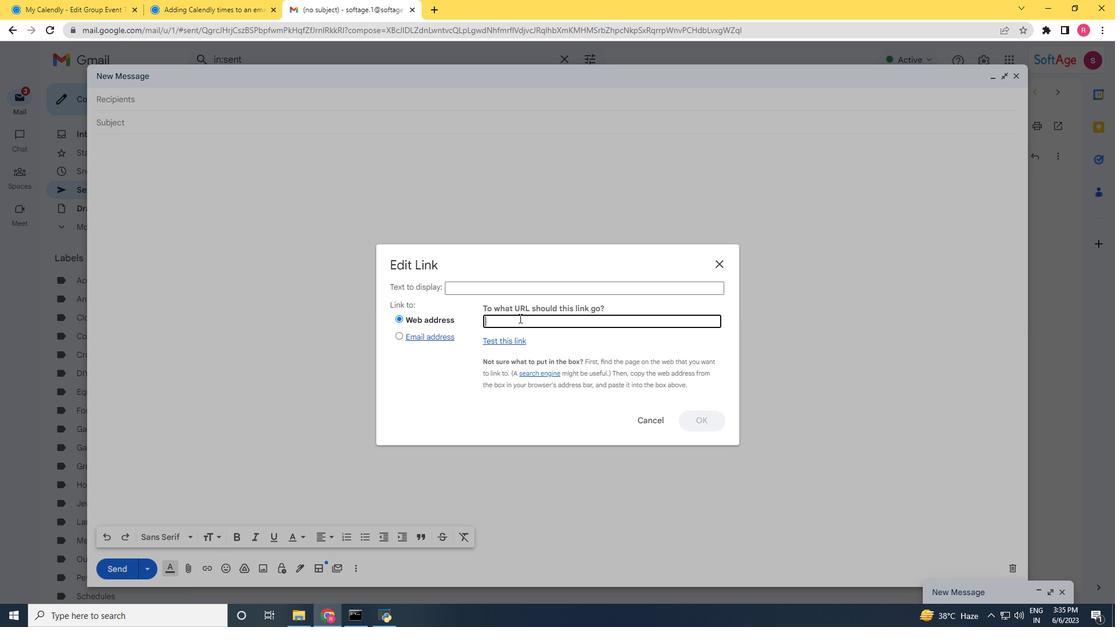 
Action: Mouse moved to (544, 413)
Screenshot: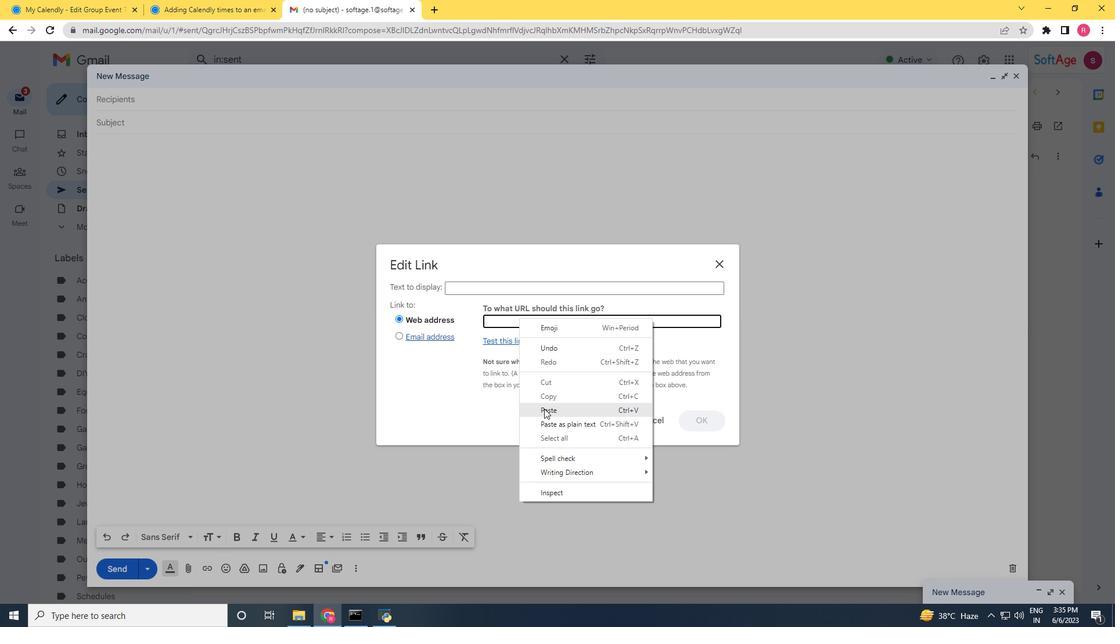 
Action: Mouse pressed left at (544, 413)
Screenshot: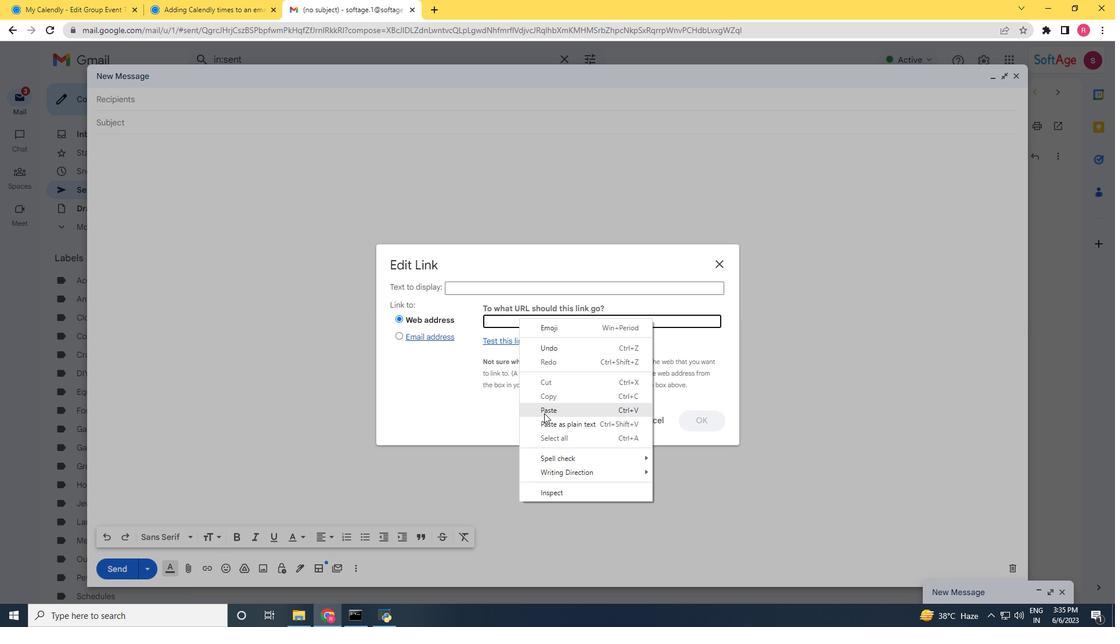 
Action: Mouse moved to (696, 419)
Screenshot: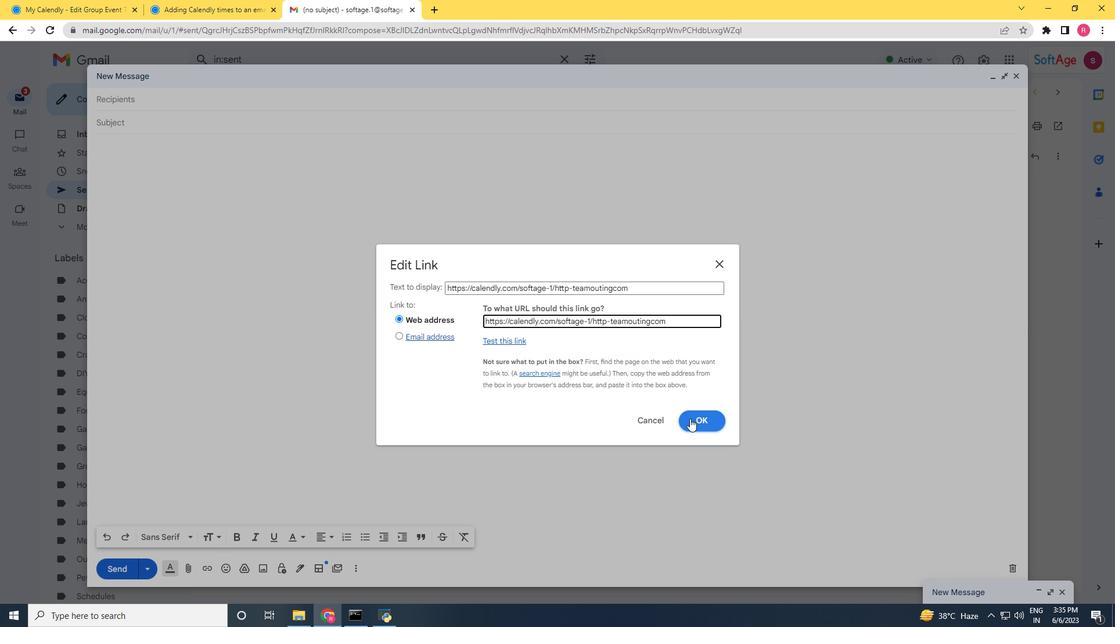 
Action: Mouse pressed left at (696, 419)
Screenshot: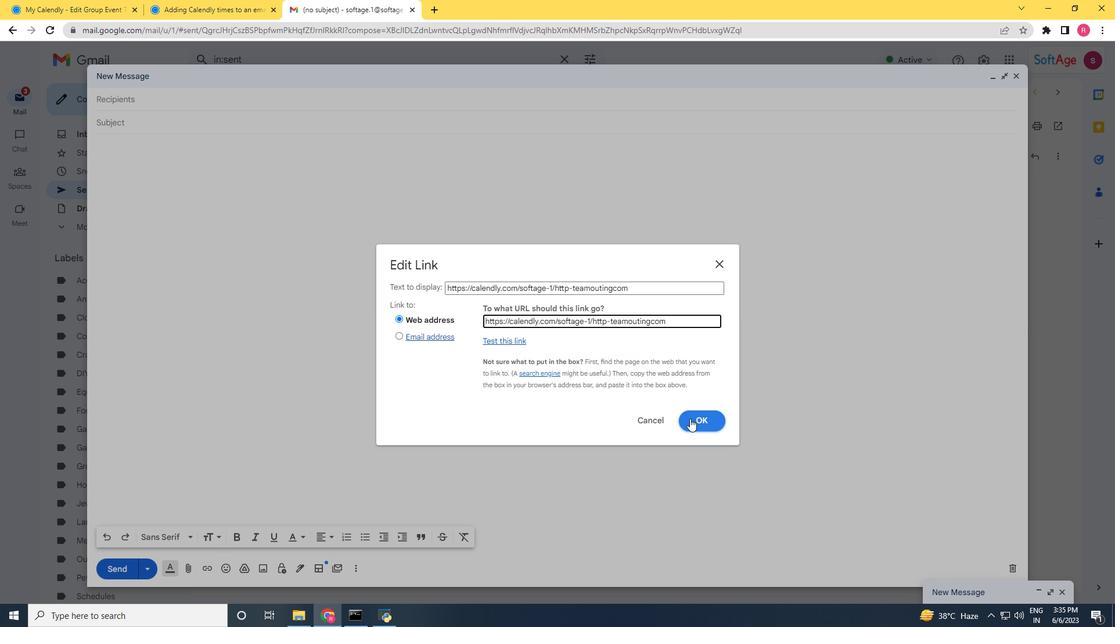 
Action: Mouse moved to (166, 94)
Screenshot: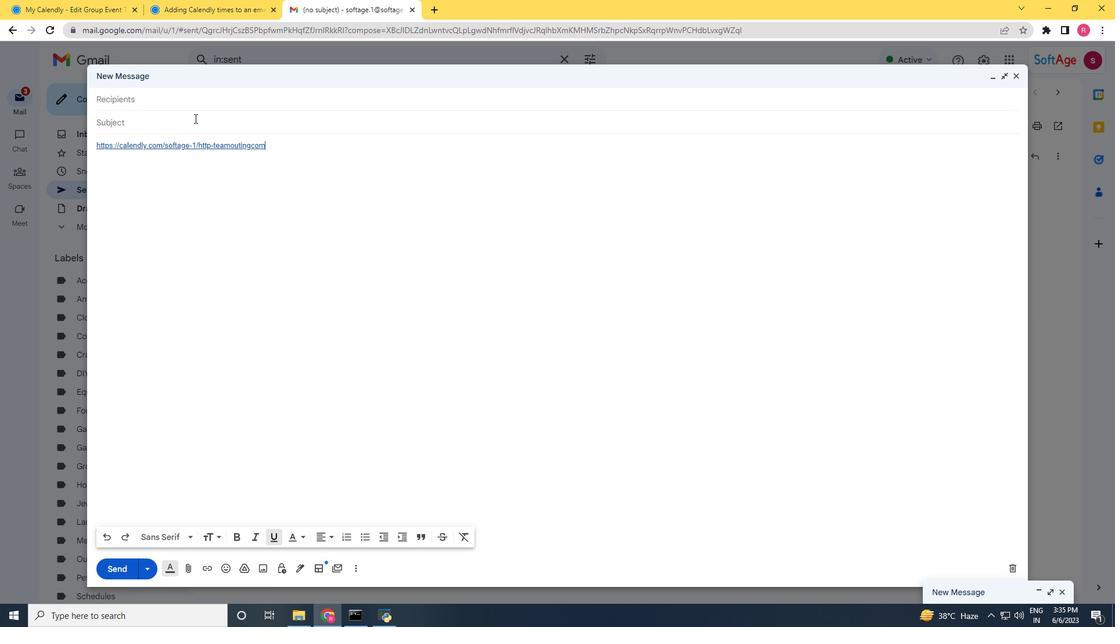 
Action: Mouse pressed left at (166, 94)
Screenshot: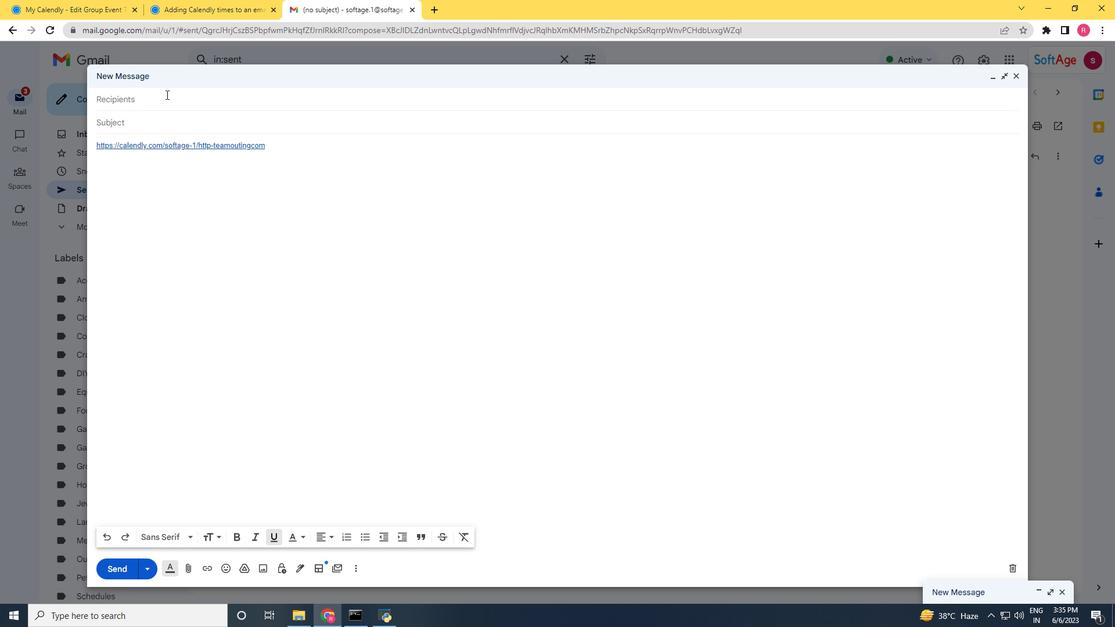 
Action: Key pressed softage.3<Key.shift>@softage.net
Screenshot: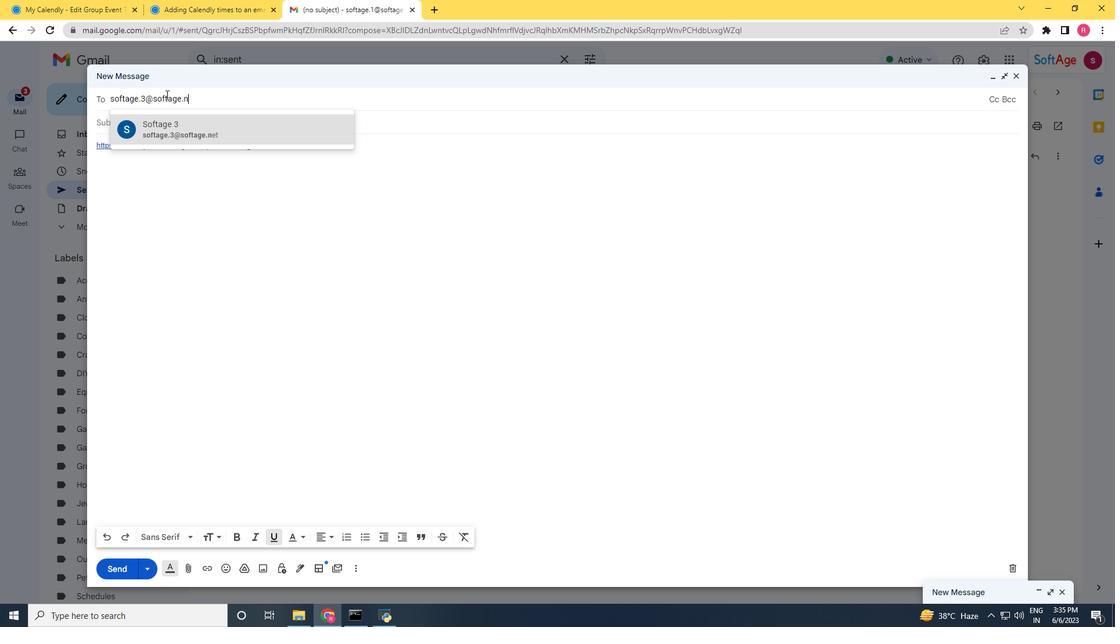 
Action: Mouse moved to (212, 125)
Screenshot: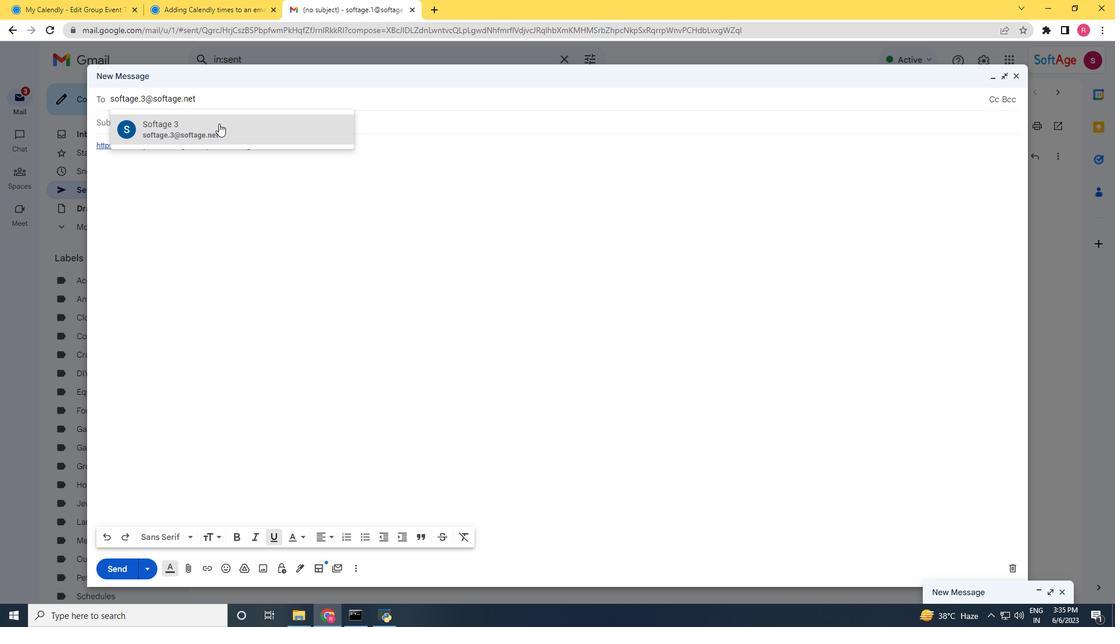 
Action: Mouse pressed left at (212, 125)
Screenshot: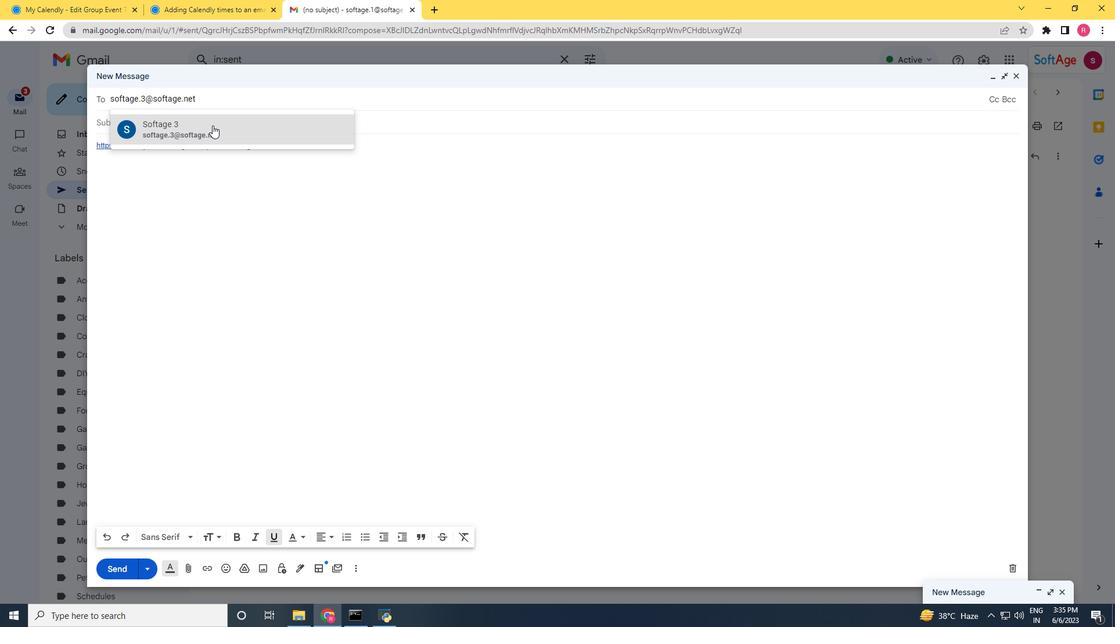 
Action: Mouse moved to (208, 127)
Screenshot: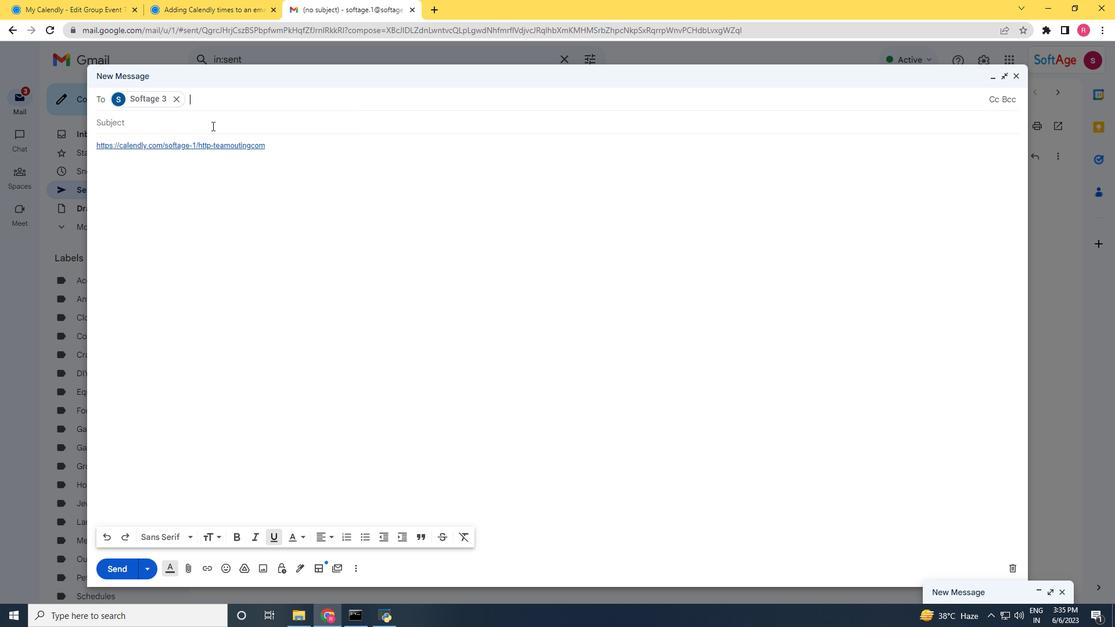
Action: Key pressed softage.4<Key.shift>@sofftage<Key.backspace><Key.backspace><Key.backspace><Key.backspace><Key.backspace>tage.4<Key.backspace><Key.backspace>net<Key.backspace><Key.backspace><Key.backspace>.net
Screenshot: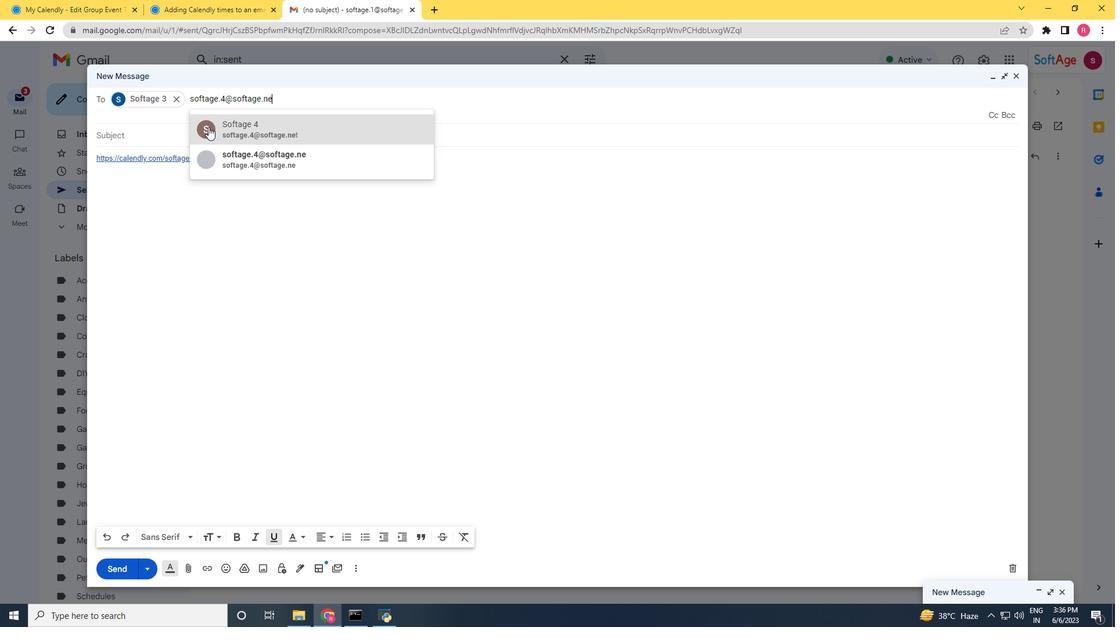 
Action: Mouse moved to (257, 135)
Screenshot: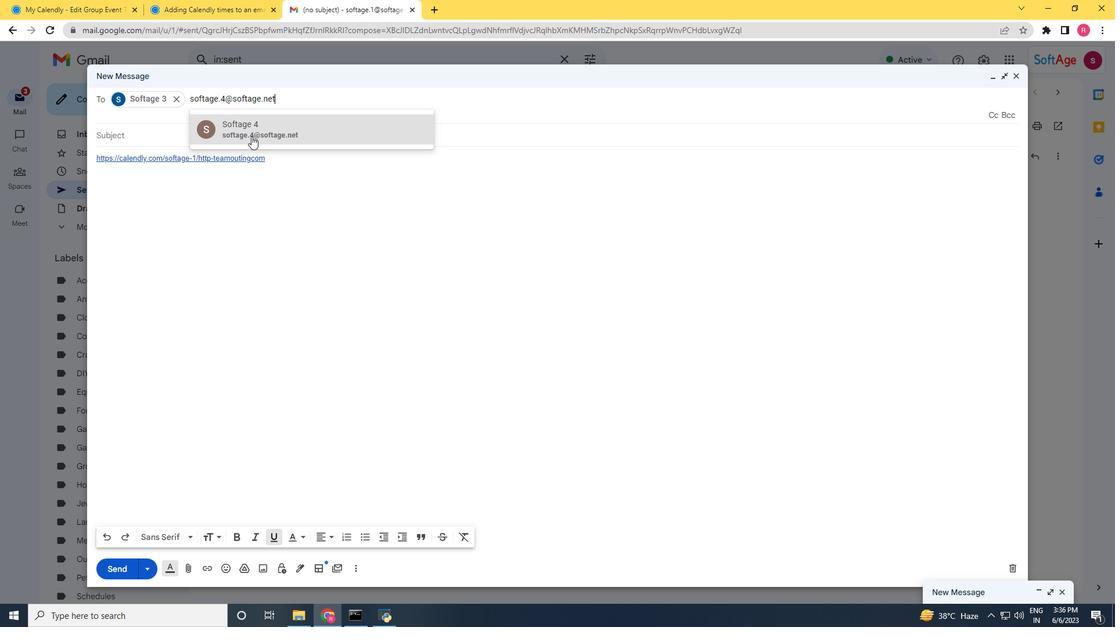 
Action: Mouse pressed left at (257, 135)
Screenshot: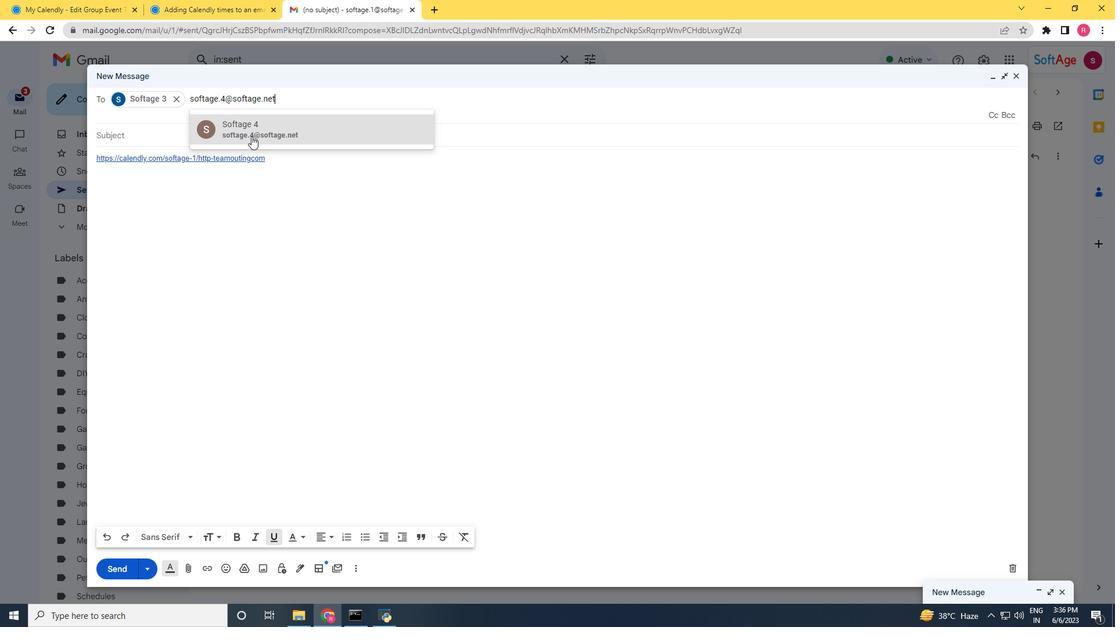 
Action: Mouse moved to (111, 564)
Screenshot: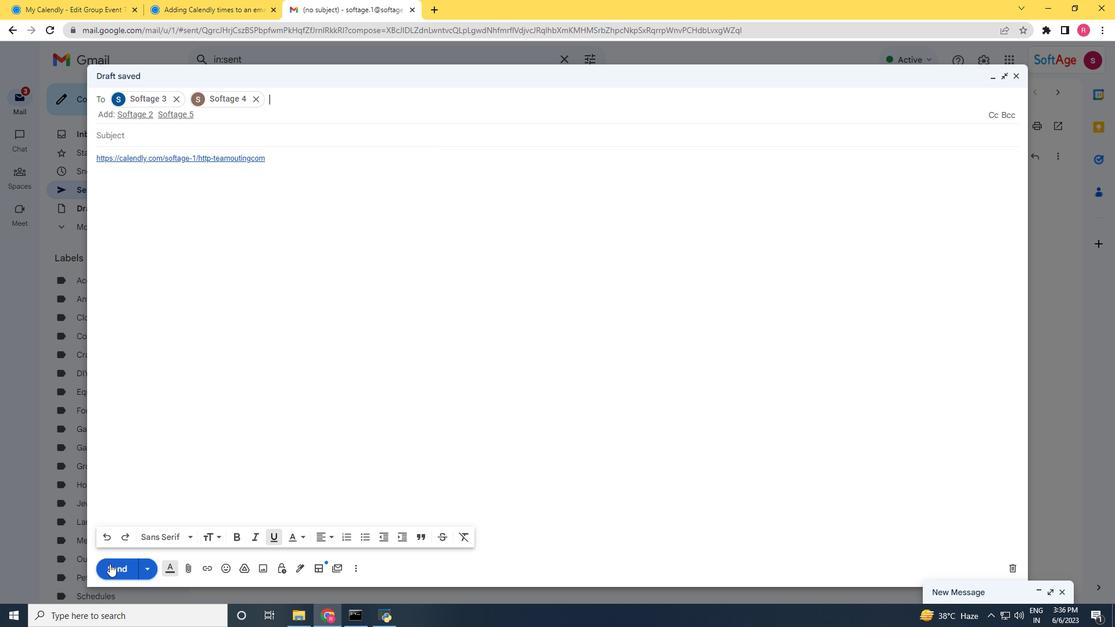 
Action: Mouse pressed left at (111, 564)
Screenshot: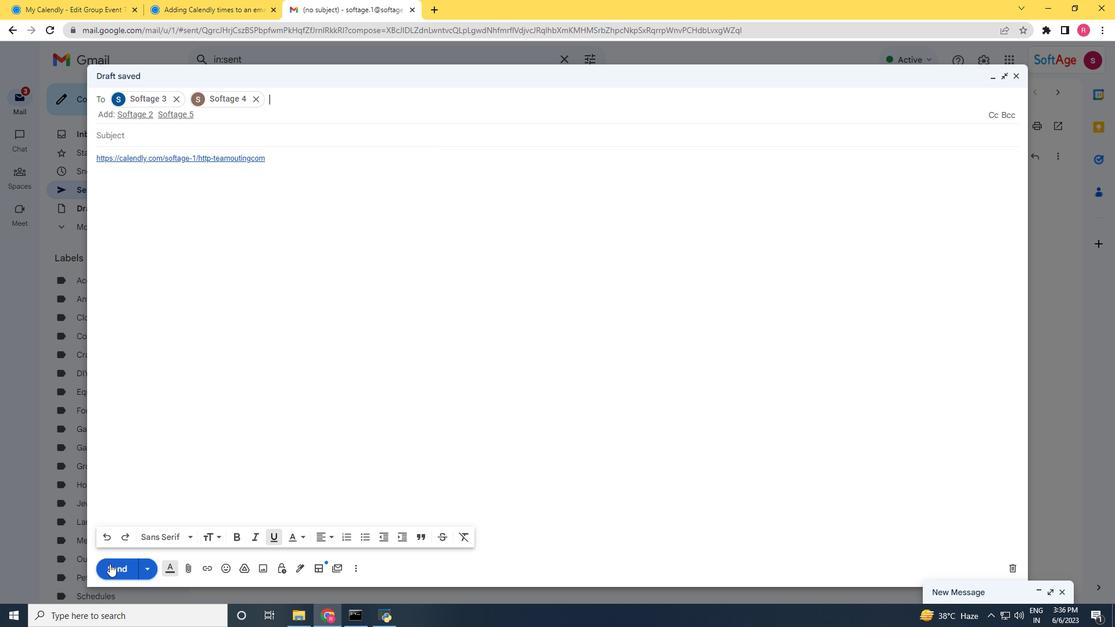 
Action: Mouse moved to (222, 496)
Screenshot: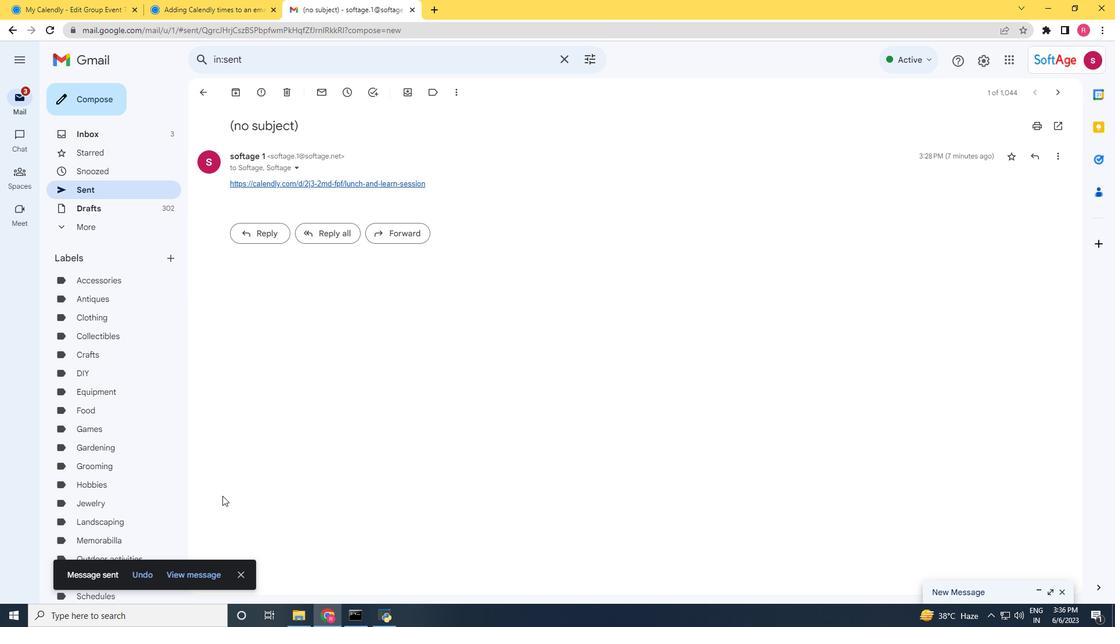 
